 Task: For heading Use Comic Sans MS with green colour & bold.  font size for heading20,  'Change the font style of data to'Comic Sans MS and font size to 12,  Change the alignment of both headline & data to Align right In the sheet  CashBook analysisbook
Action: Mouse moved to (37, 169)
Screenshot: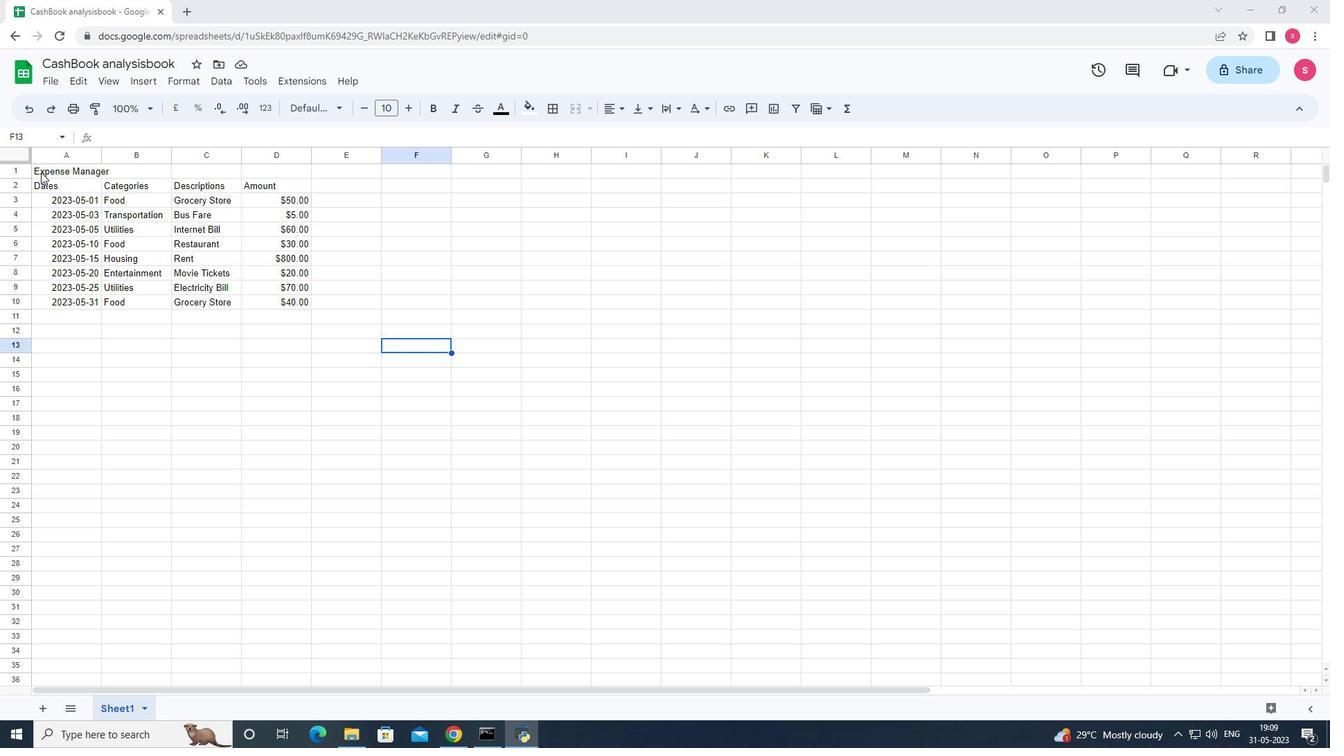 
Action: Mouse pressed left at (37, 169)
Screenshot: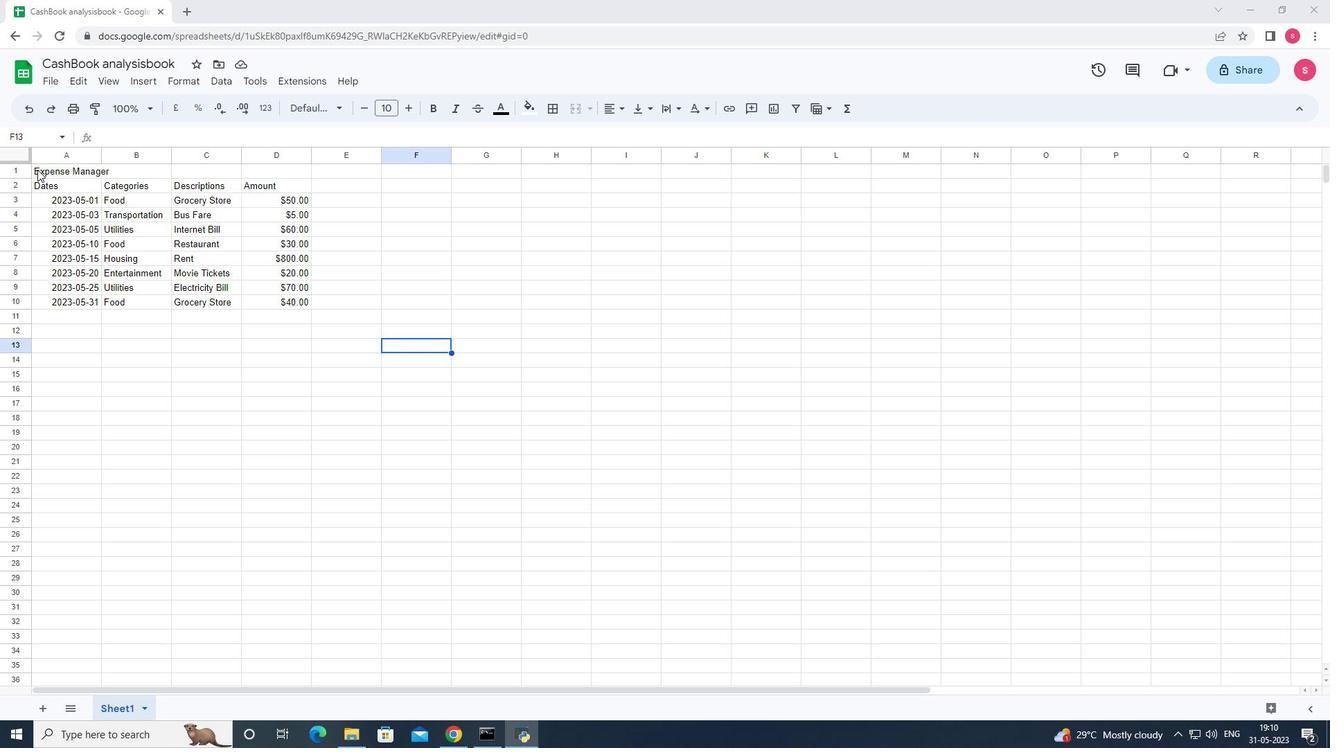 
Action: Mouse moved to (93, 171)
Screenshot: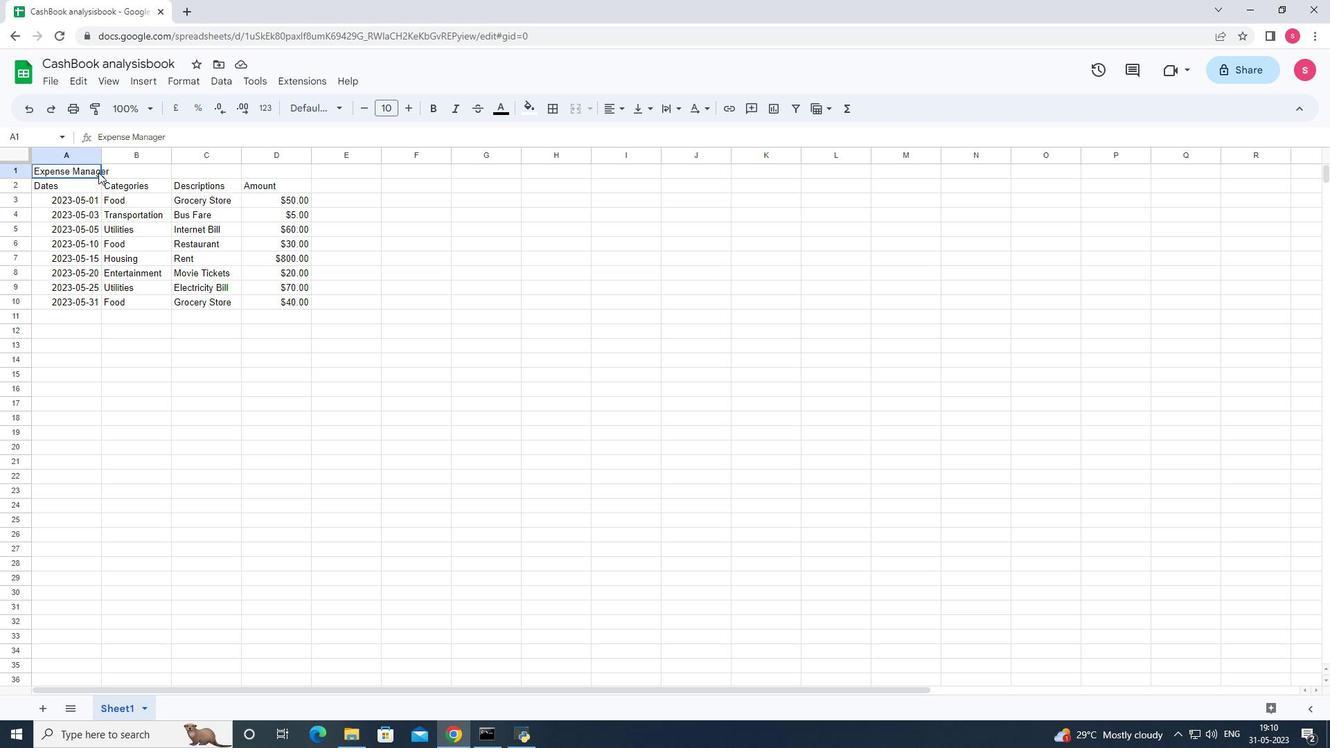 
Action: Mouse pressed left at (93, 171)
Screenshot: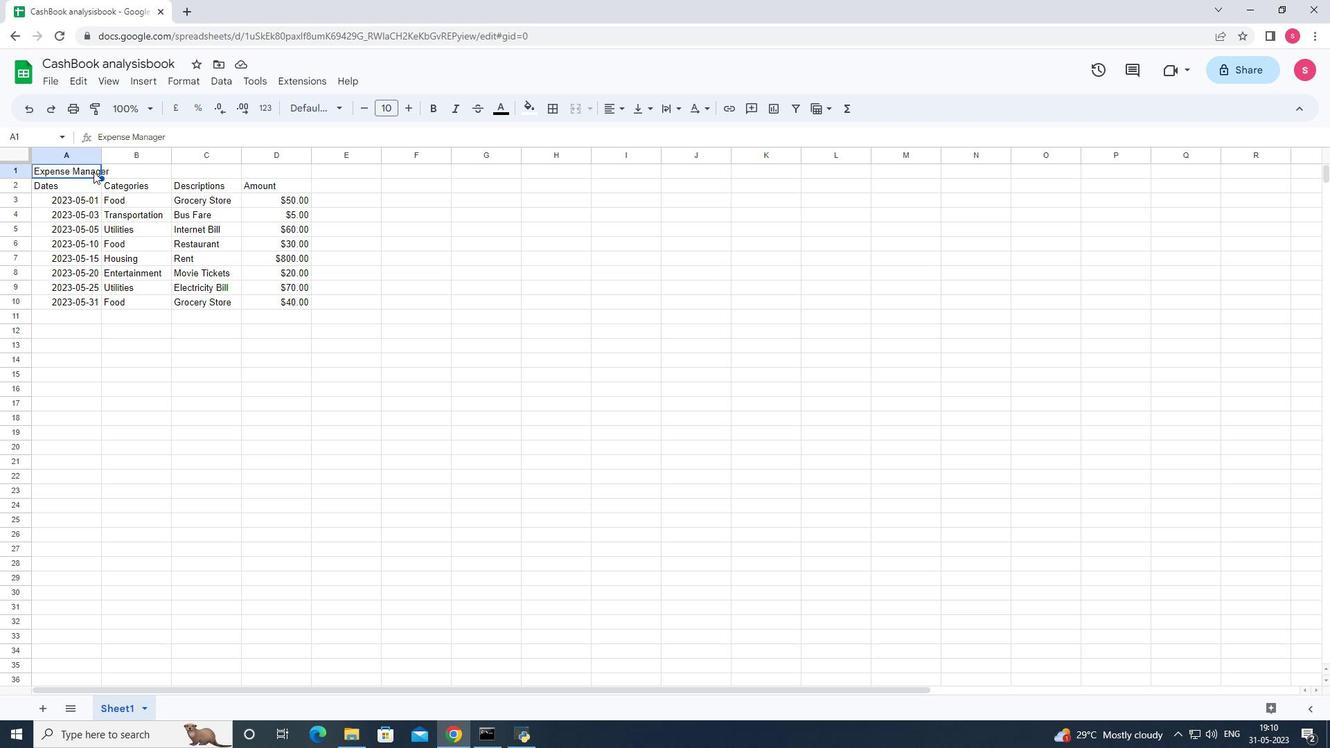 
Action: Mouse moved to (297, 109)
Screenshot: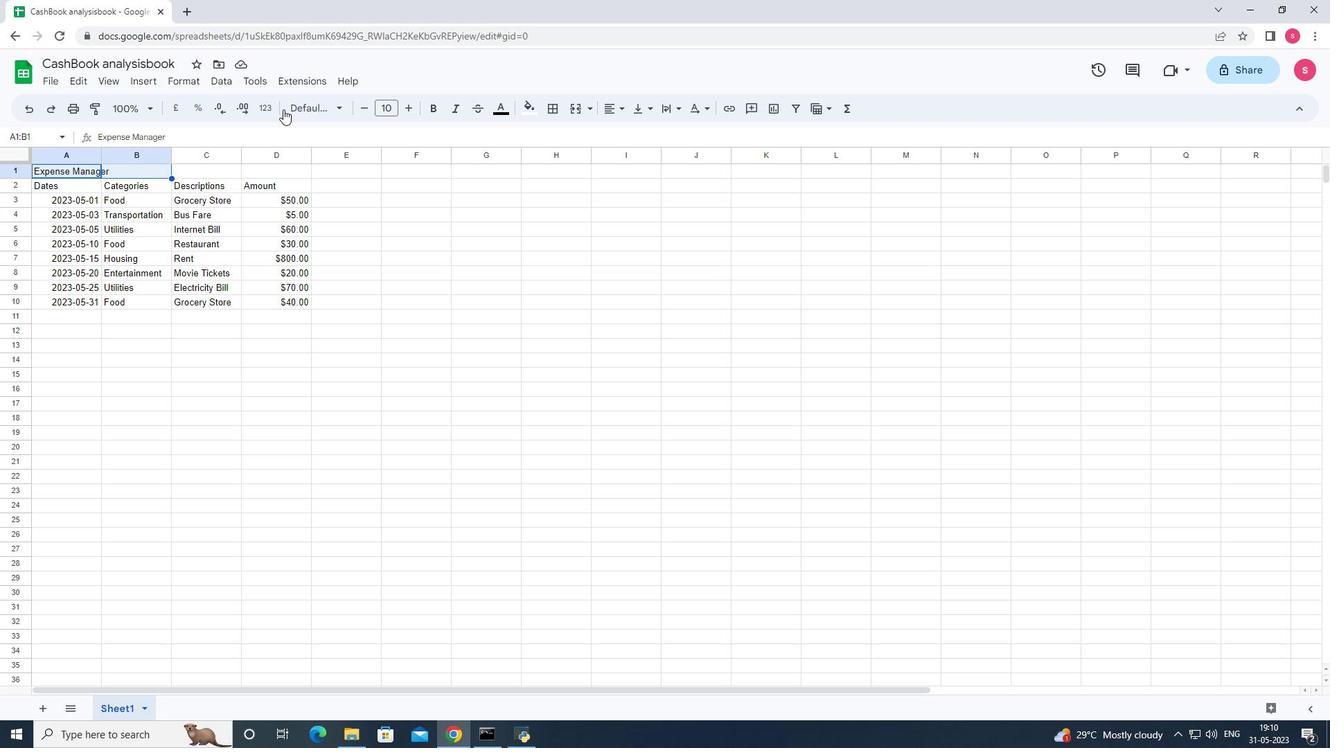 
Action: Mouse pressed left at (297, 109)
Screenshot: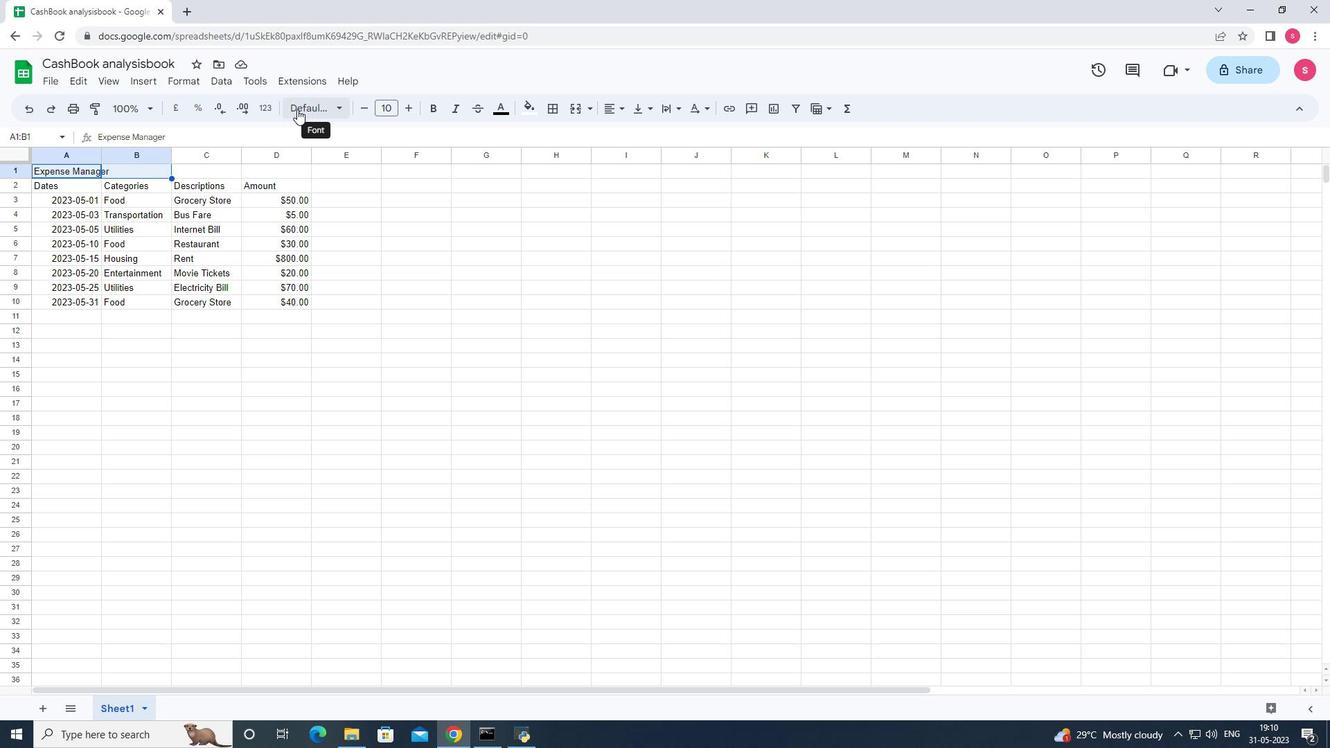 
Action: Mouse moved to (352, 438)
Screenshot: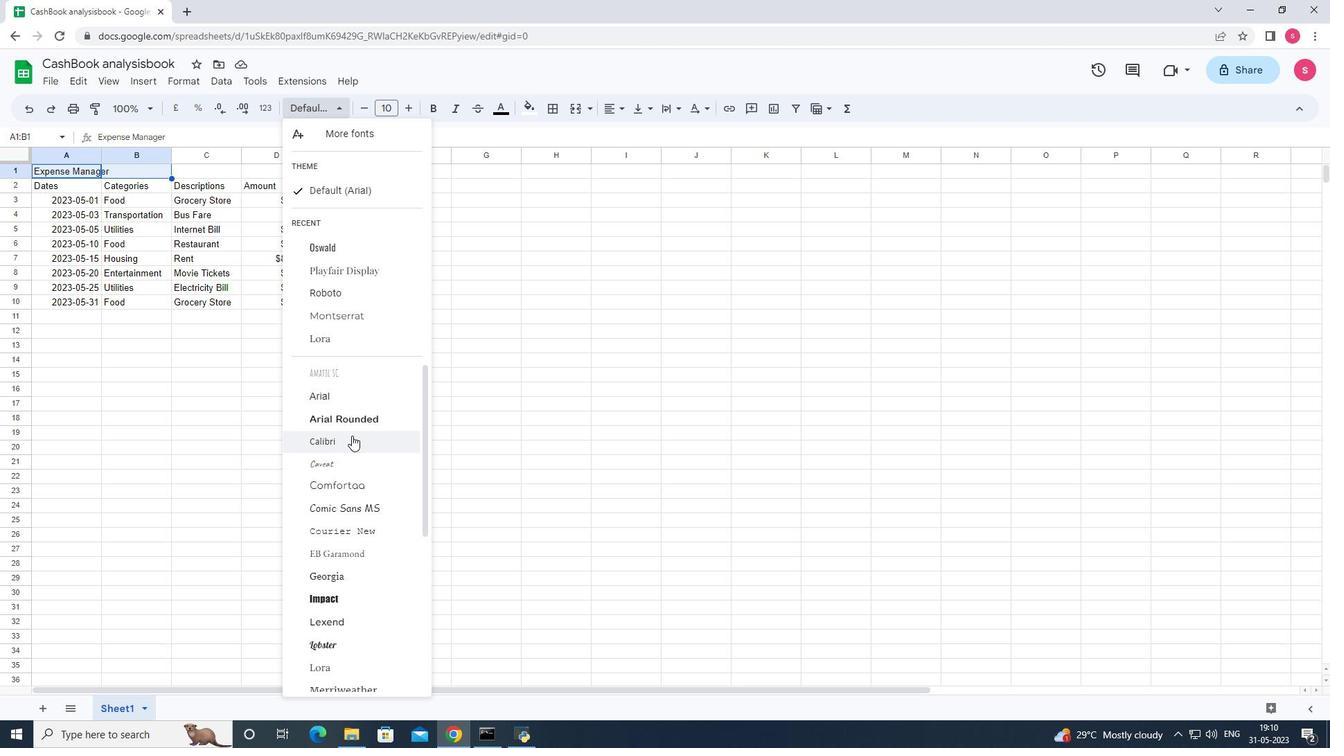 
Action: Mouse scrolled (352, 437) with delta (0, 0)
Screenshot: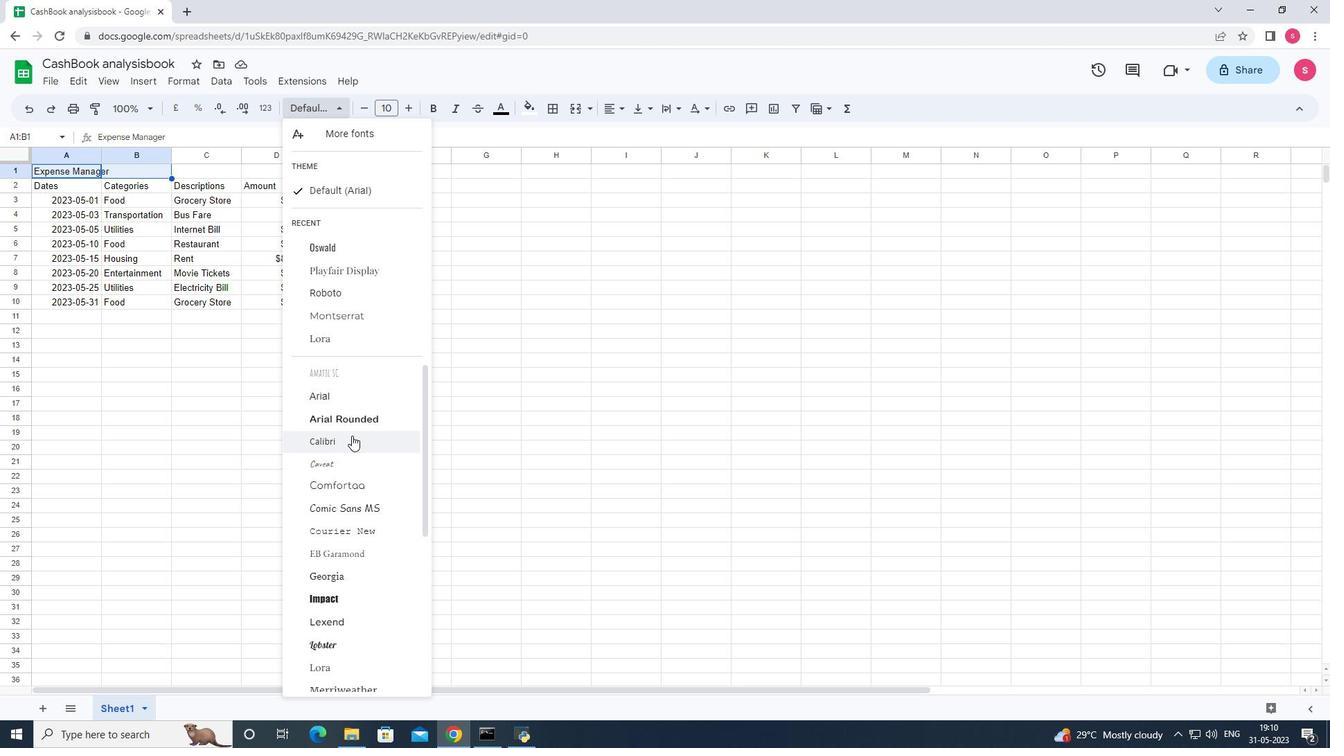 
Action: Mouse moved to (352, 440)
Screenshot: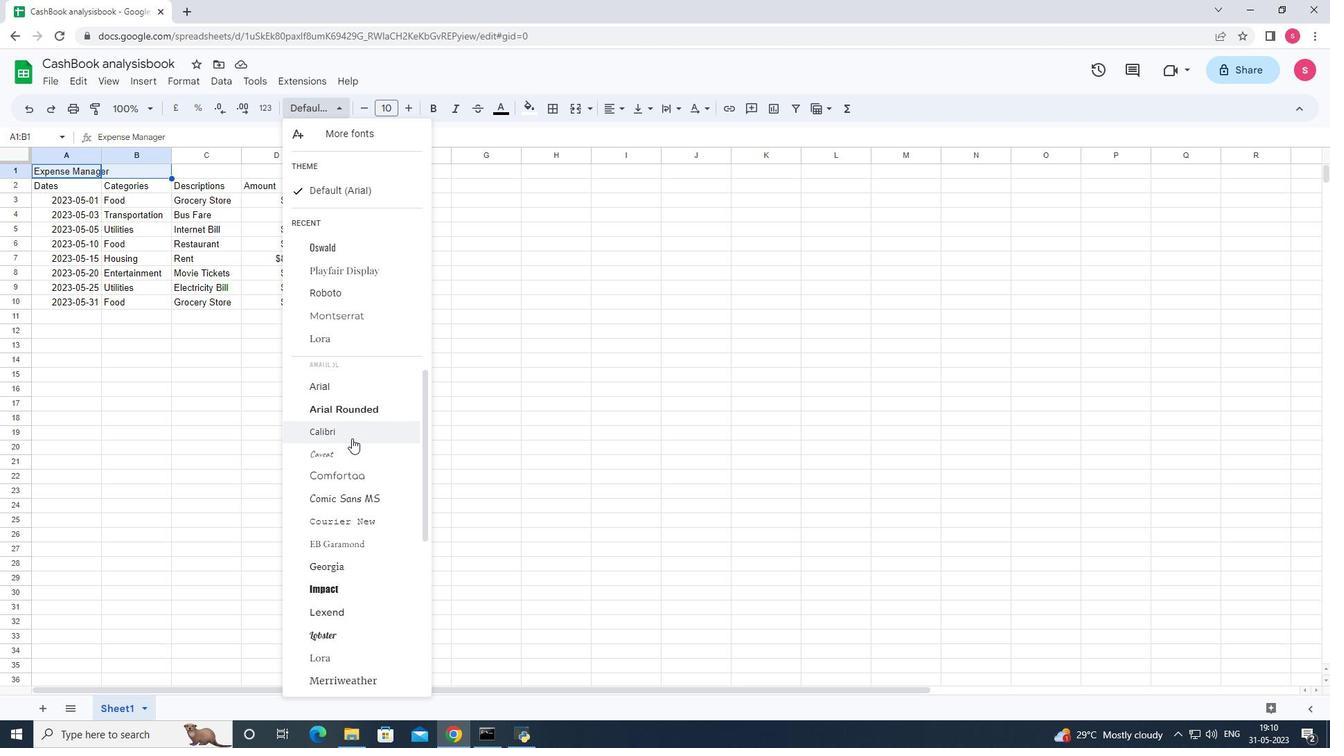 
Action: Mouse pressed left at (352, 440)
Screenshot: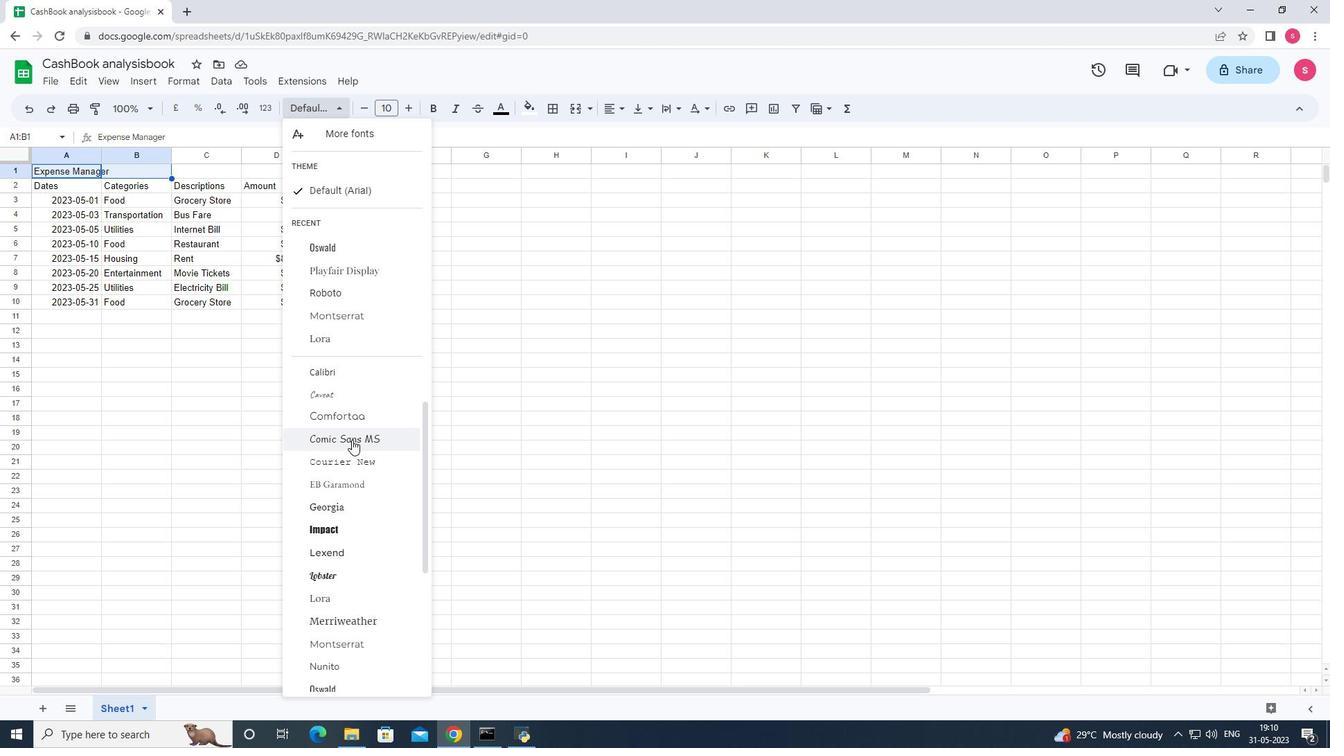
Action: Mouse moved to (507, 111)
Screenshot: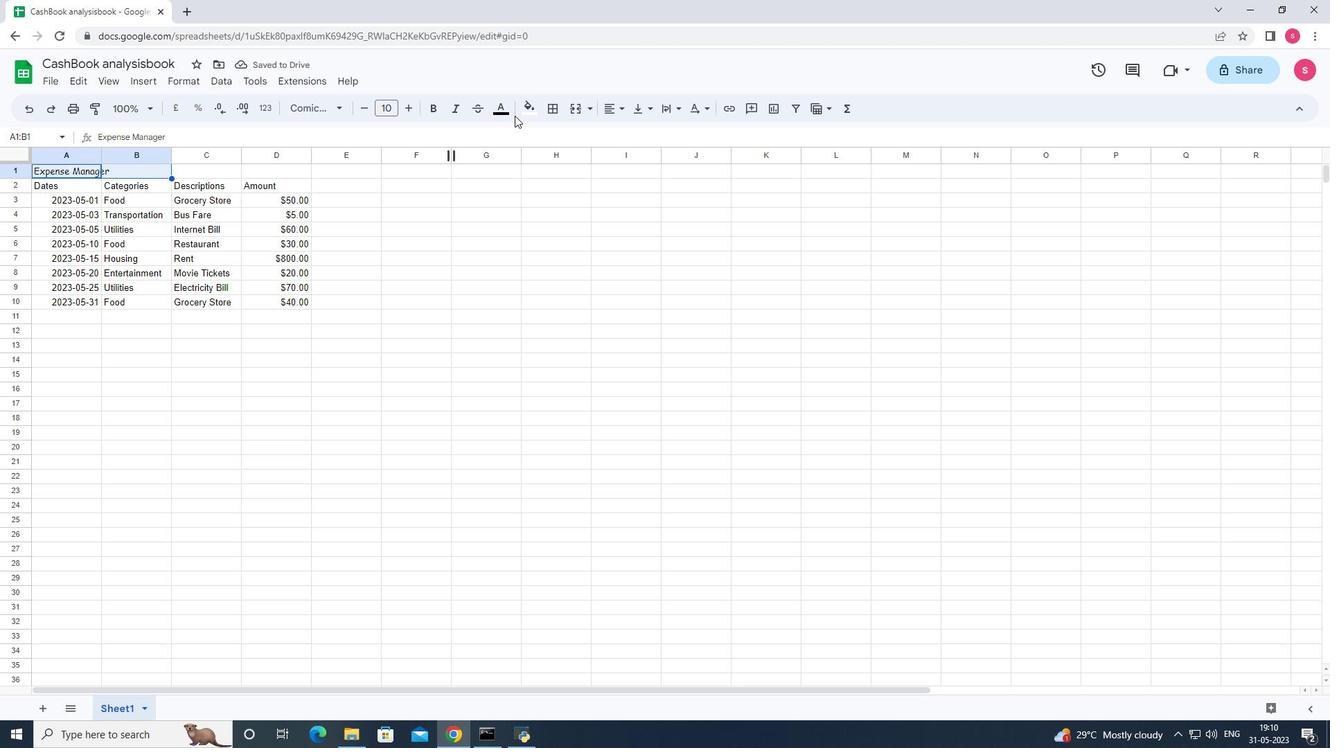 
Action: Mouse pressed left at (507, 111)
Screenshot: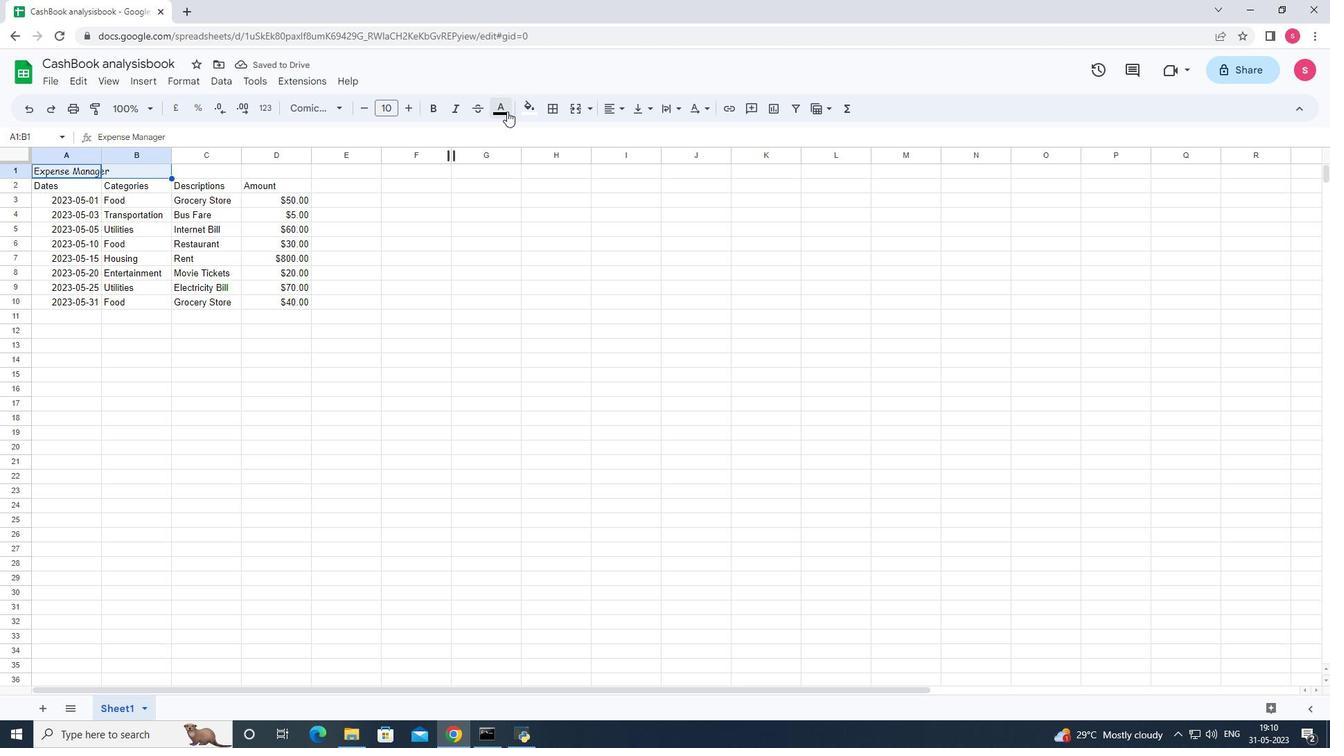 
Action: Mouse moved to (565, 173)
Screenshot: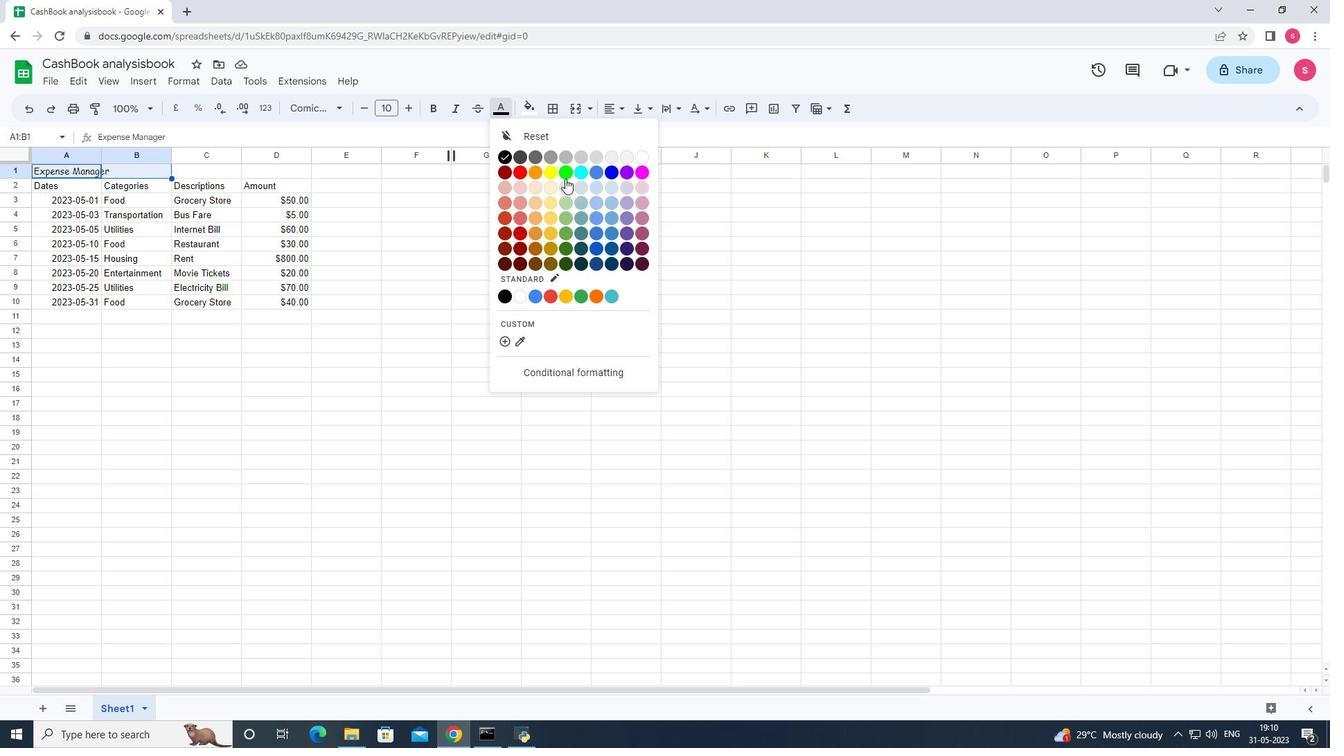 
Action: Mouse pressed left at (565, 173)
Screenshot: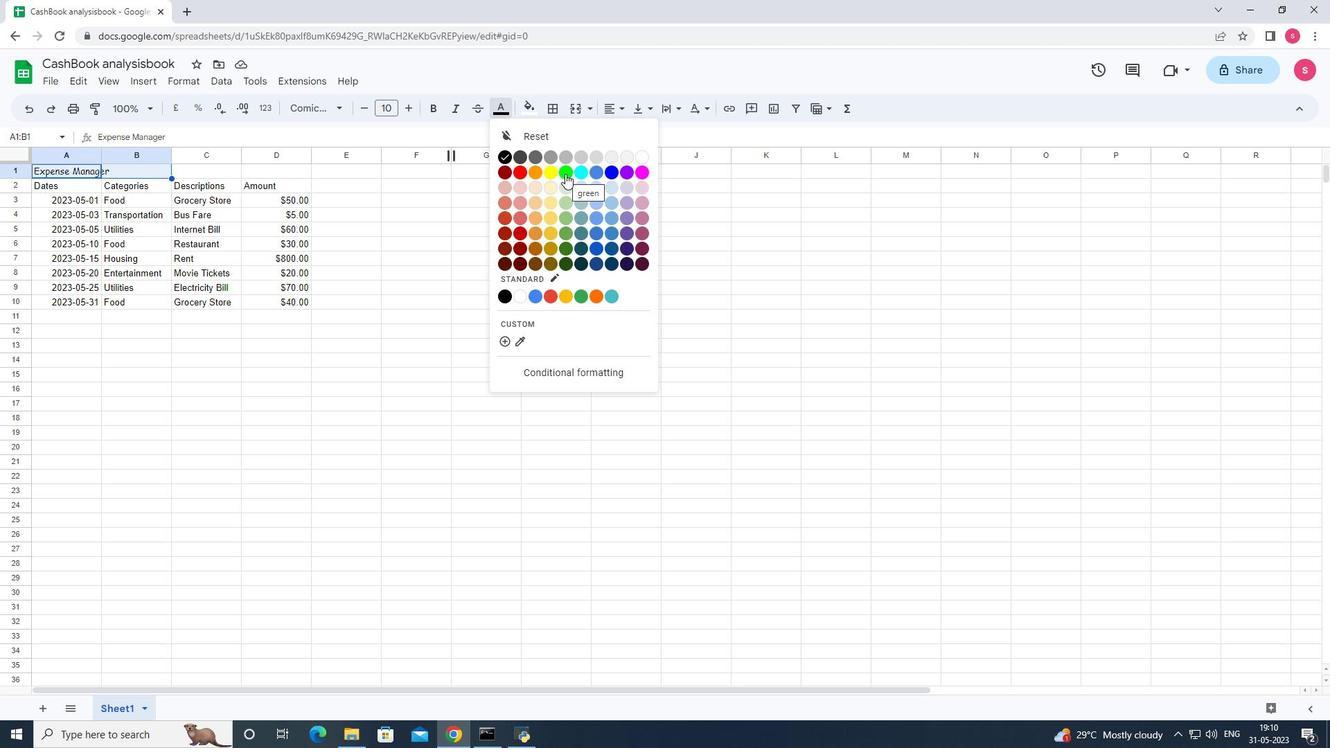 
Action: Mouse moved to (428, 112)
Screenshot: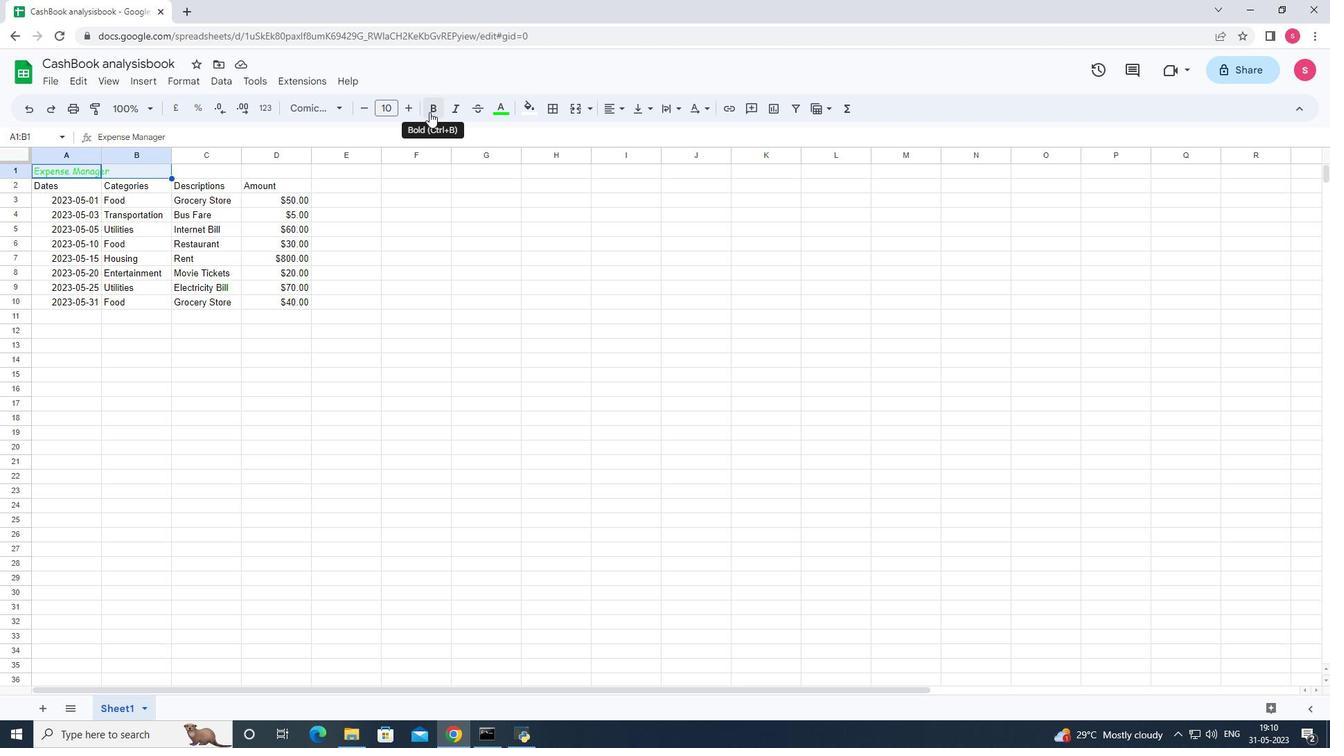 
Action: Mouse pressed left at (428, 112)
Screenshot: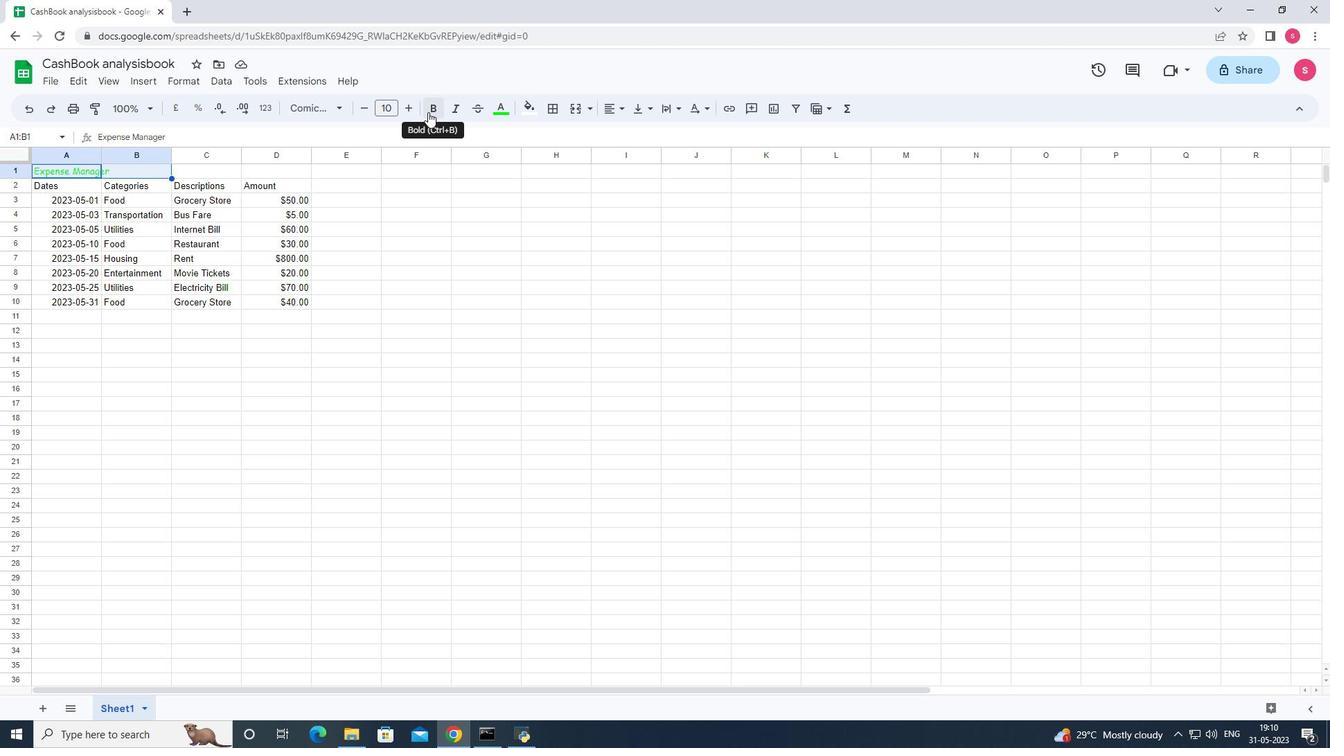 
Action: Mouse moved to (412, 108)
Screenshot: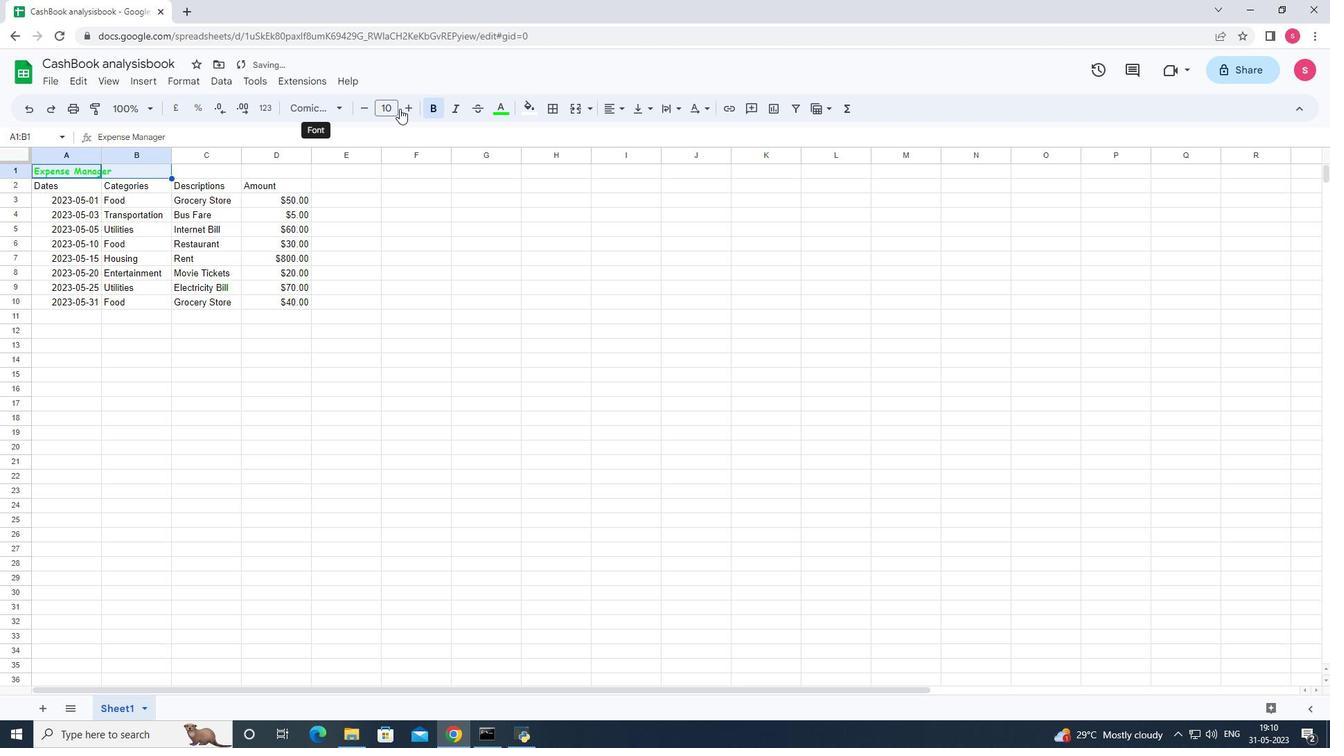 
Action: Mouse pressed left at (412, 108)
Screenshot: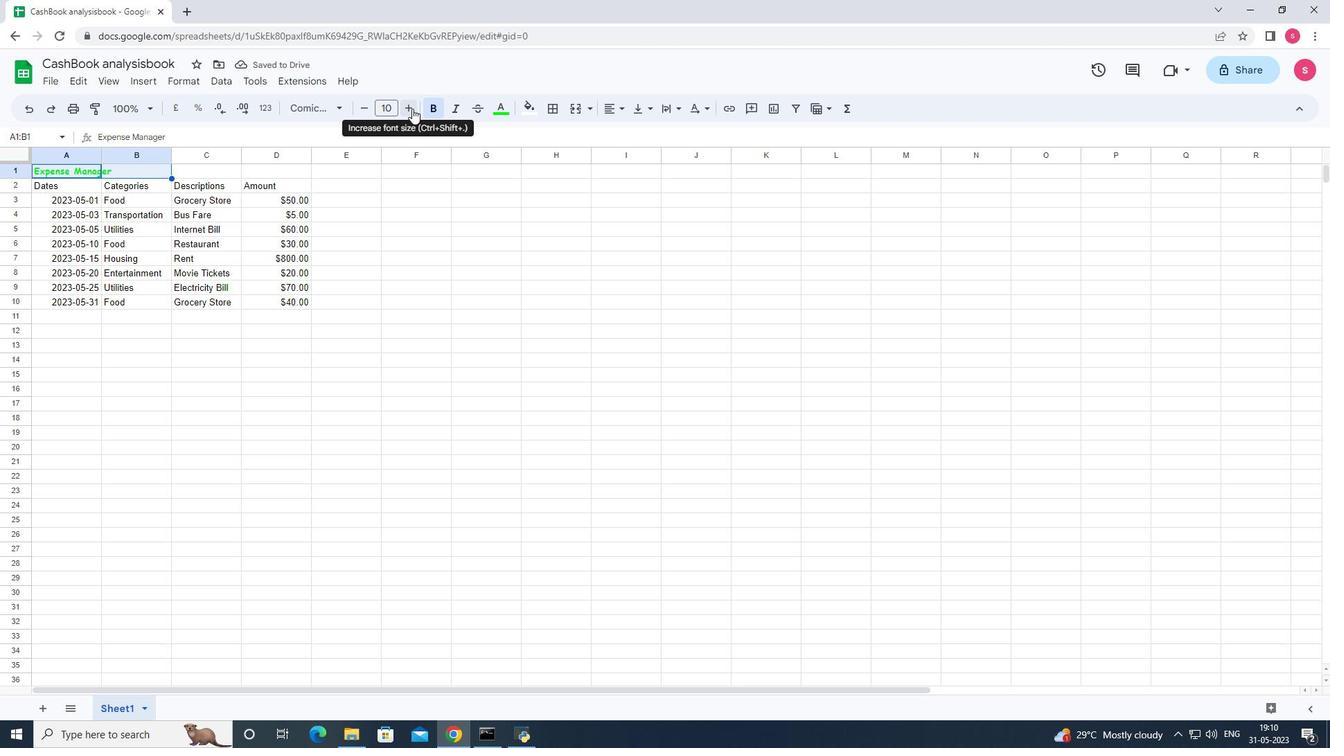 
Action: Mouse pressed left at (412, 108)
Screenshot: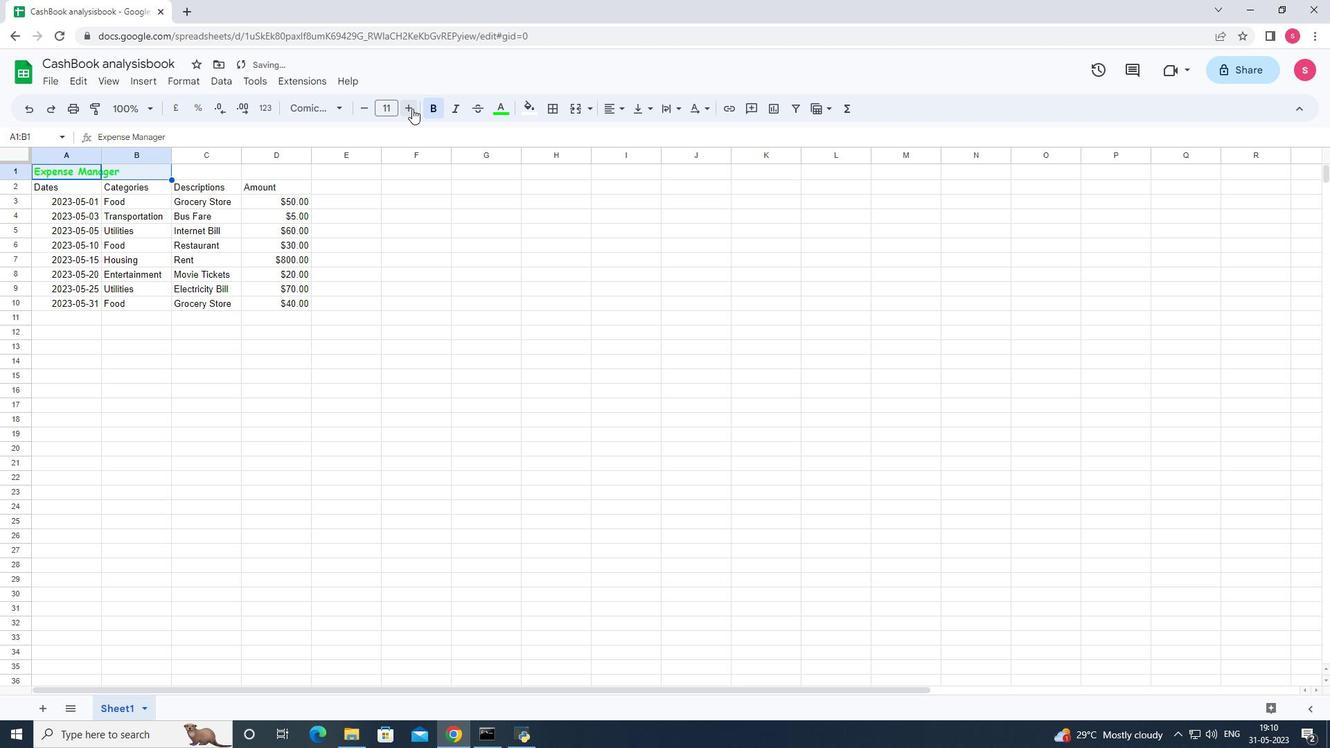 
Action: Mouse moved to (413, 108)
Screenshot: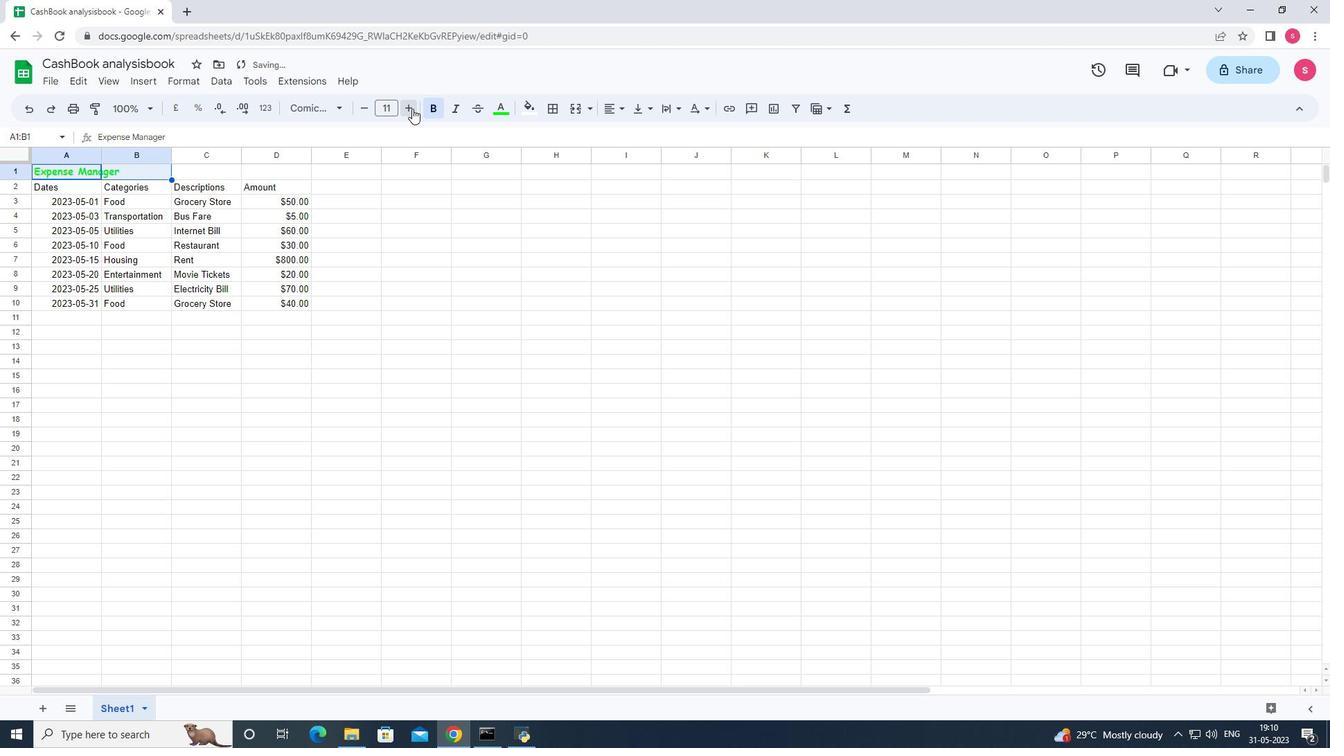 
Action: Mouse pressed left at (413, 108)
Screenshot: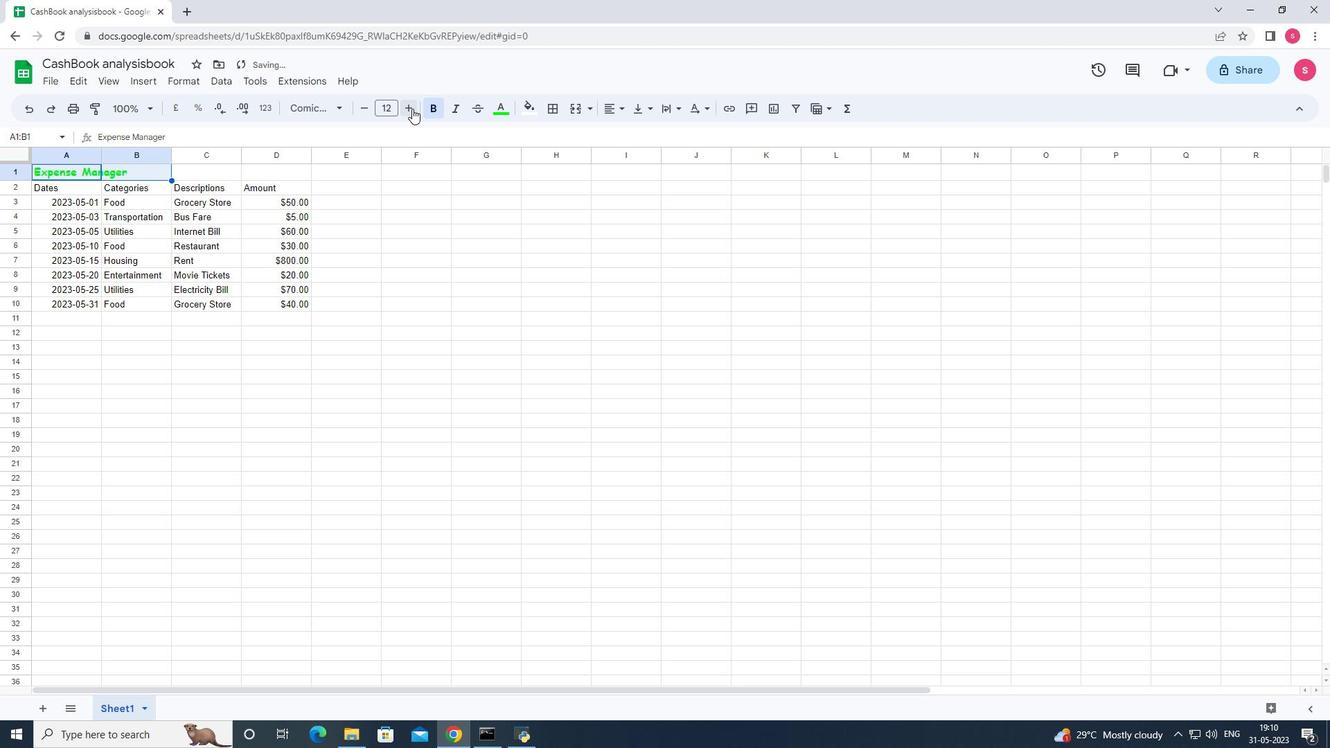 
Action: Mouse pressed left at (413, 108)
Screenshot: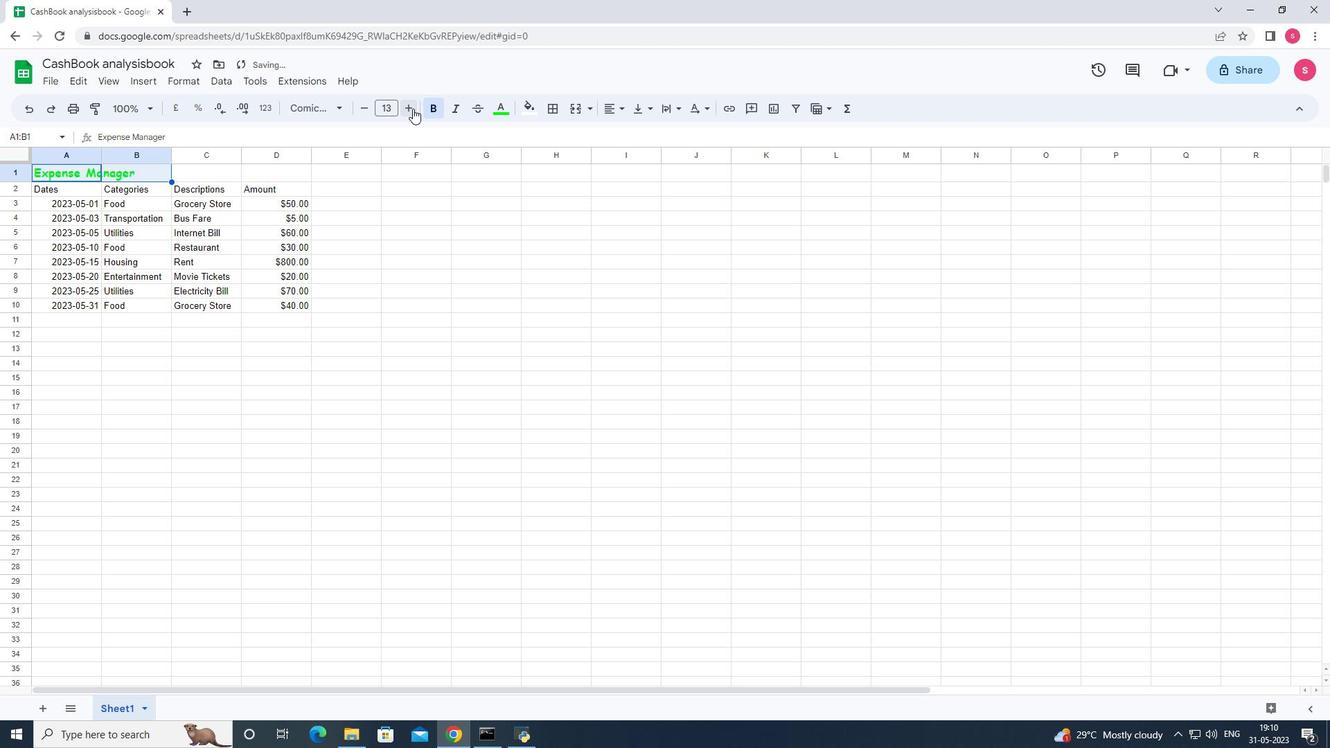 
Action: Mouse pressed left at (413, 108)
Screenshot: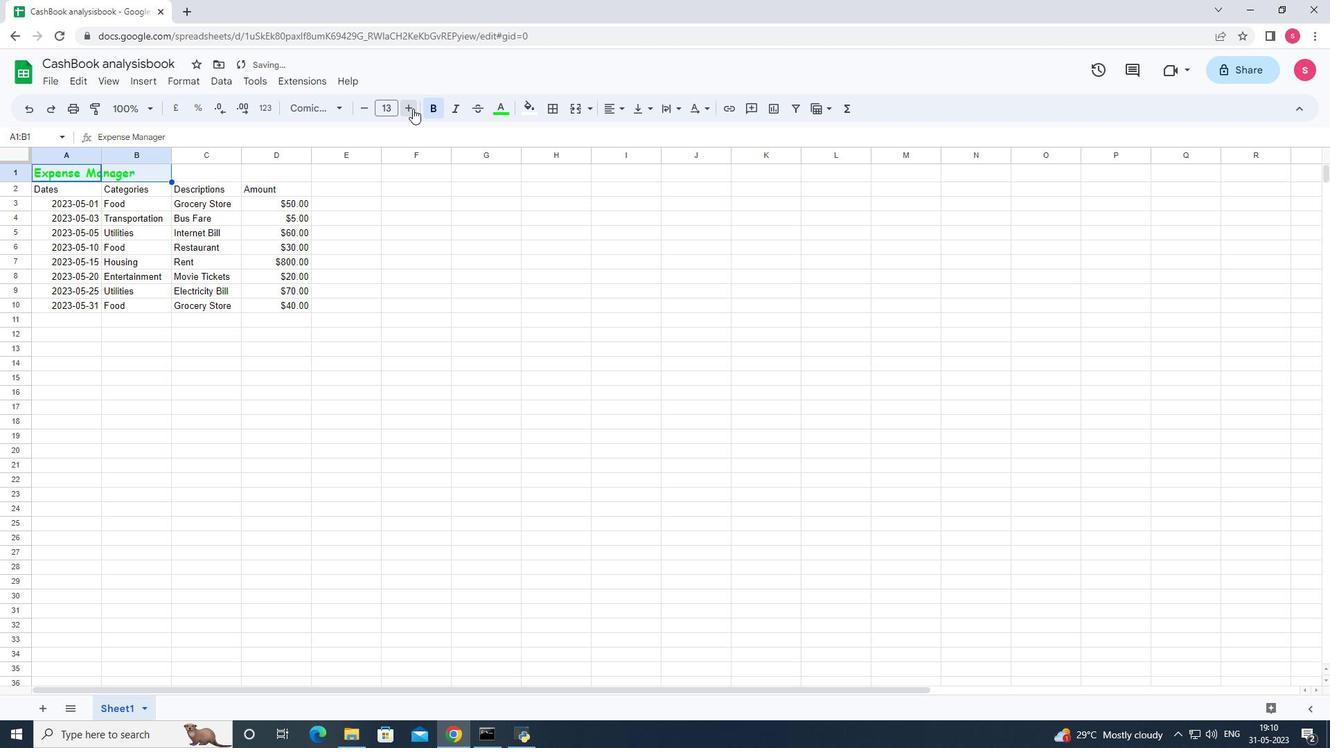 
Action: Mouse pressed left at (413, 108)
Screenshot: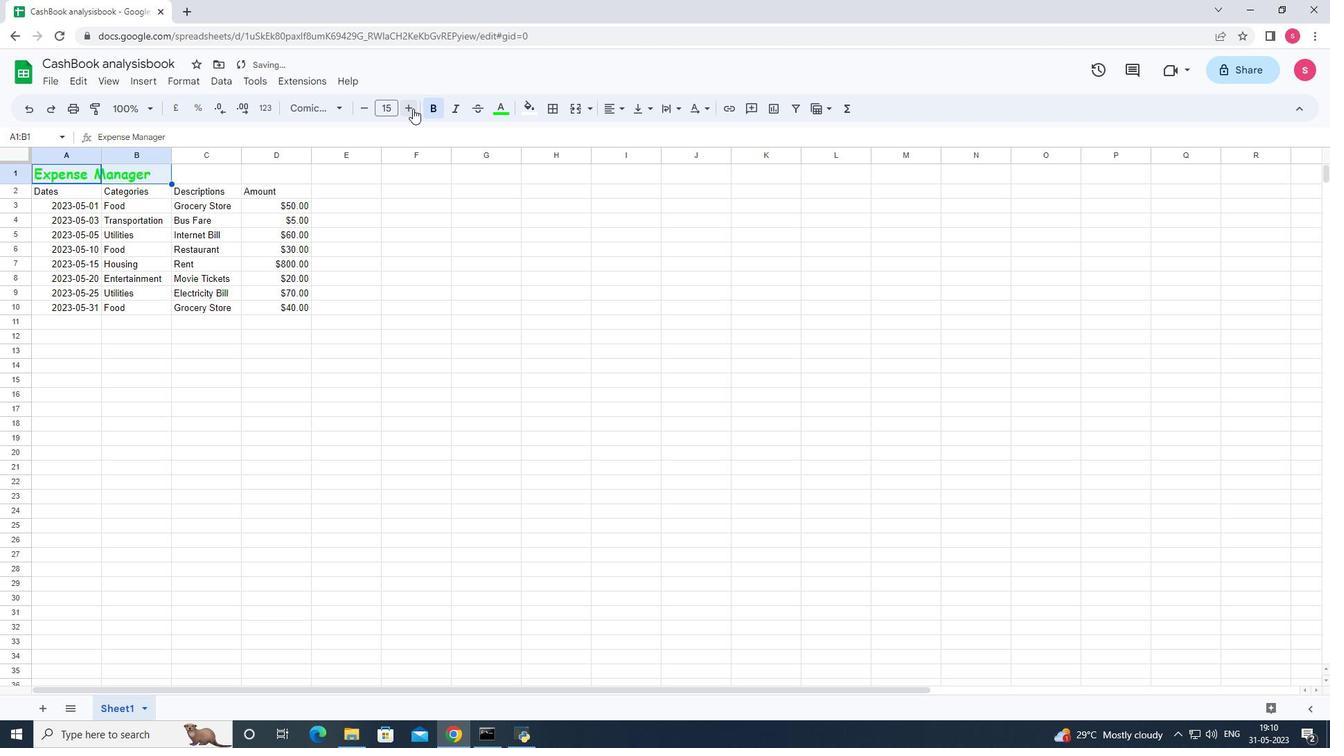 
Action: Mouse pressed left at (413, 108)
Screenshot: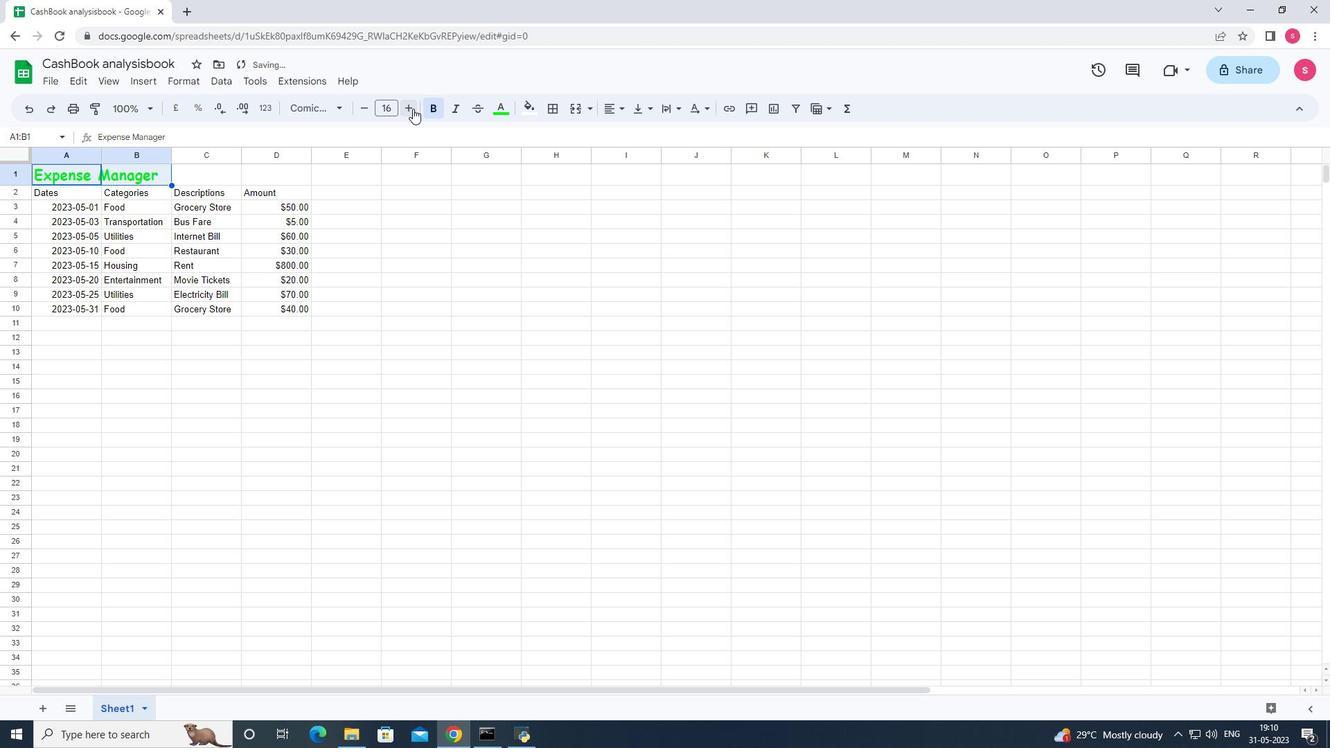 
Action: Mouse pressed left at (413, 108)
Screenshot: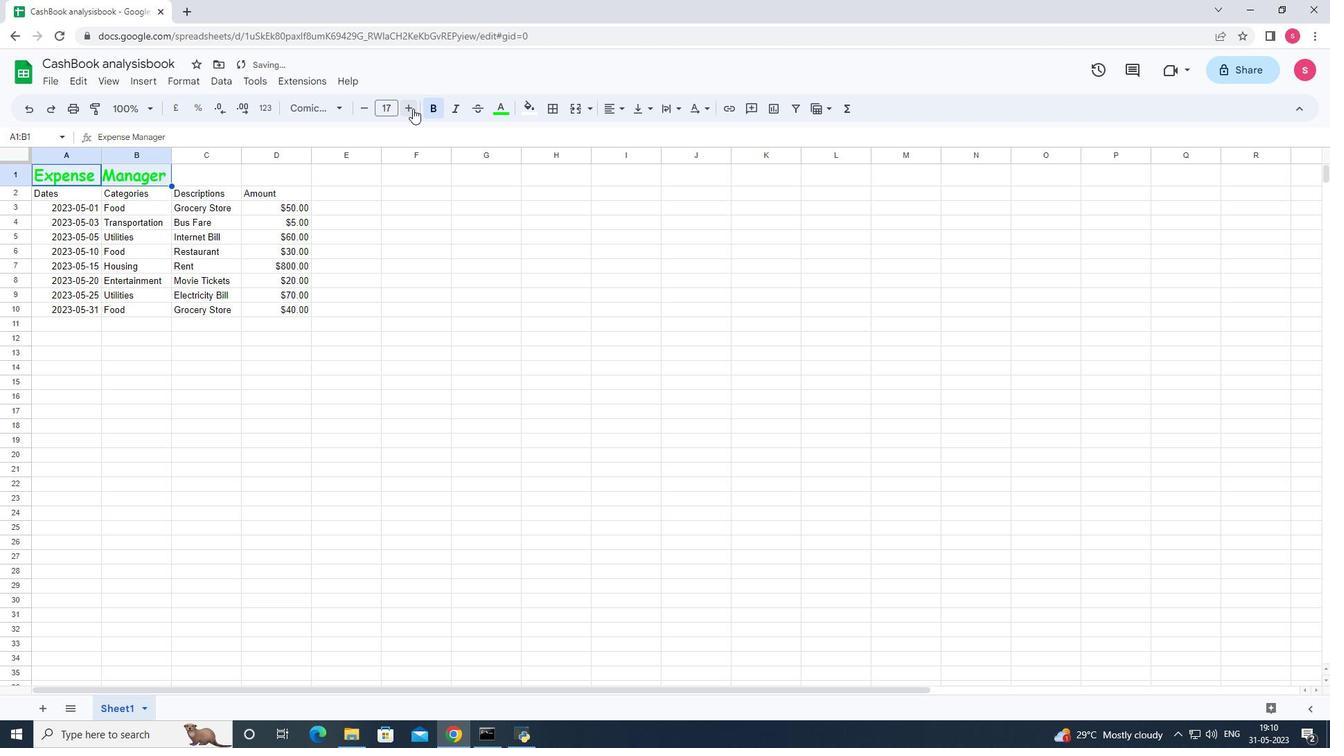 
Action: Mouse pressed left at (413, 108)
Screenshot: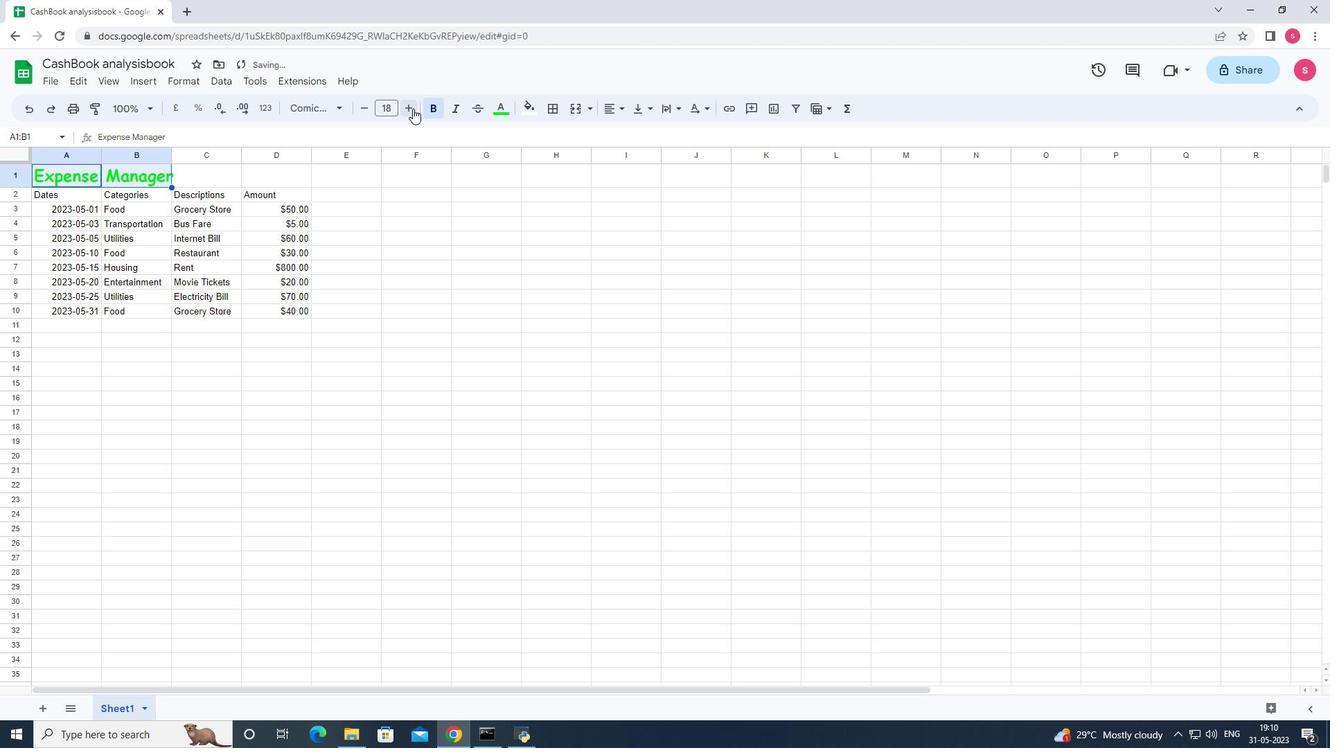 
Action: Mouse pressed left at (413, 108)
Screenshot: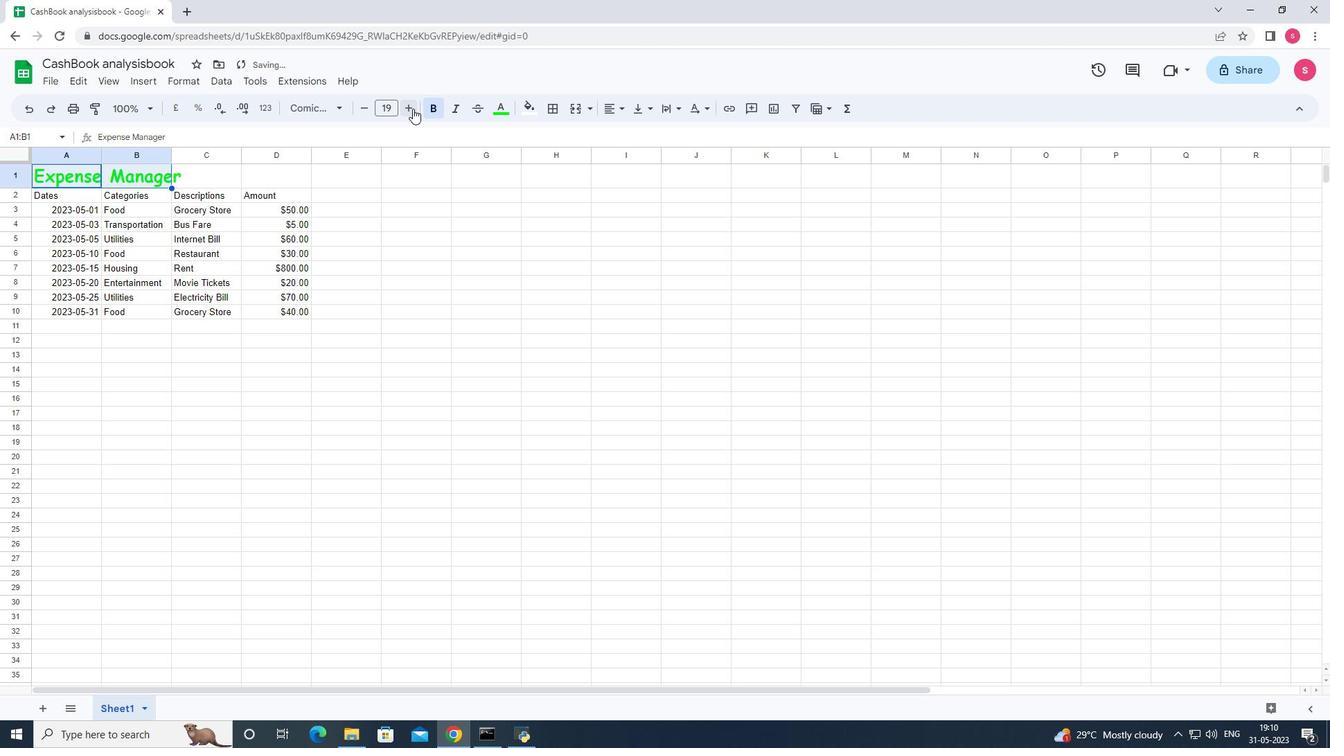 
Action: Mouse moved to (474, 295)
Screenshot: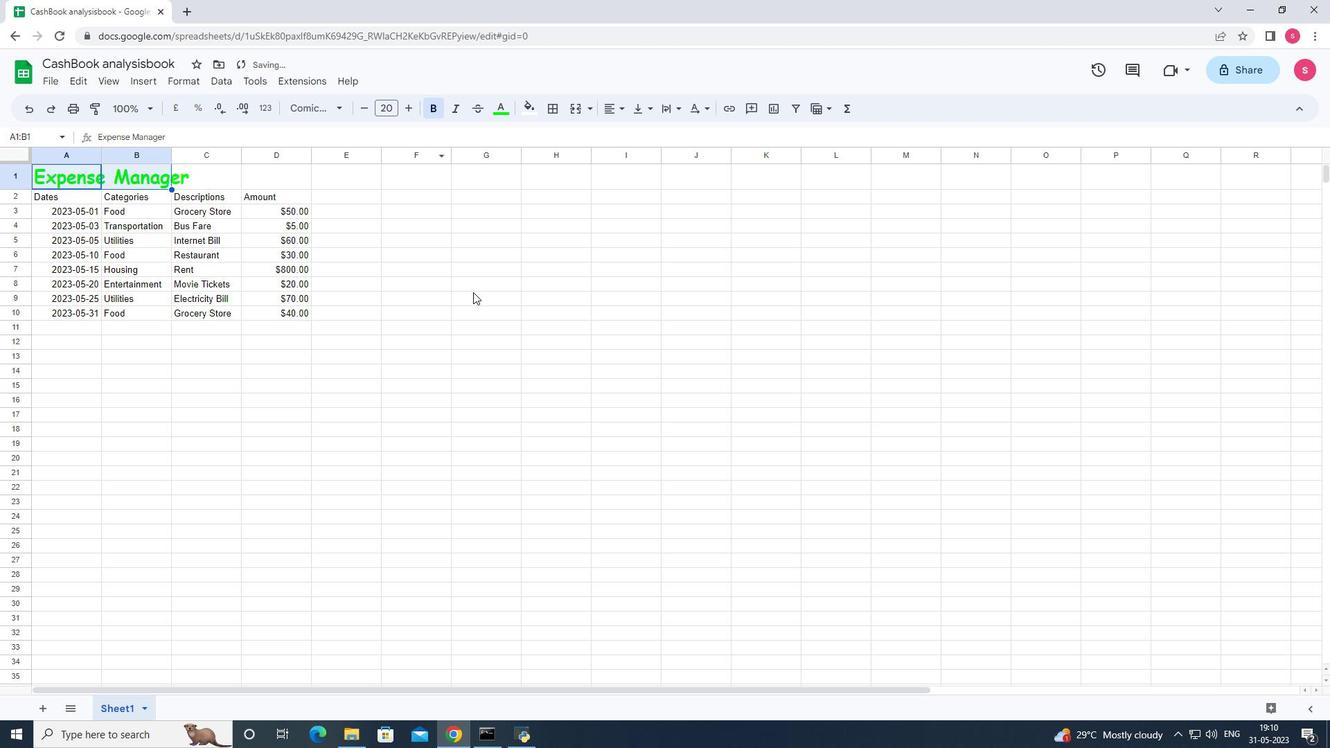 
Action: Mouse pressed left at (474, 295)
Screenshot: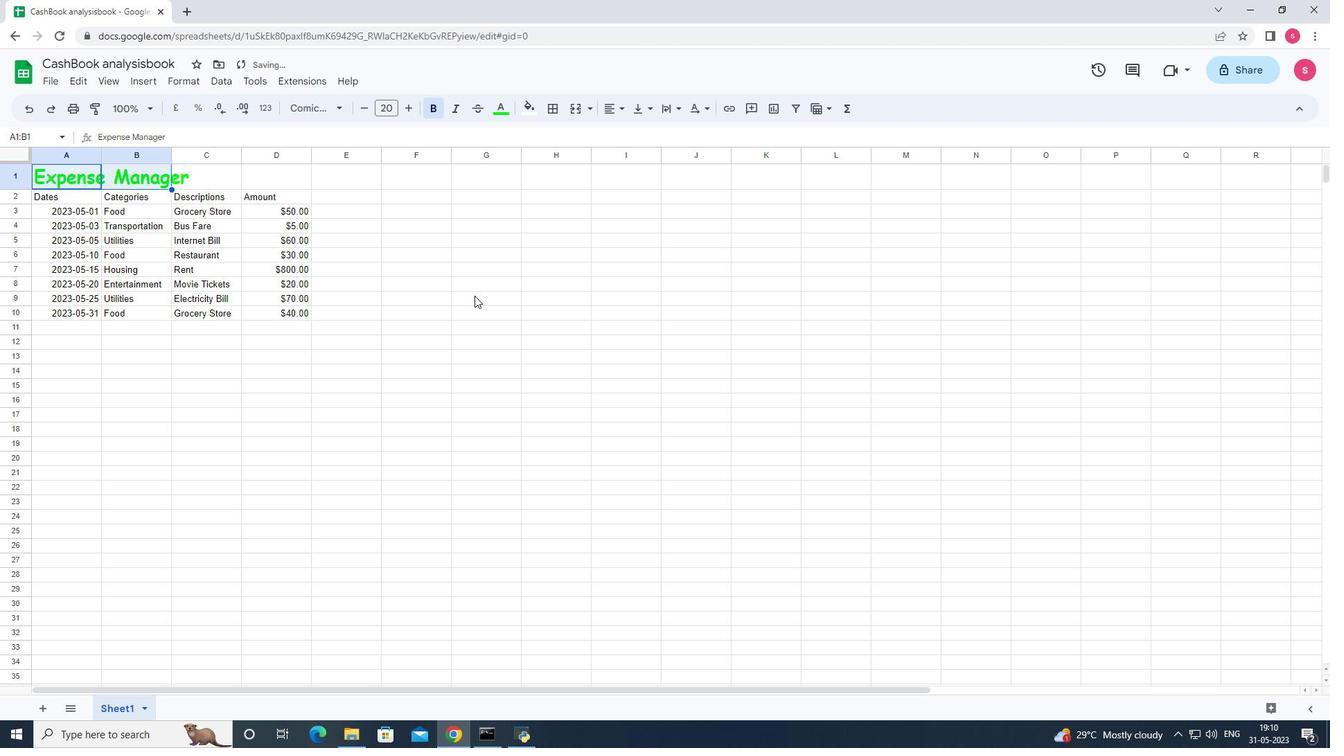 
Action: Mouse moved to (148, 178)
Screenshot: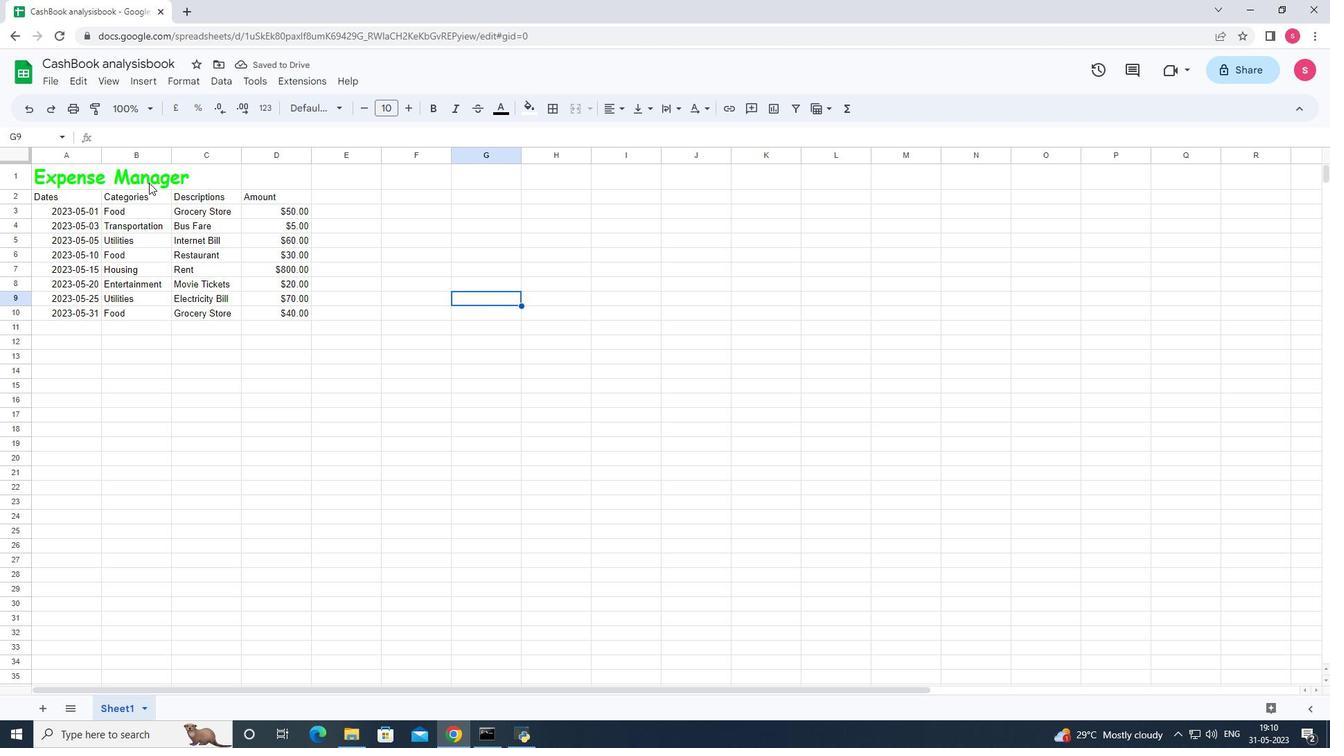
Action: Mouse pressed left at (148, 178)
Screenshot: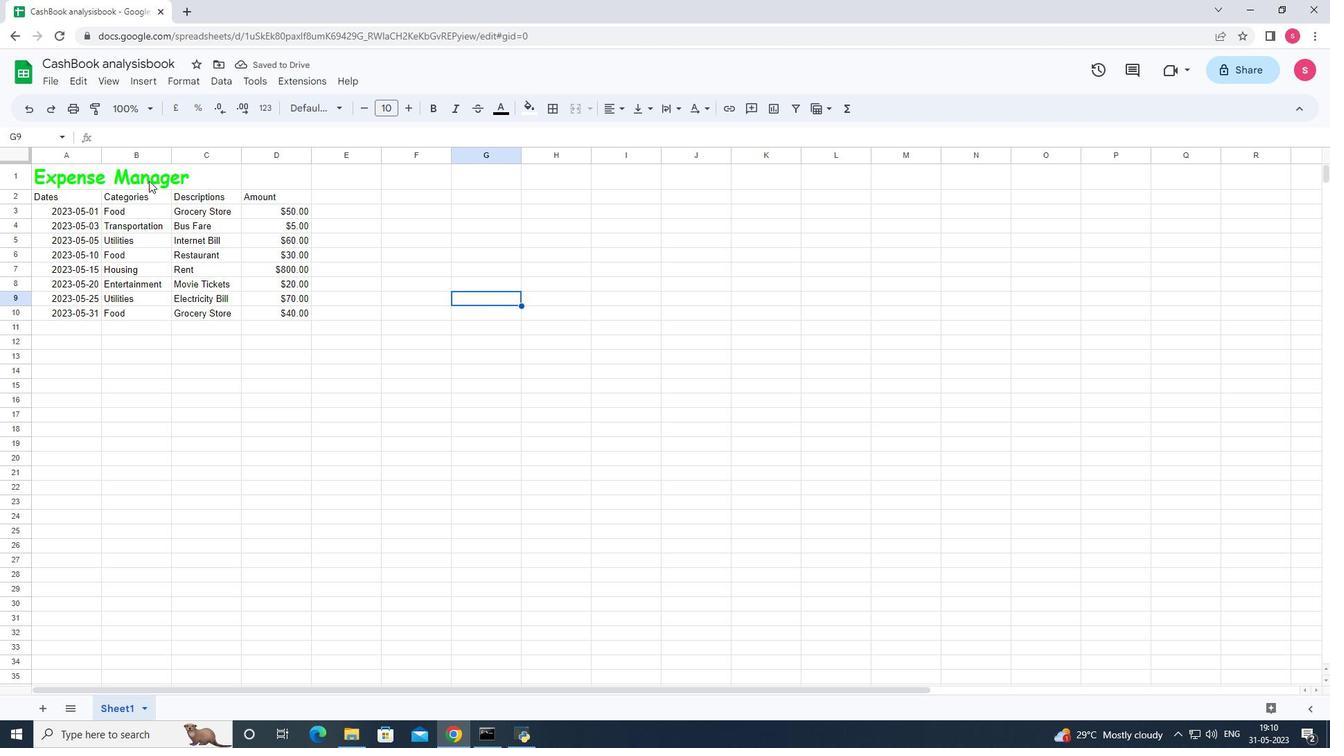 
Action: Mouse moved to (507, 255)
Screenshot: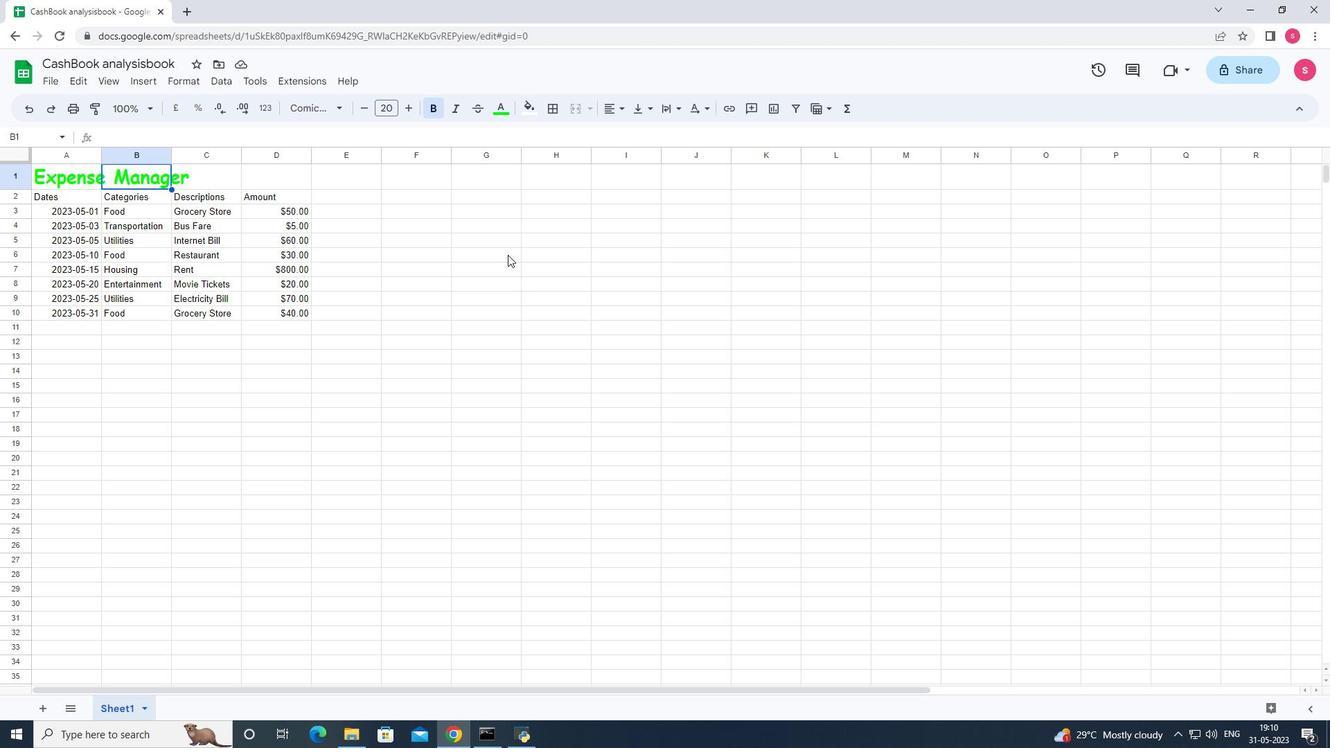 
Action: Mouse pressed left at (507, 255)
Screenshot: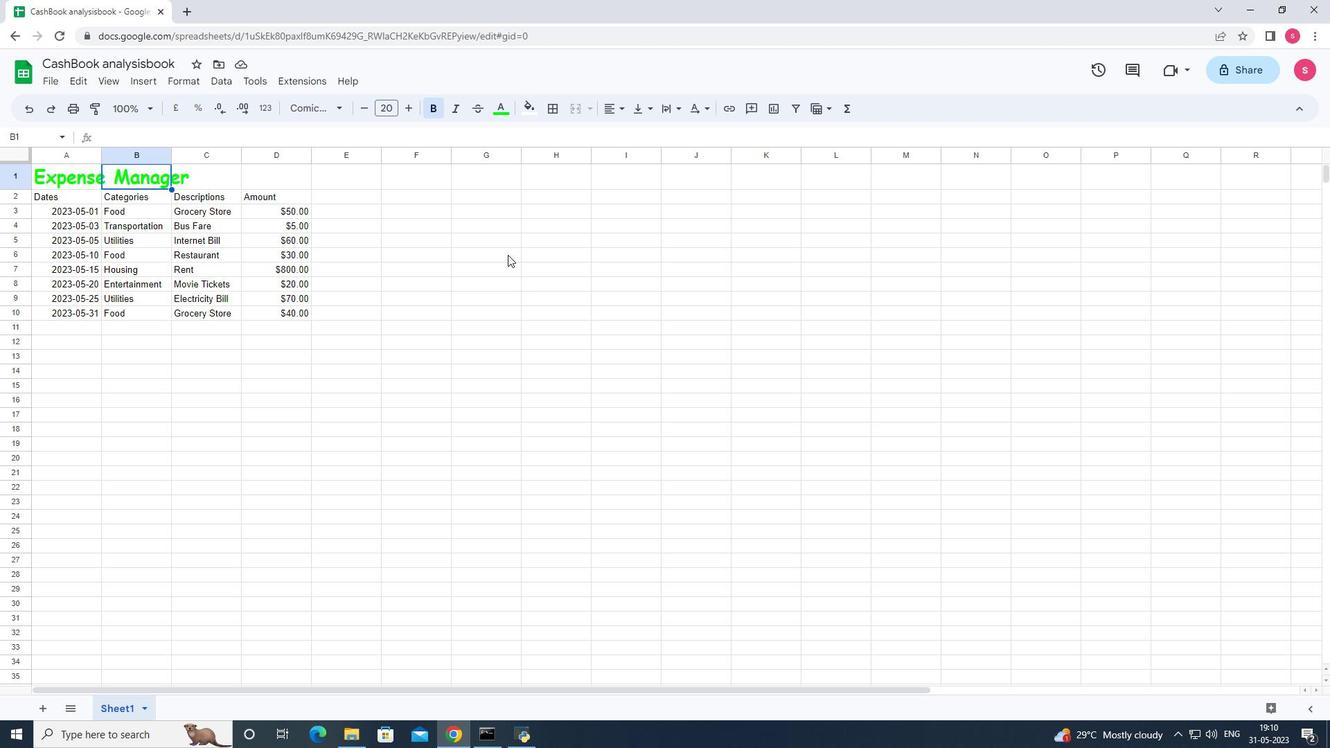 
Action: Mouse moved to (49, 194)
Screenshot: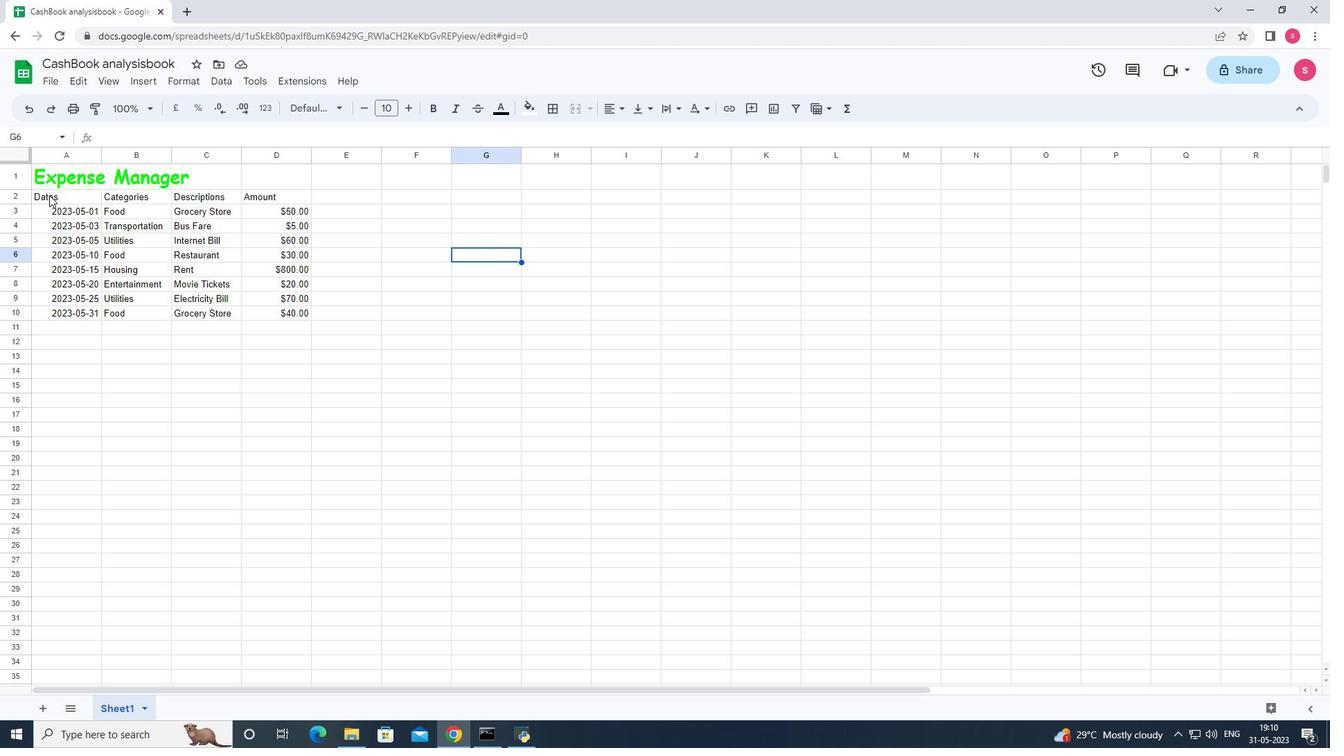 
Action: Mouse pressed left at (49, 194)
Screenshot: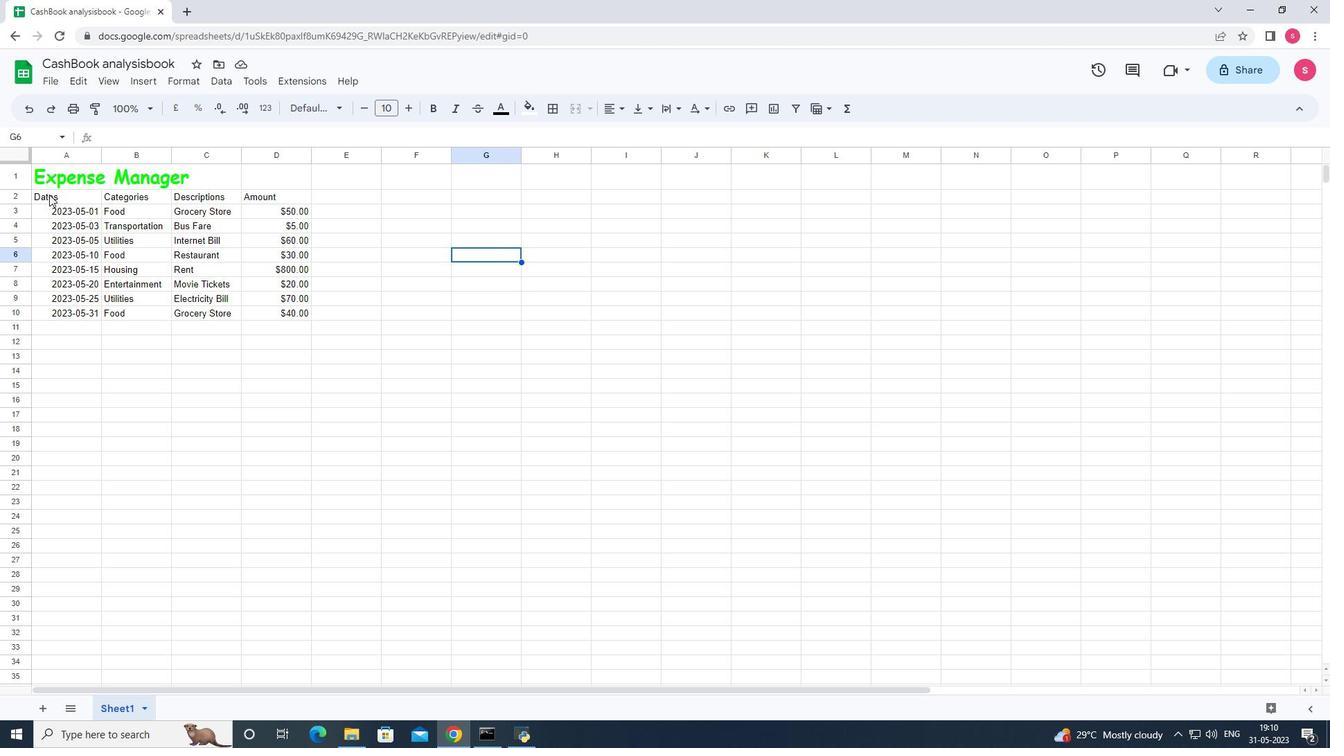 
Action: Mouse moved to (287, 108)
Screenshot: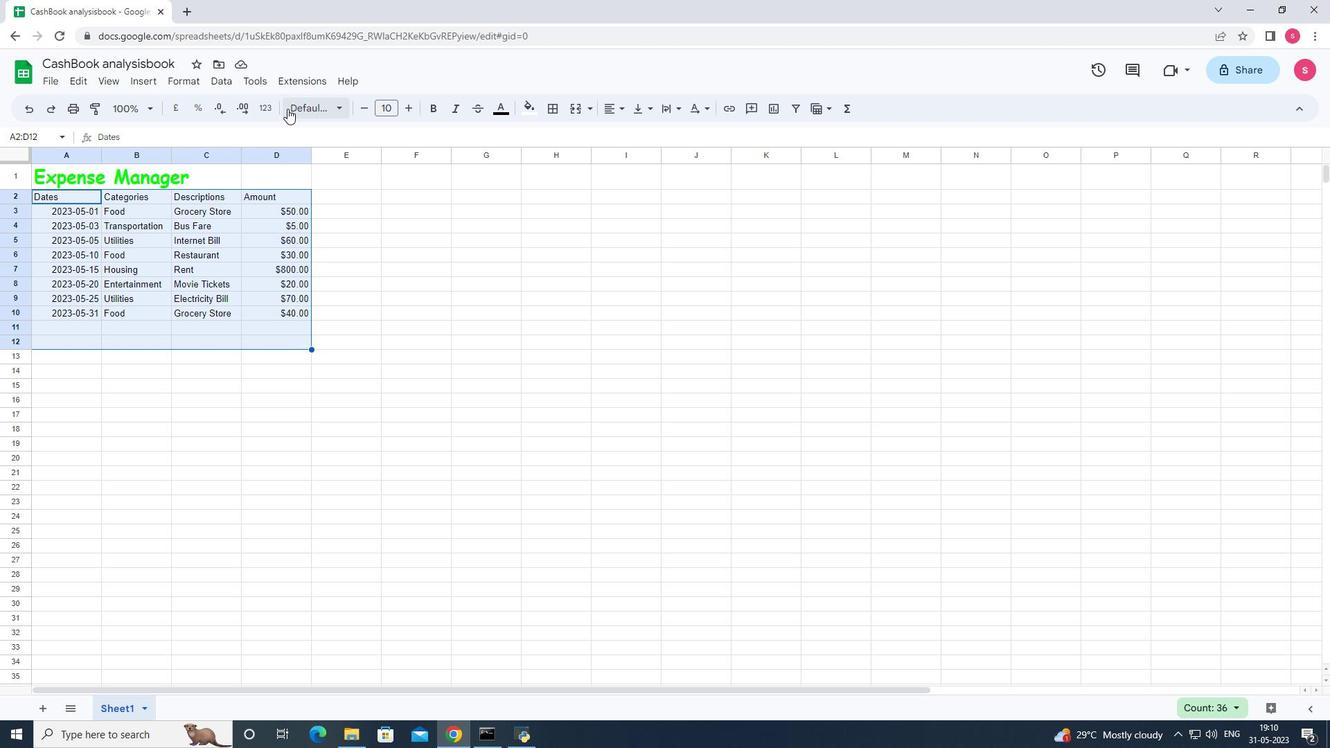 
Action: Mouse pressed left at (287, 108)
Screenshot: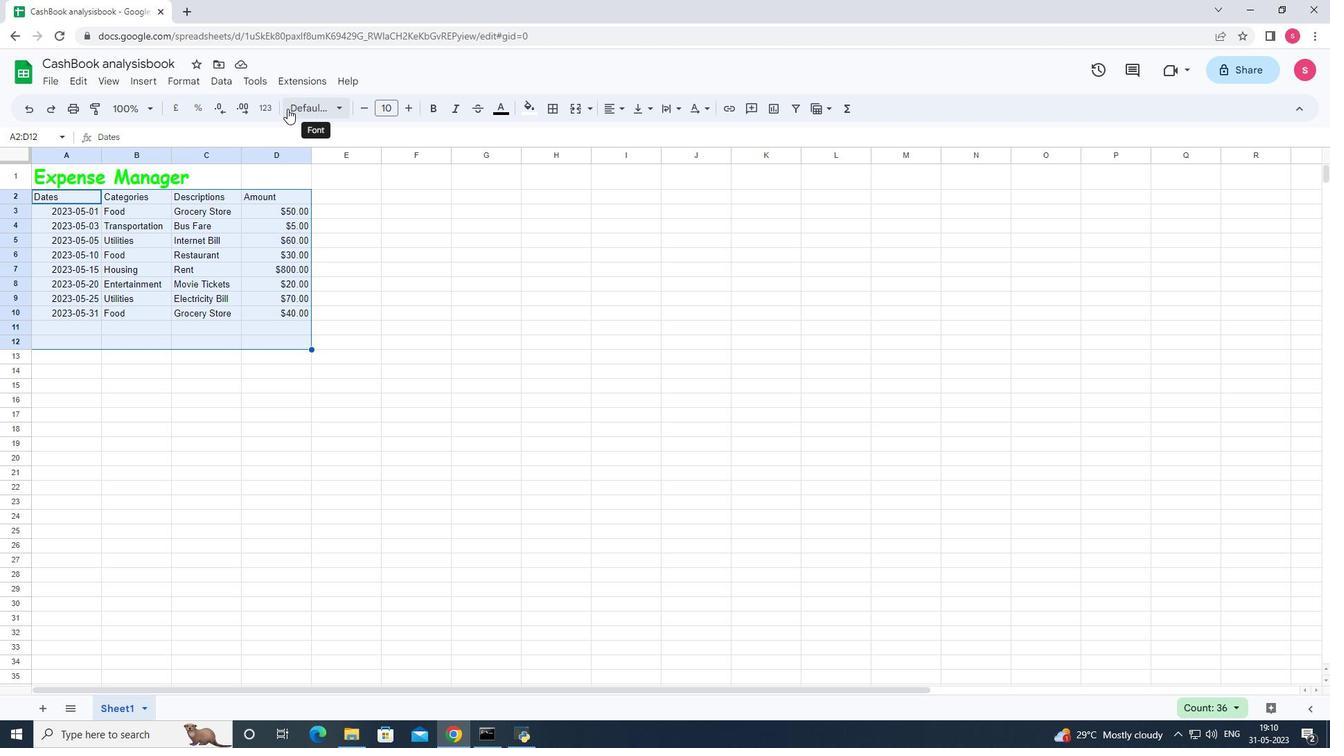 
Action: Mouse moved to (350, 407)
Screenshot: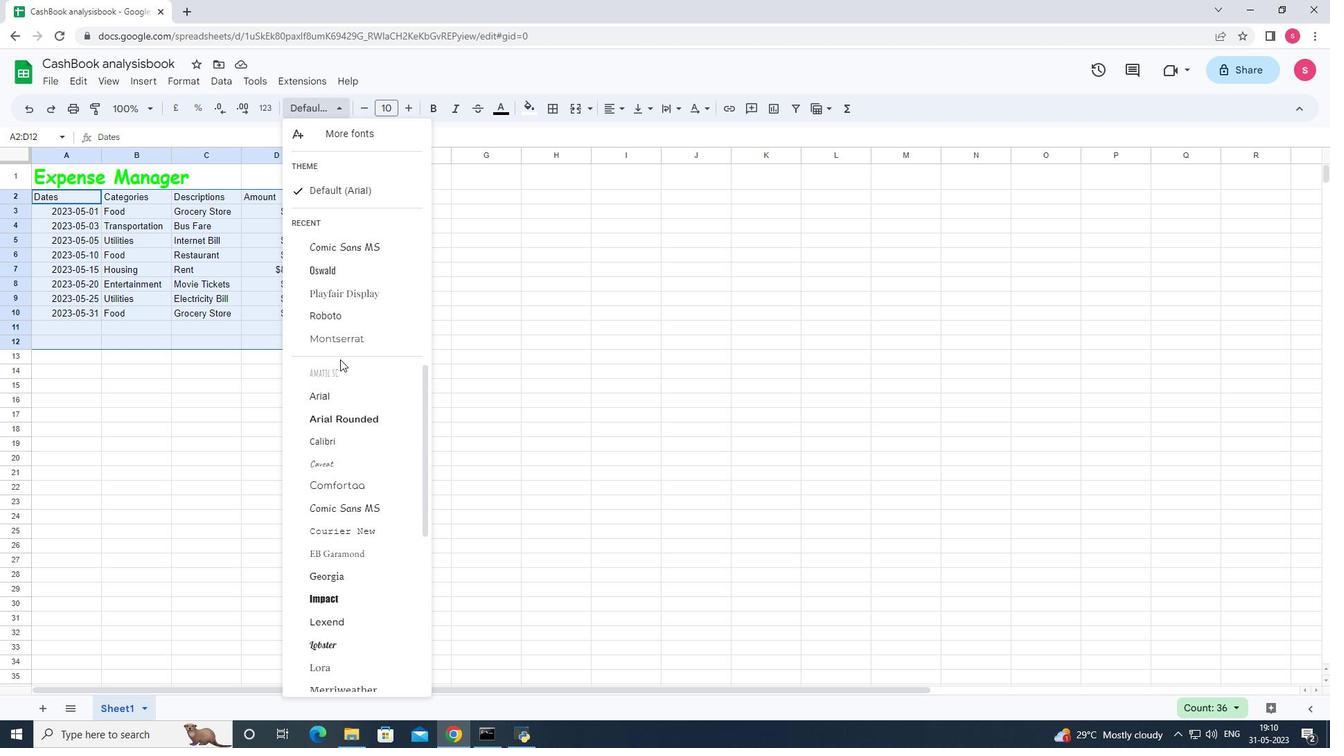 
Action: Mouse scrolled (350, 406) with delta (0, 0)
Screenshot: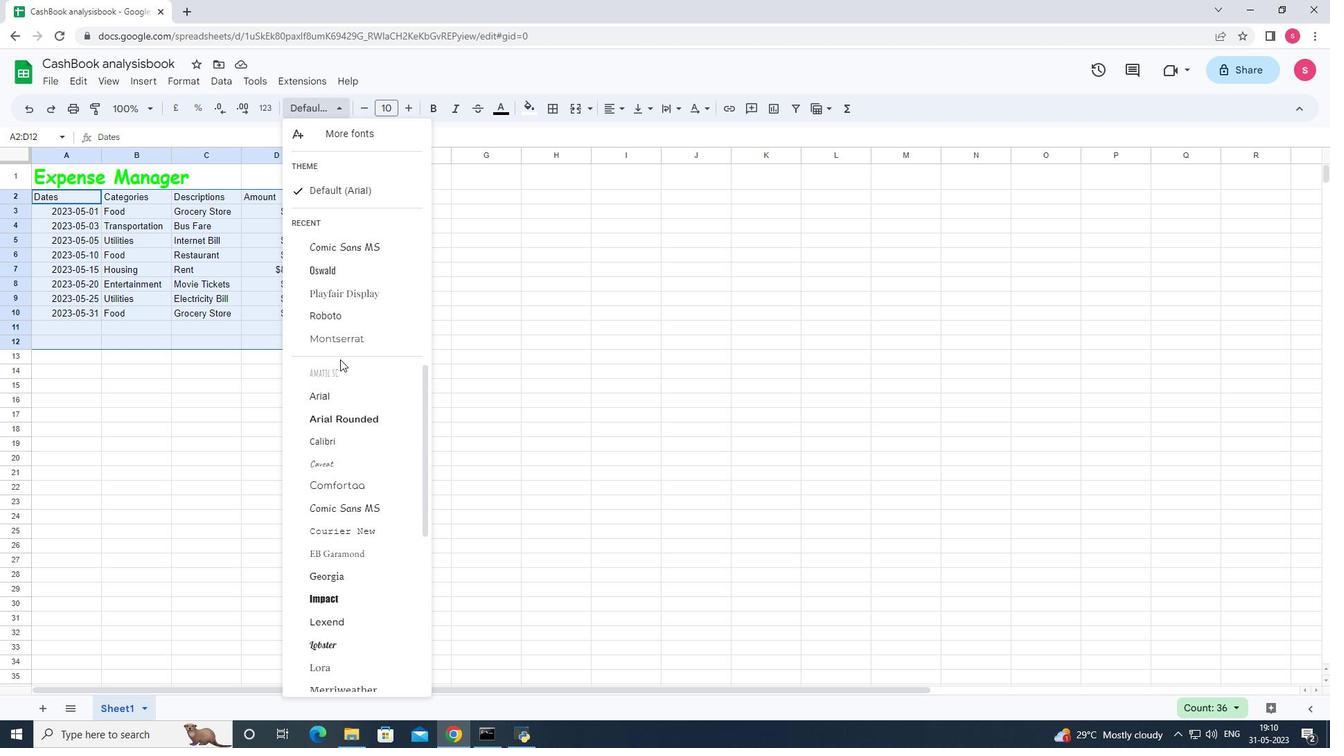 
Action: Mouse moved to (379, 516)
Screenshot: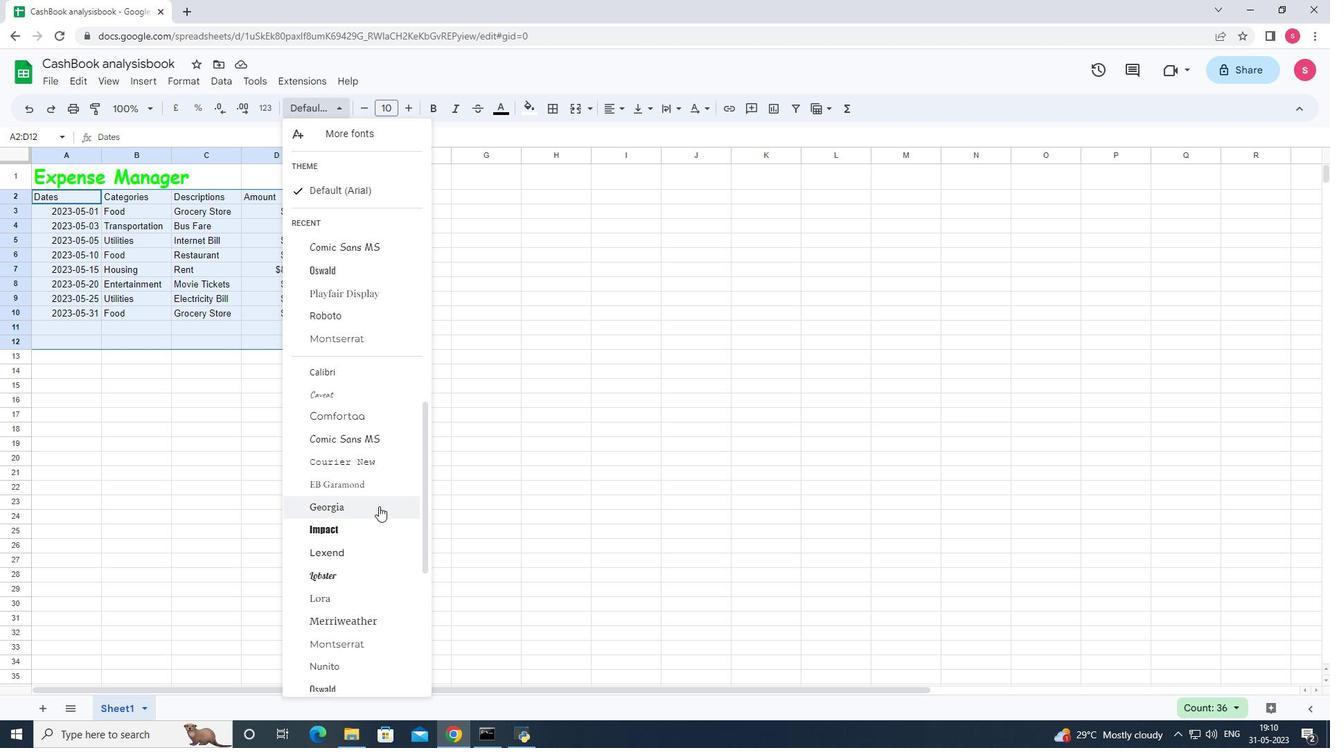 
Action: Mouse scrolled (379, 516) with delta (0, 0)
Screenshot: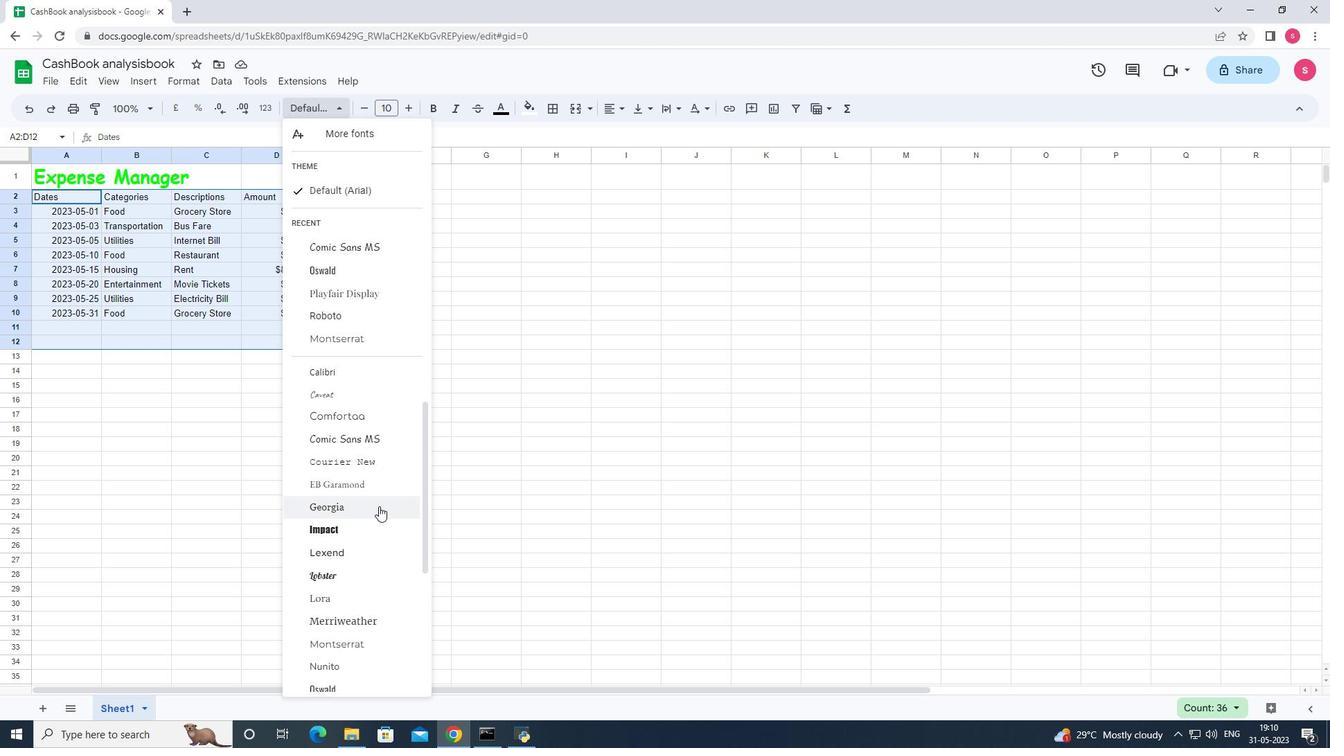
Action: Mouse moved to (379, 519)
Screenshot: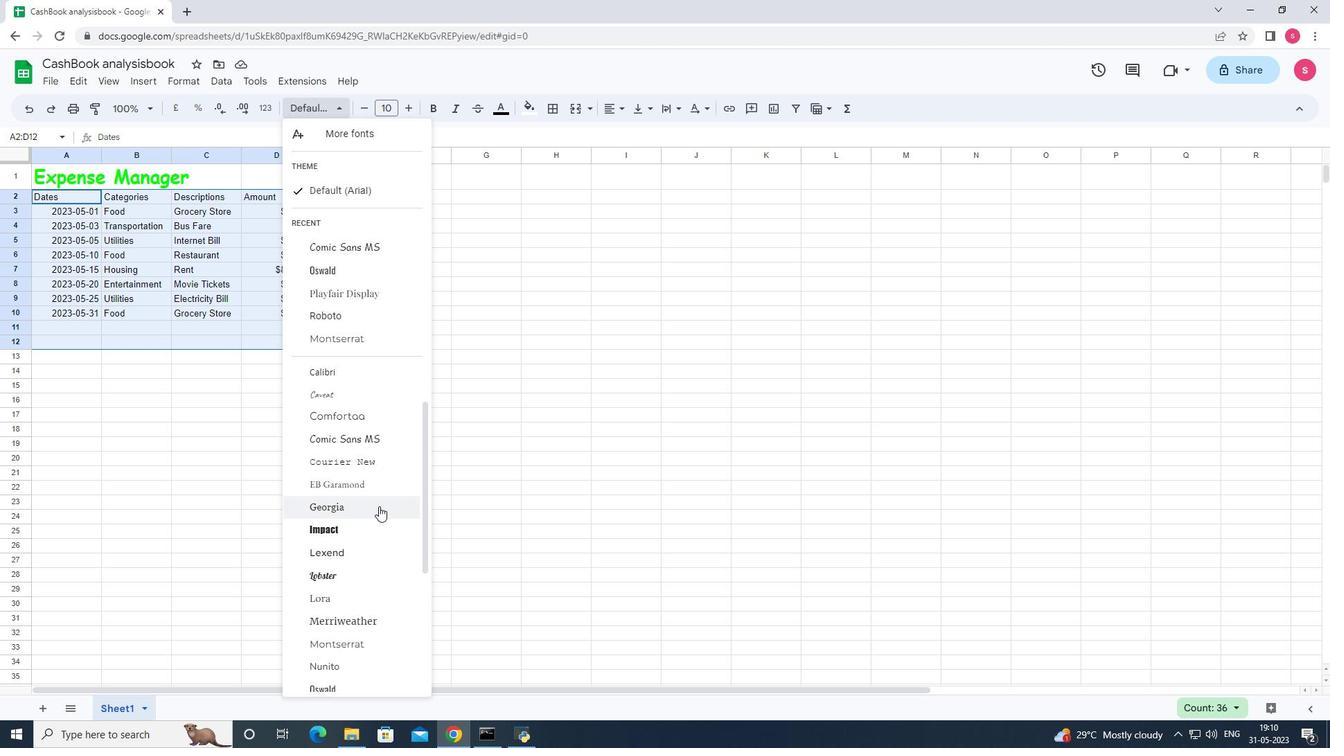 
Action: Mouse scrolled (379, 520) with delta (0, 0)
Screenshot: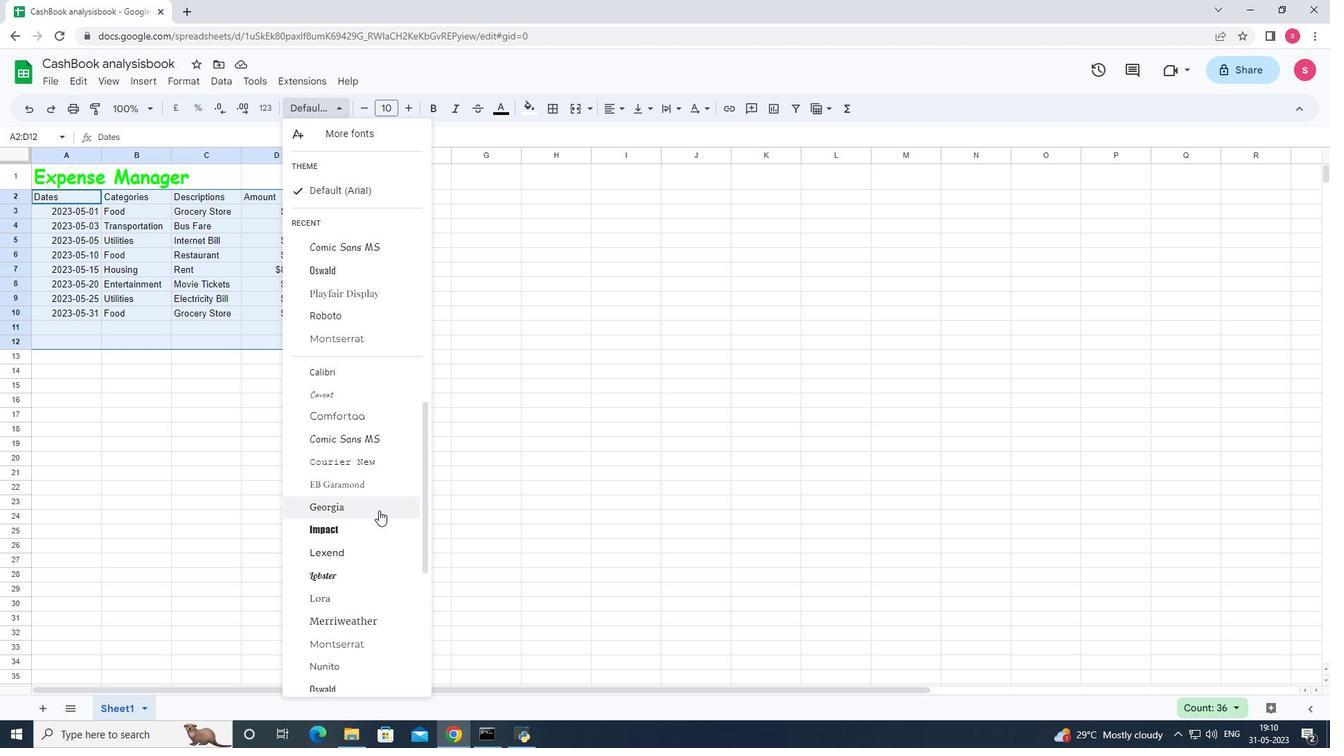 
Action: Mouse moved to (379, 524)
Screenshot: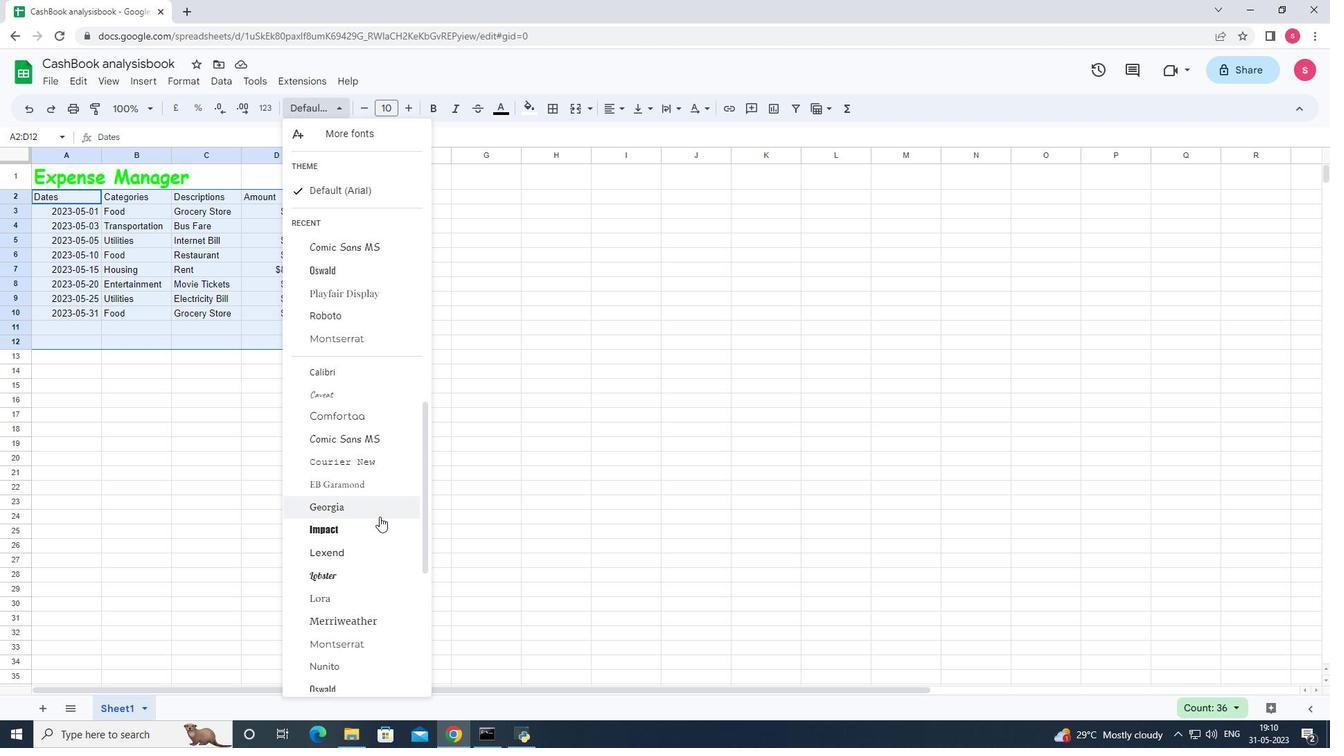
Action: Mouse scrolled (379, 523) with delta (0, 0)
Screenshot: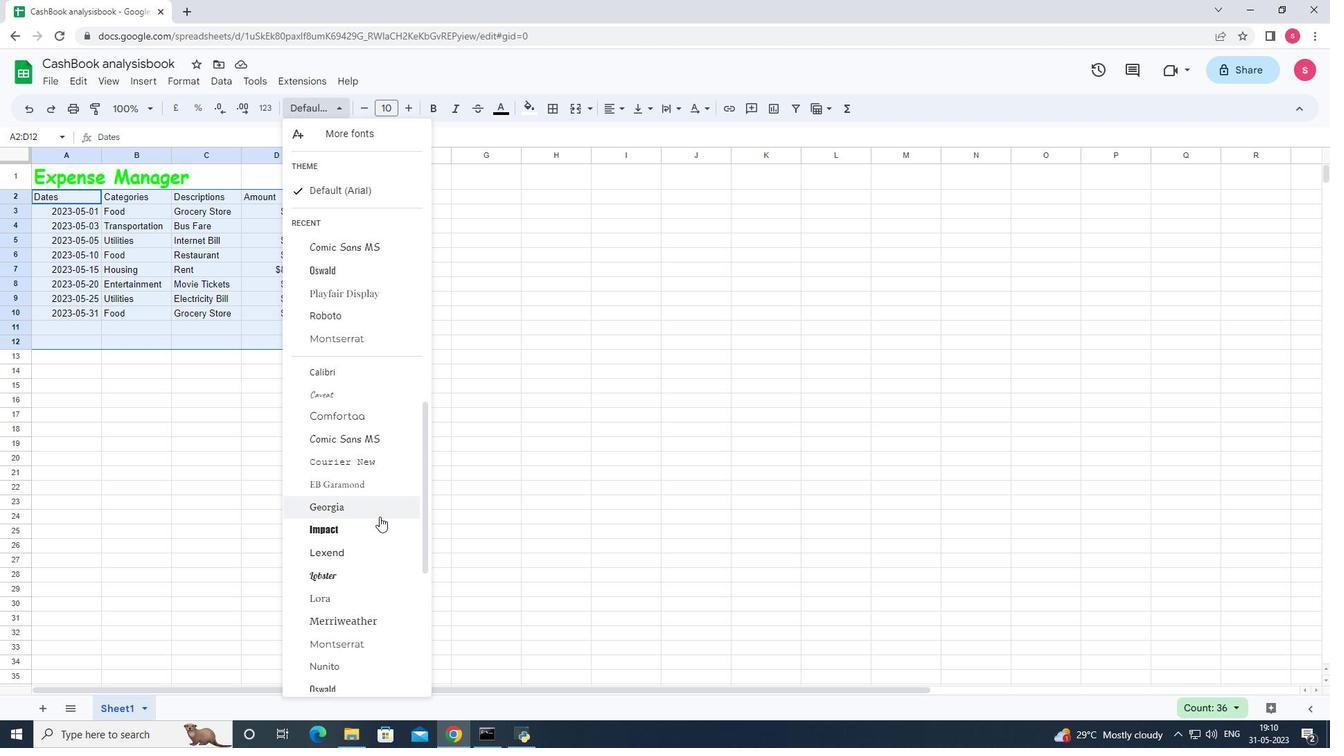 
Action: Mouse moved to (379, 527)
Screenshot: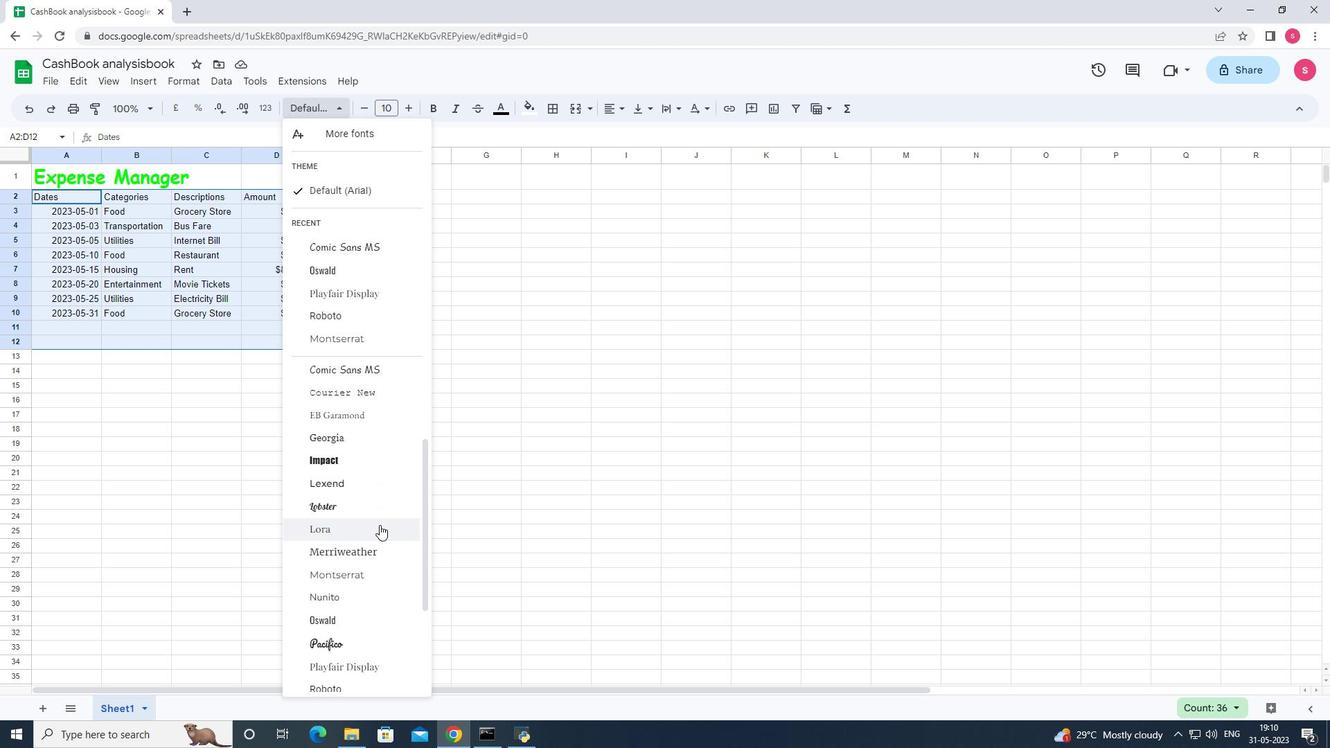 
Action: Mouse scrolled (379, 526) with delta (0, 0)
Screenshot: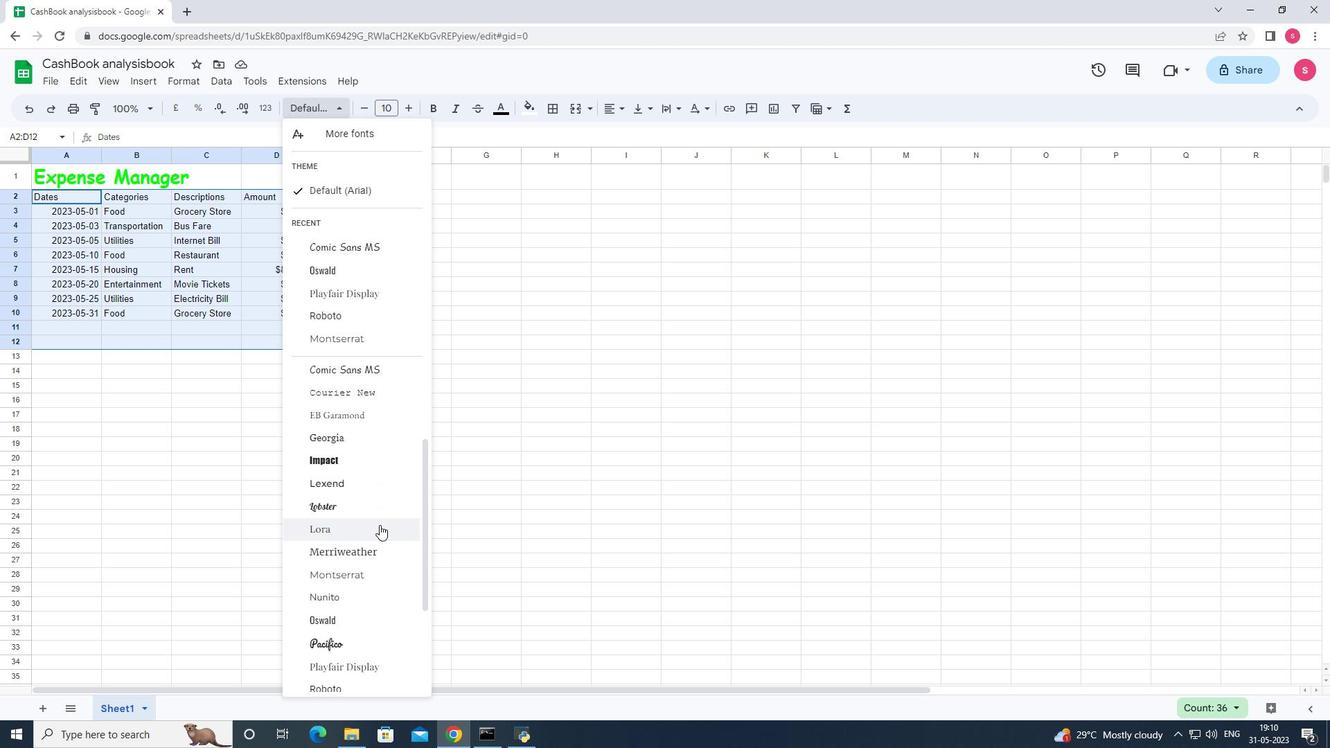 
Action: Mouse moved to (379, 529)
Screenshot: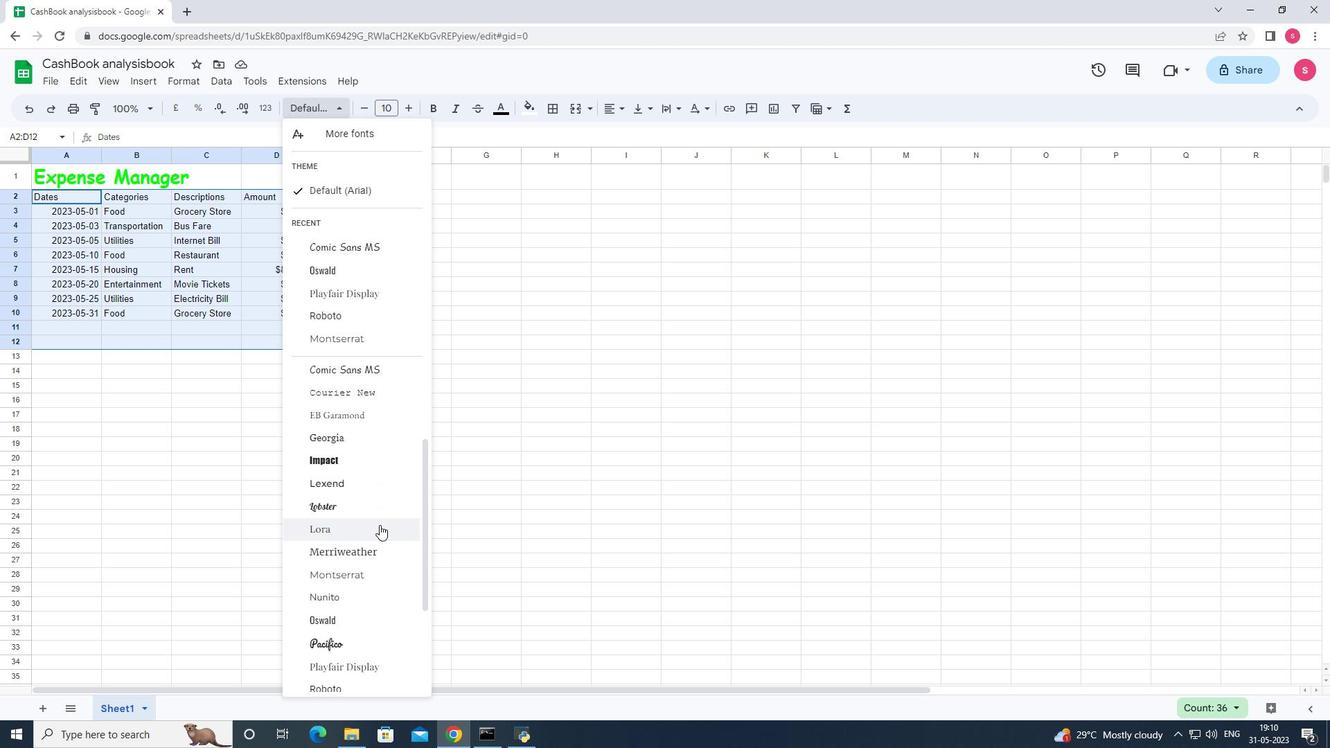 
Action: Mouse scrolled (379, 528) with delta (0, 0)
Screenshot: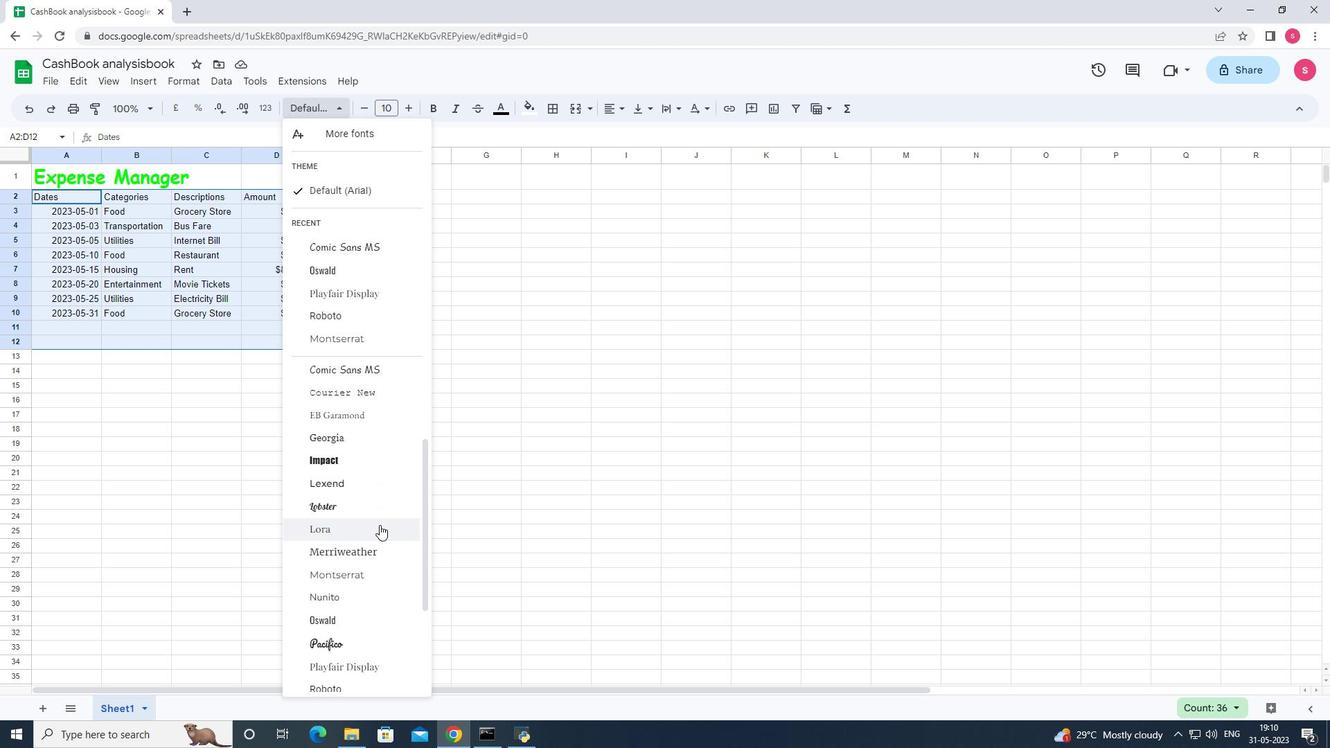 
Action: Mouse moved to (380, 532)
Screenshot: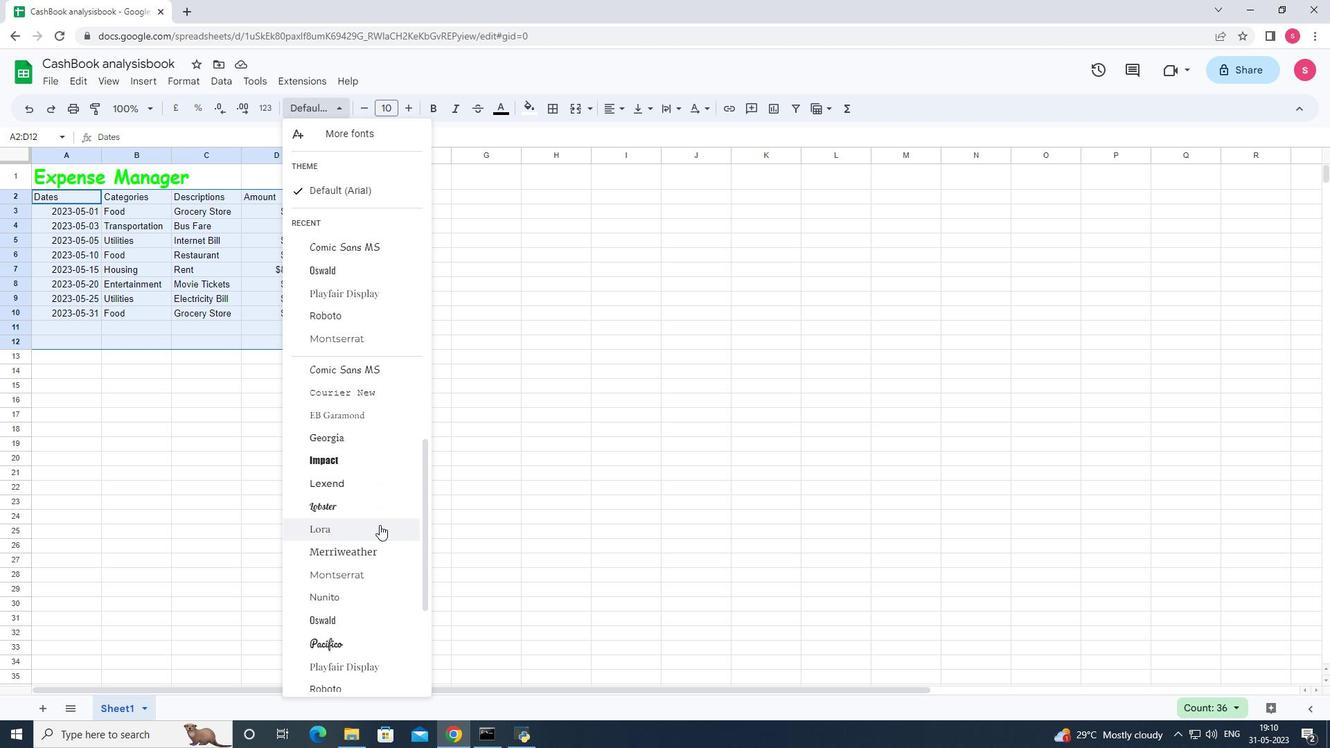 
Action: Mouse scrolled (380, 531) with delta (0, 0)
Screenshot: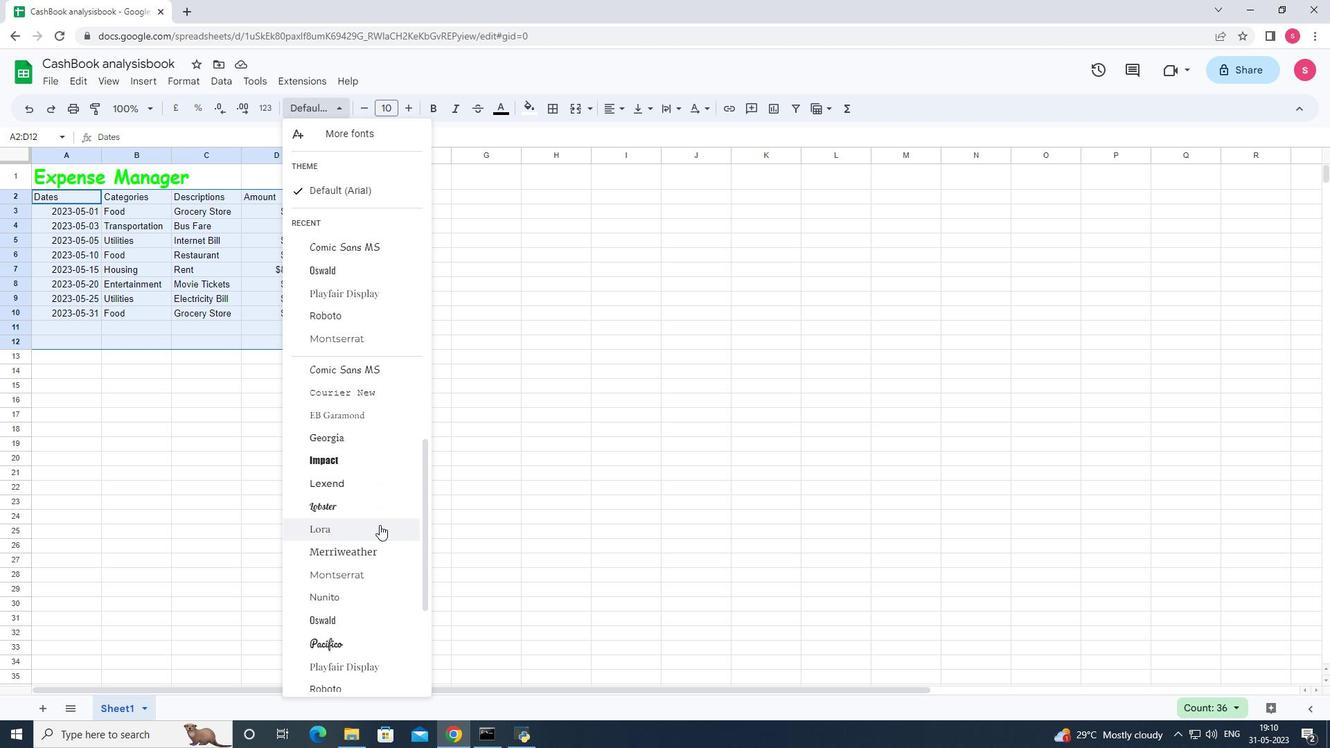 
Action: Mouse moved to (380, 534)
Screenshot: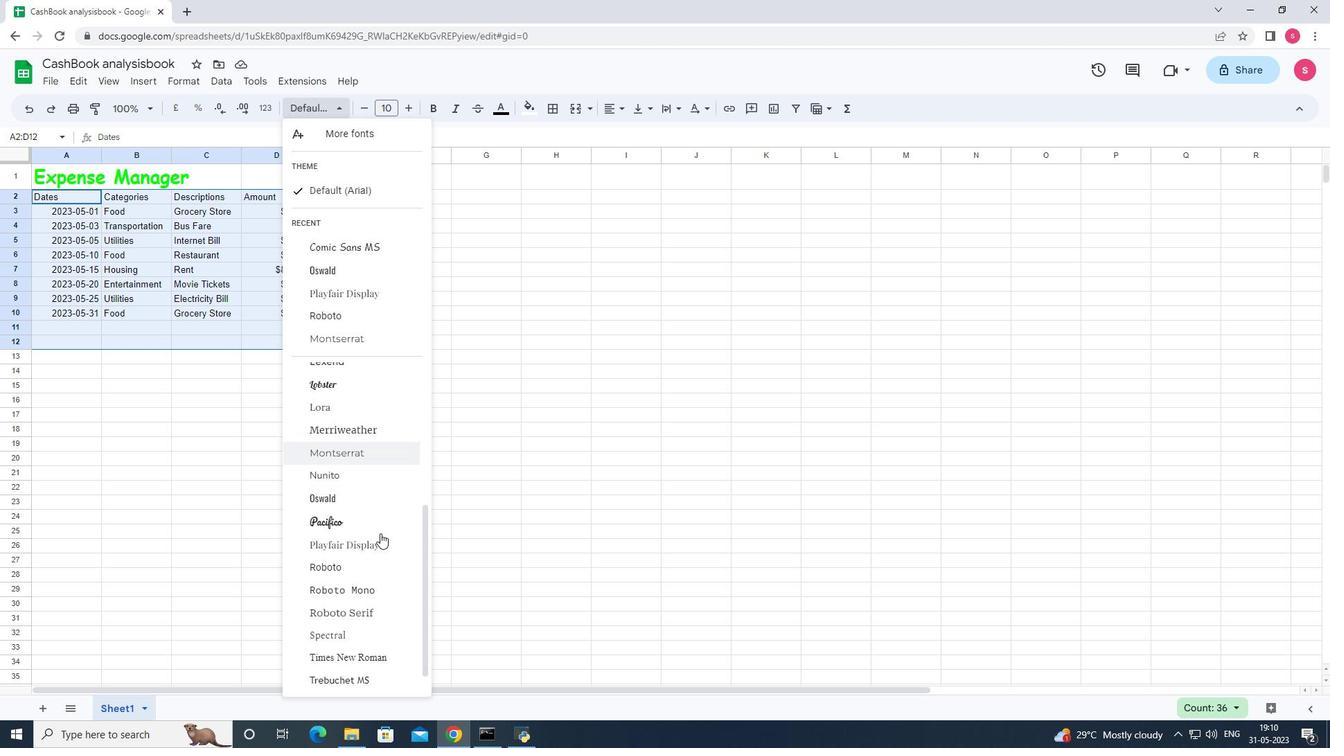 
Action: Mouse scrolled (380, 533) with delta (0, 0)
Screenshot: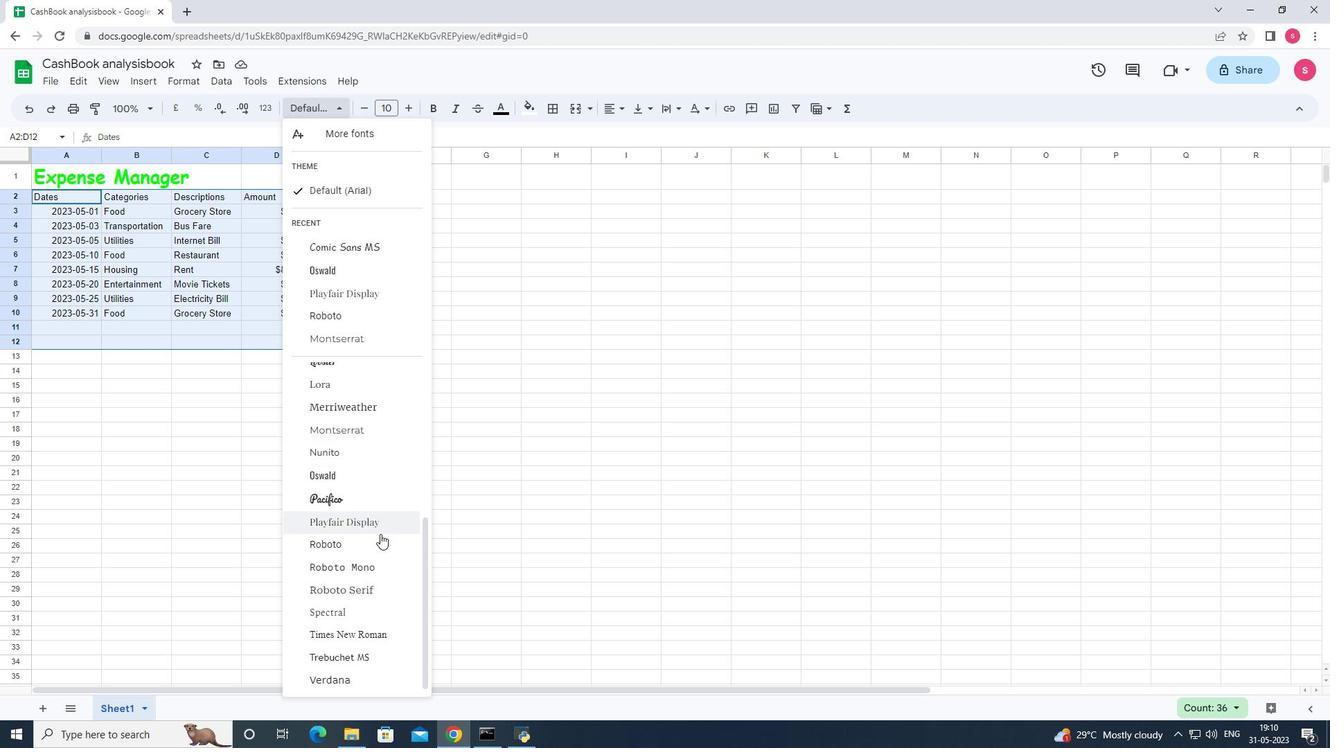 
Action: Mouse scrolled (380, 534) with delta (0, 0)
Screenshot: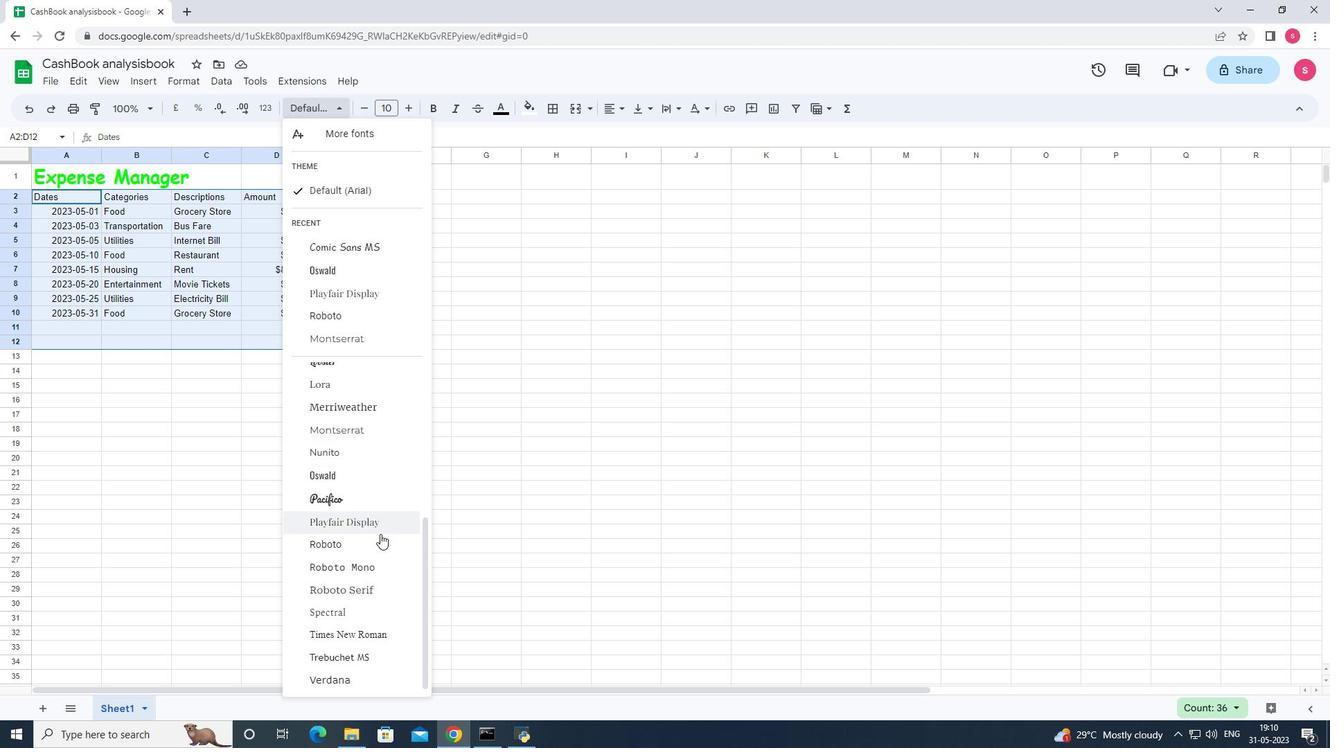 
Action: Mouse moved to (380, 534)
Screenshot: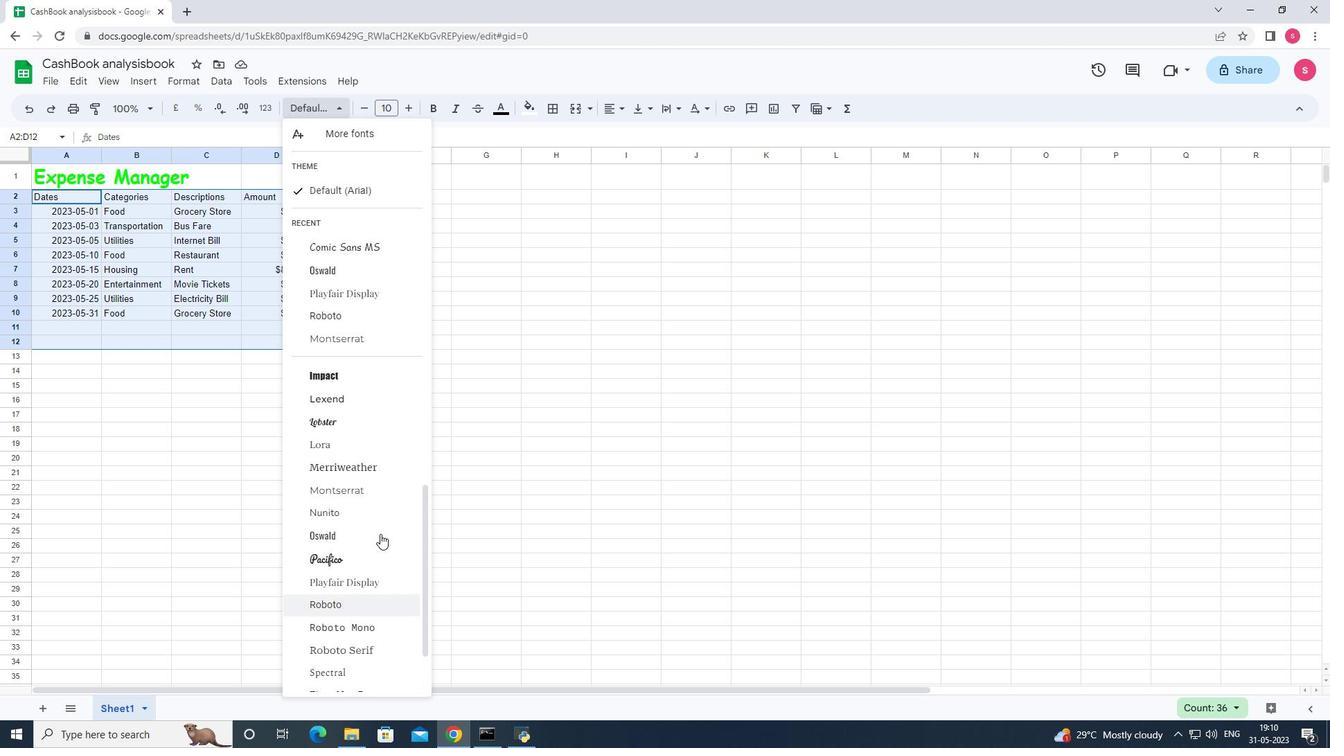 
Action: Mouse scrolled (380, 534) with delta (0, 0)
Screenshot: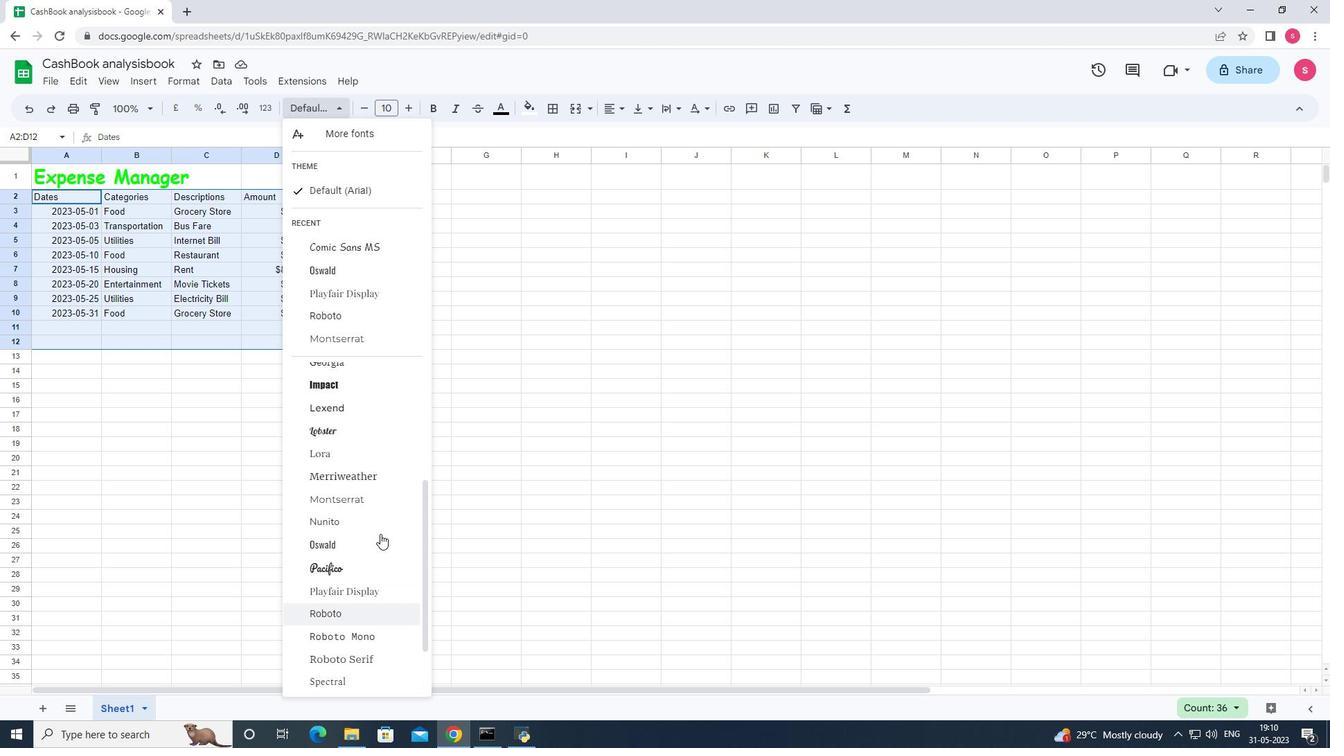 
Action: Mouse scrolled (380, 534) with delta (0, 0)
Screenshot: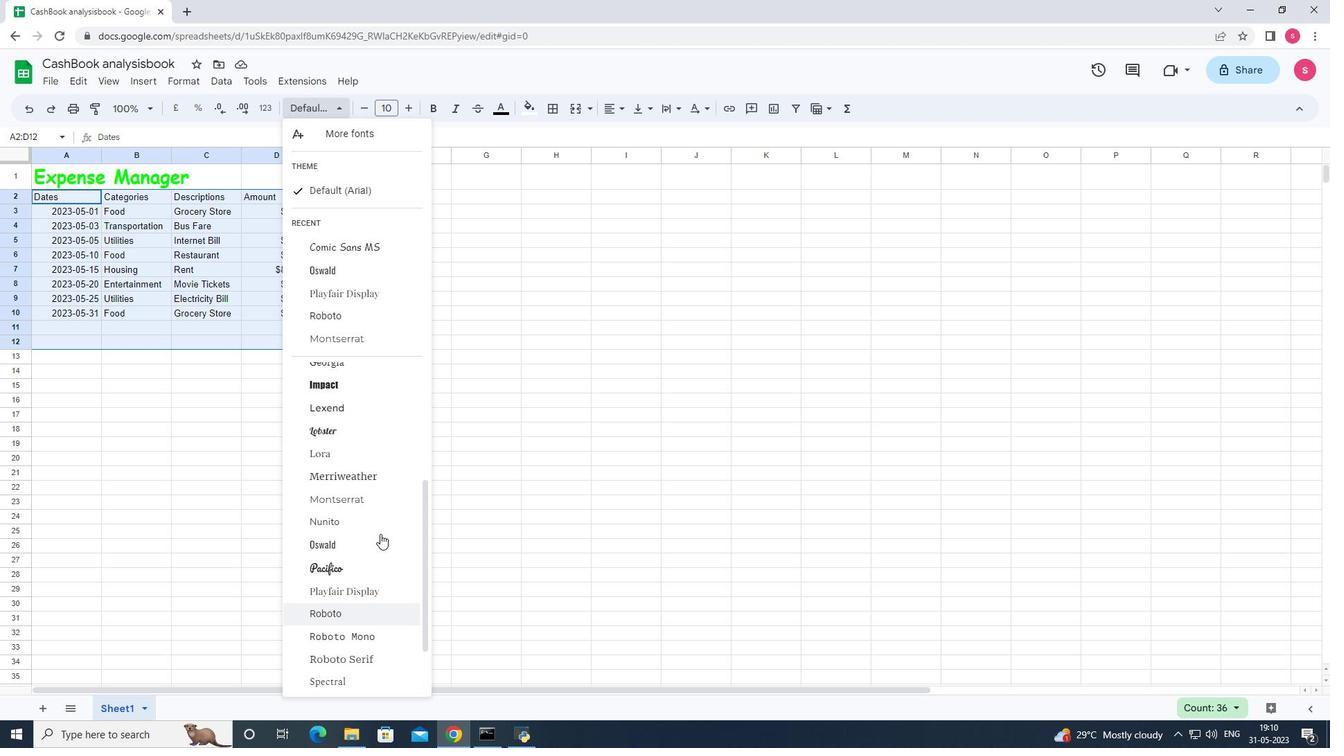 
Action: Mouse moved to (361, 437)
Screenshot: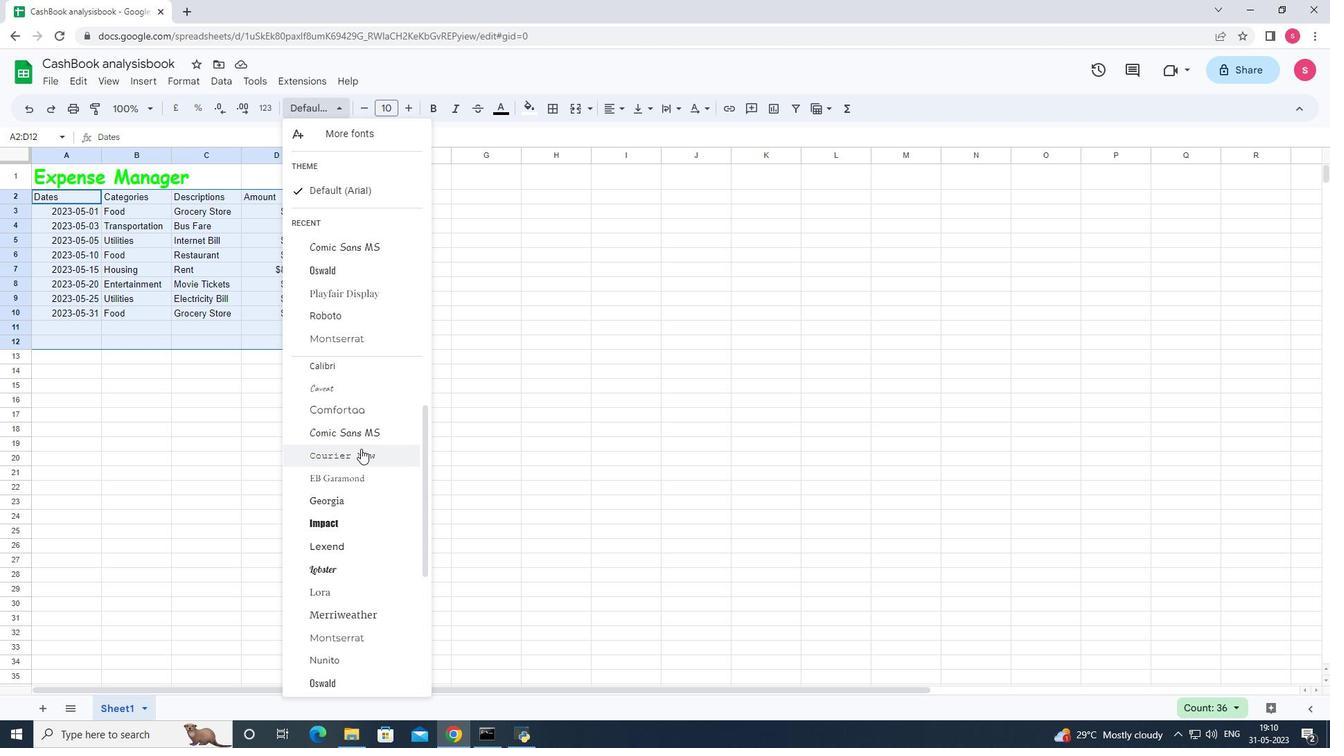 
Action: Mouse pressed left at (361, 437)
Screenshot: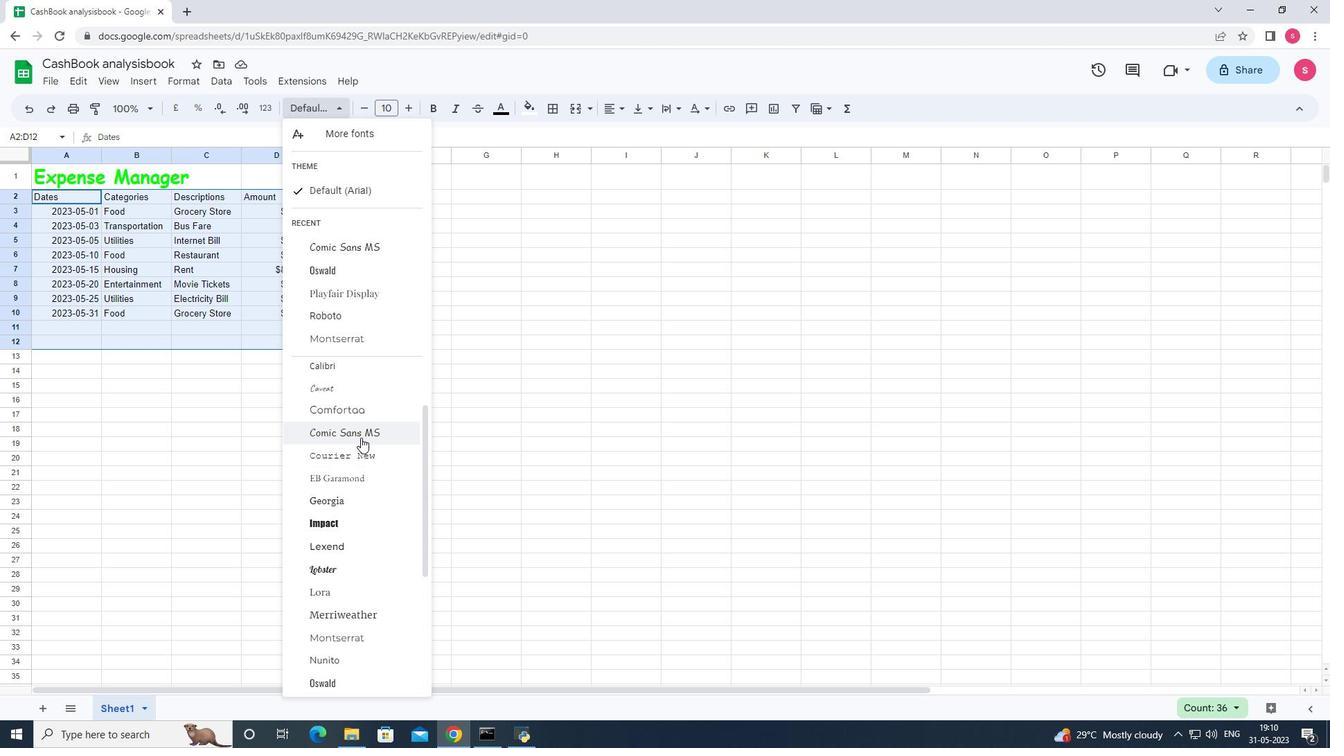 
Action: Mouse moved to (383, 225)
Screenshot: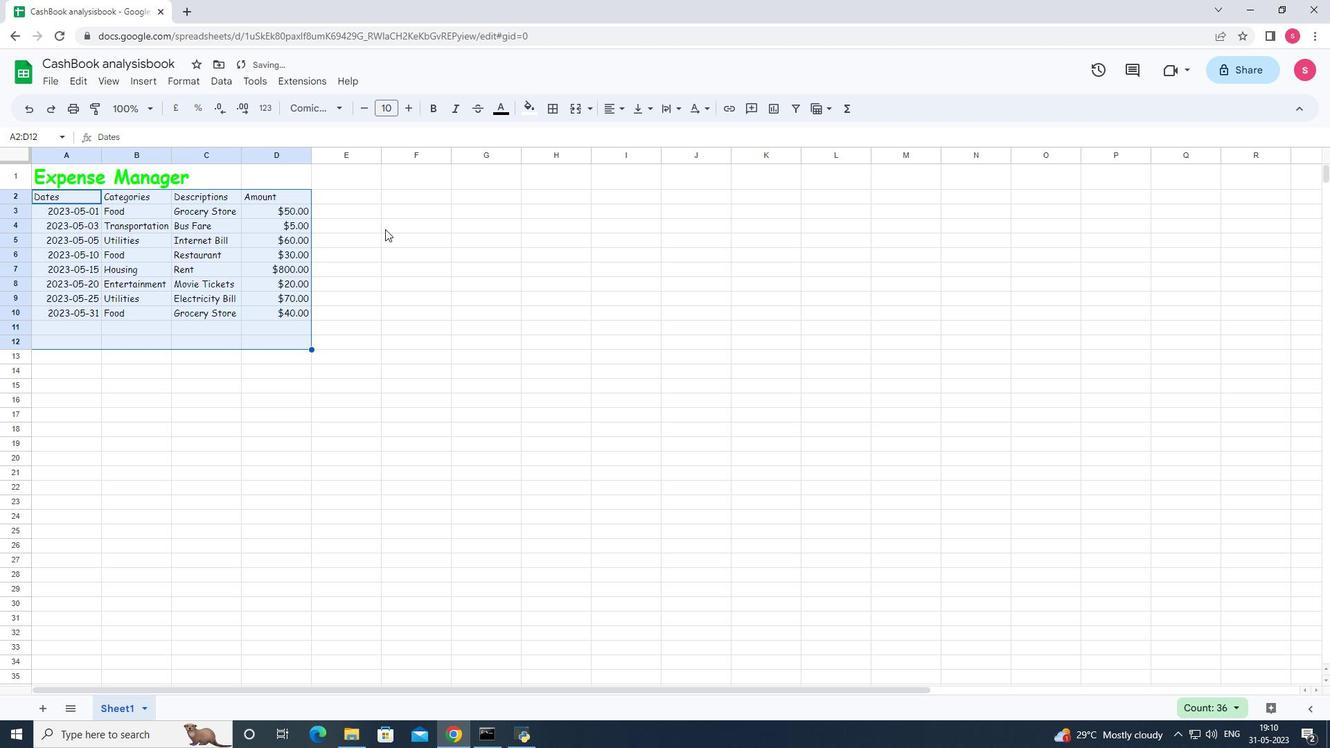 
Action: Mouse pressed left at (383, 225)
Screenshot: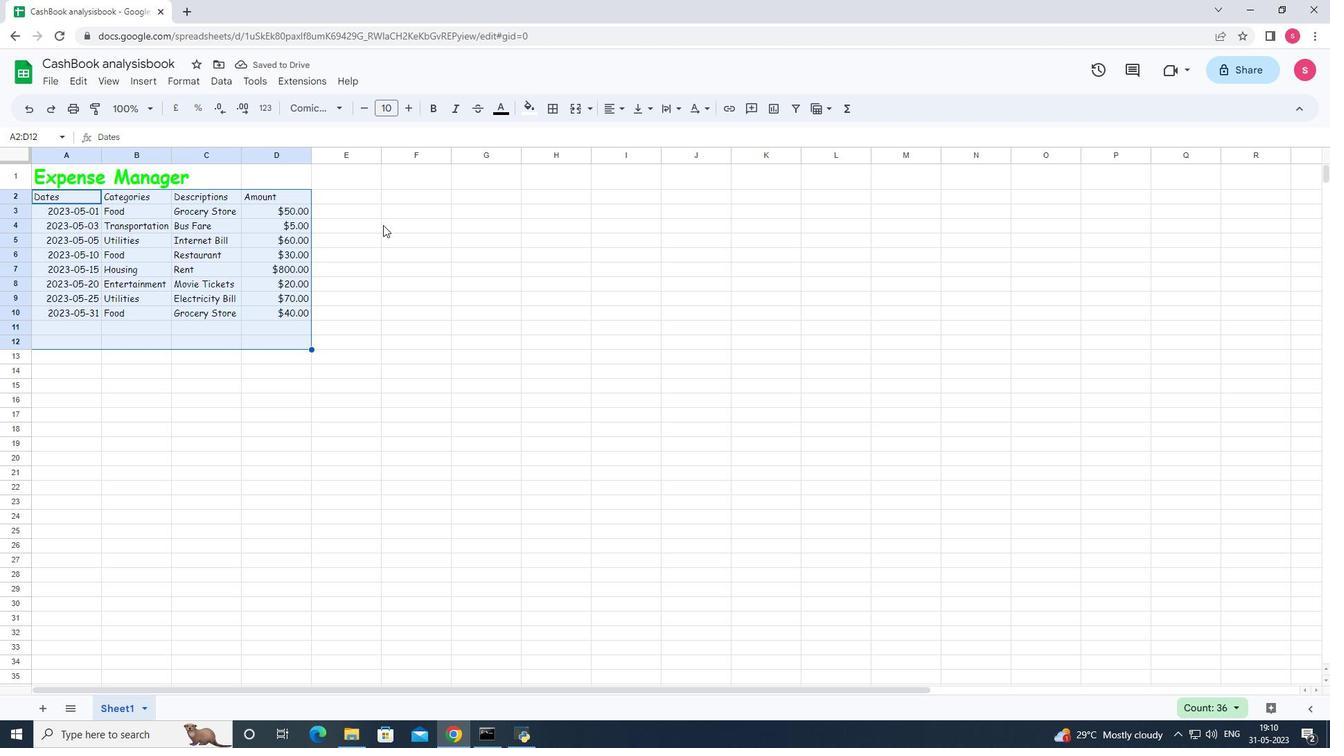 
Action: Mouse moved to (405, 111)
Screenshot: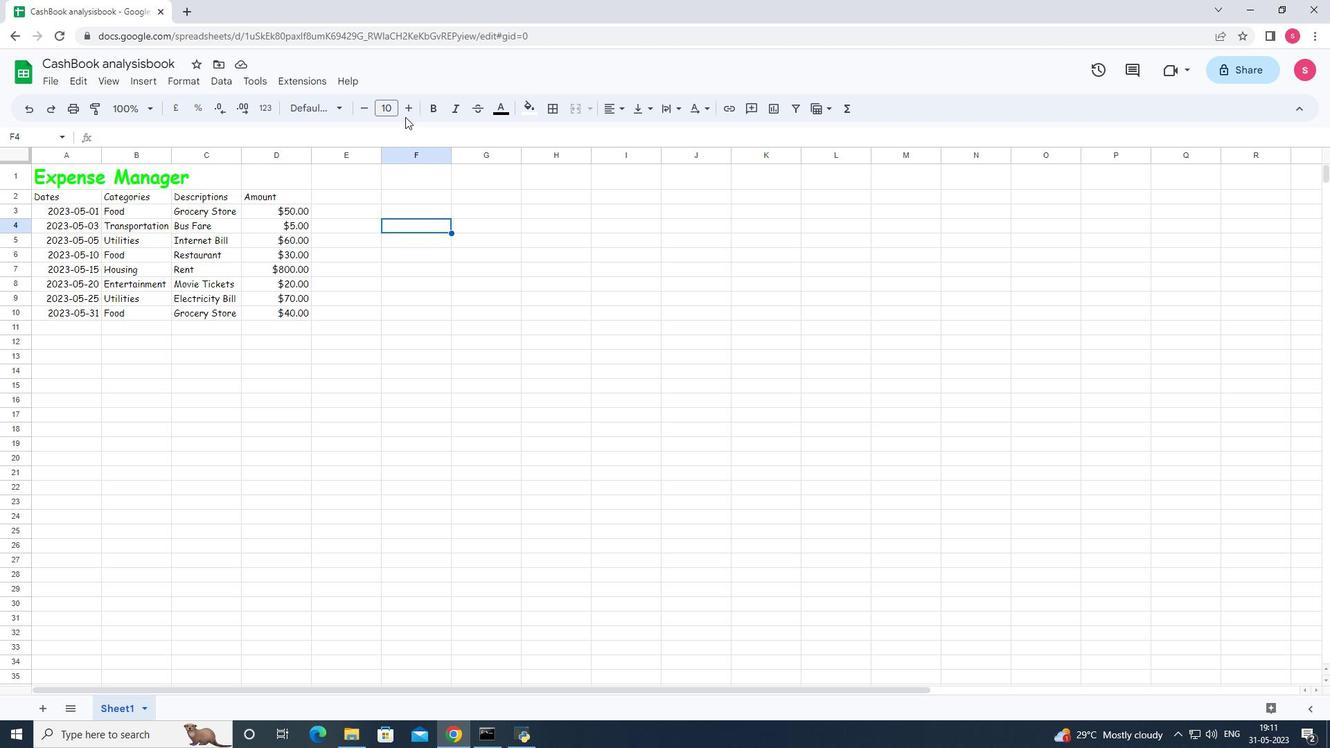 
Action: Mouse pressed left at (405, 111)
Screenshot: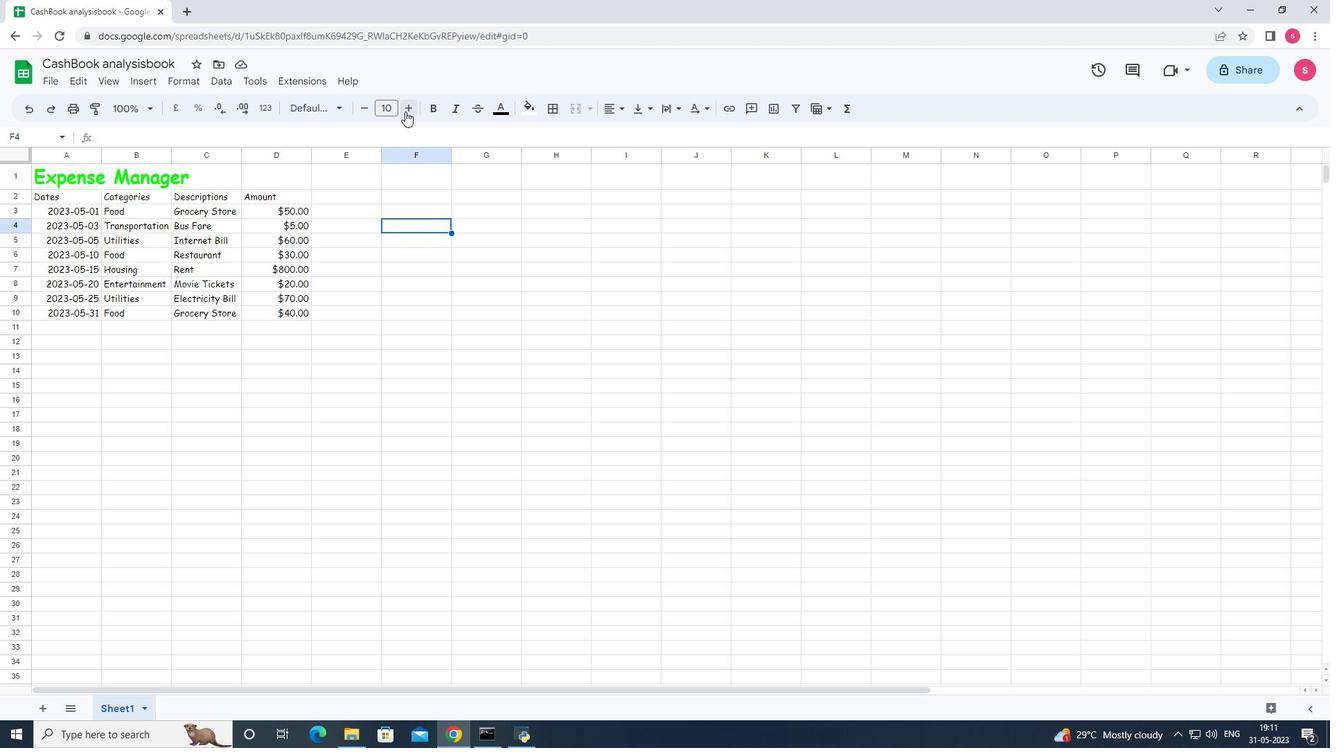 
Action: Mouse moved to (406, 110)
Screenshot: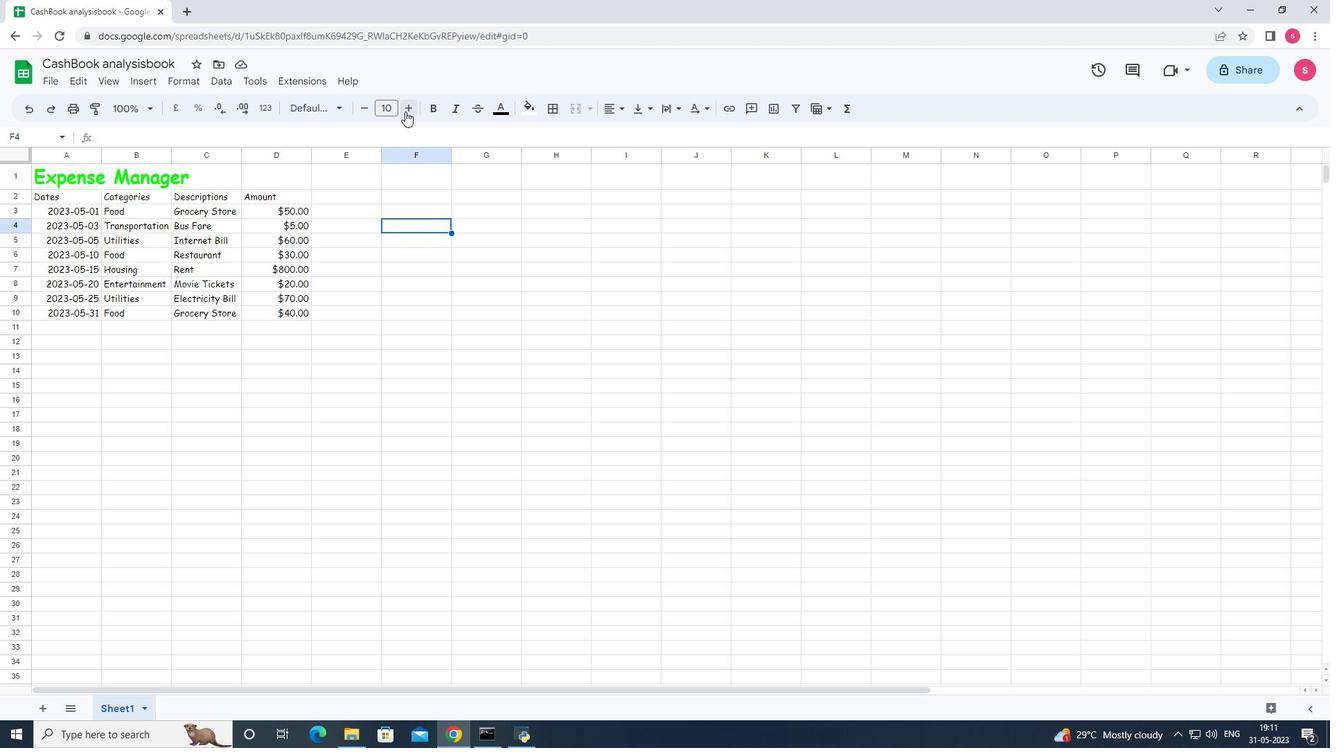 
Action: Mouse pressed left at (406, 110)
Screenshot: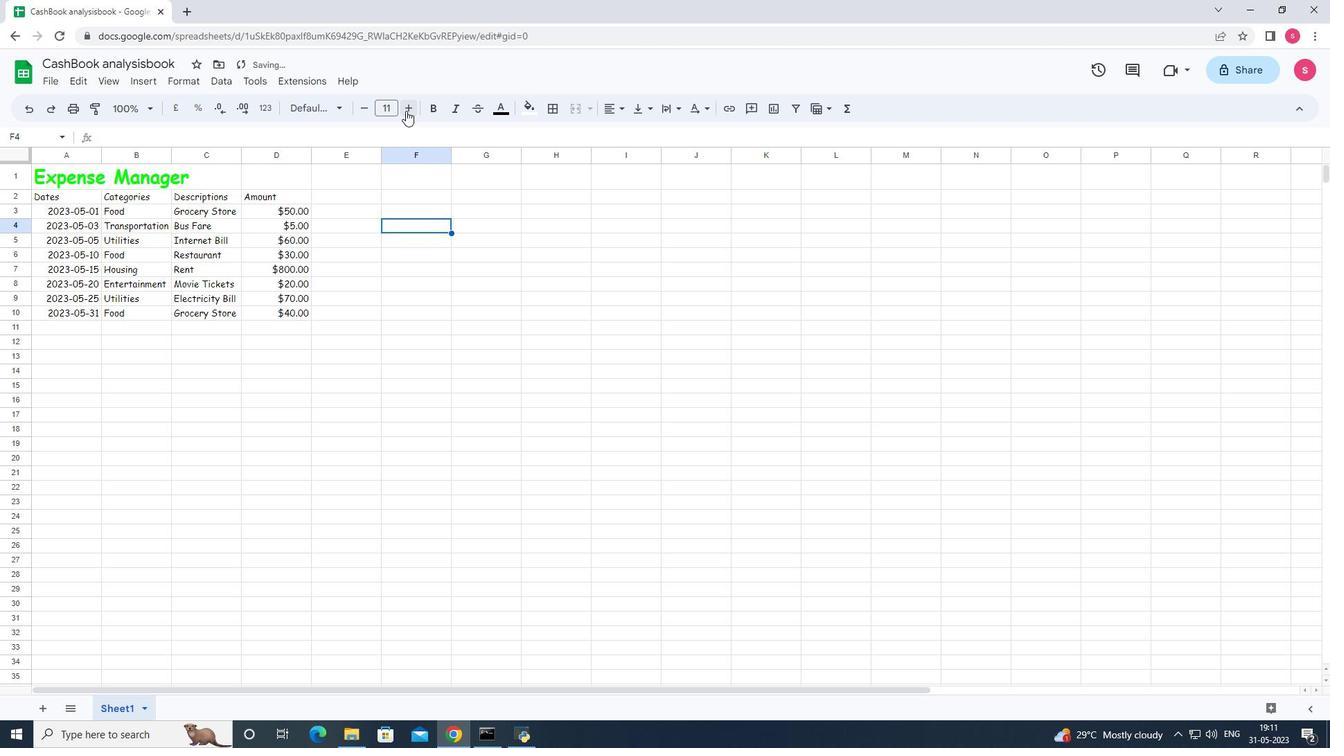 
Action: Mouse moved to (429, 296)
Screenshot: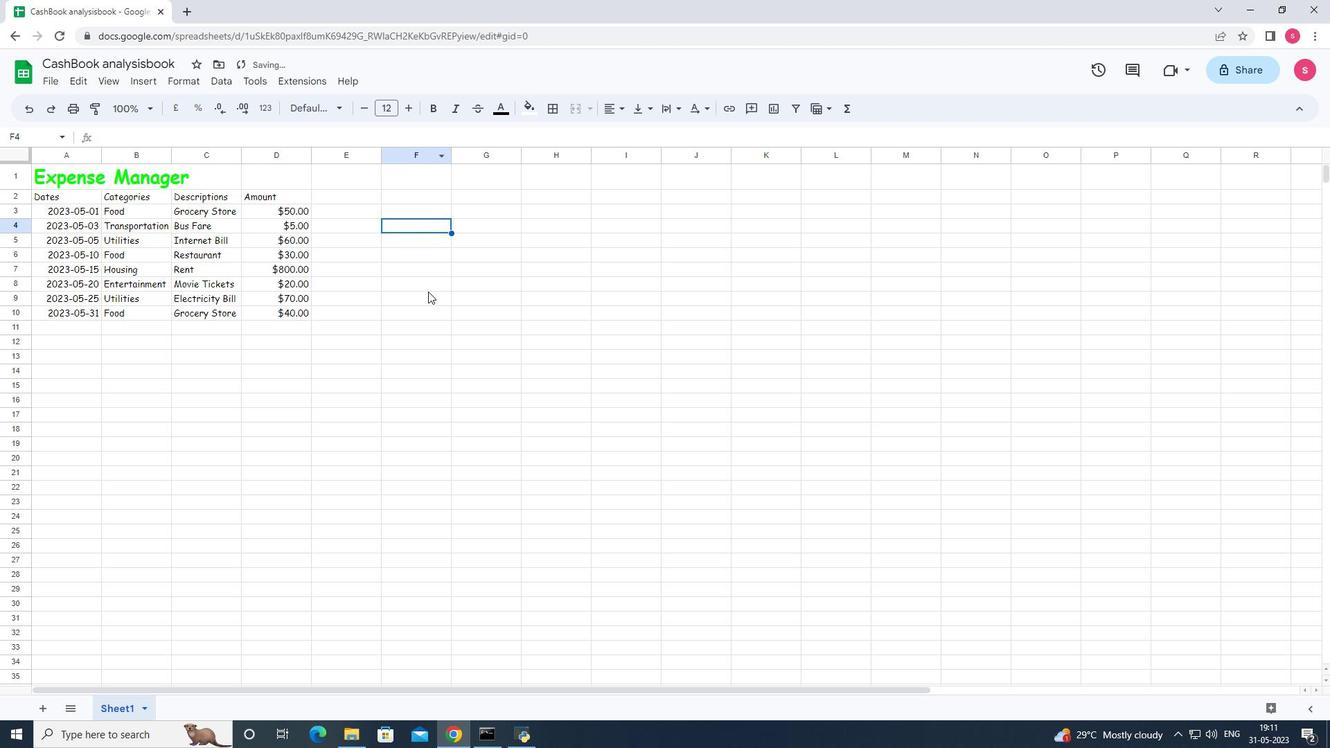 
Action: Mouse pressed left at (429, 296)
Screenshot: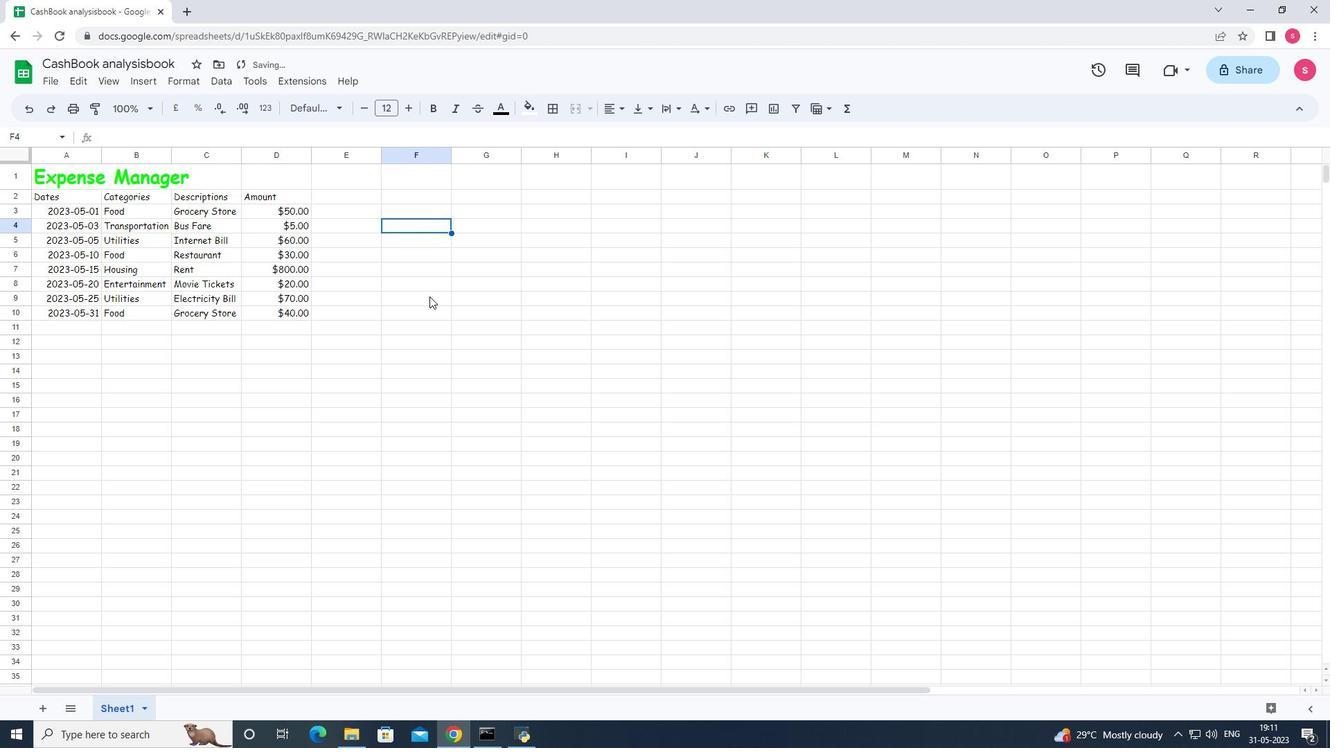 
Action: Mouse moved to (45, 195)
Screenshot: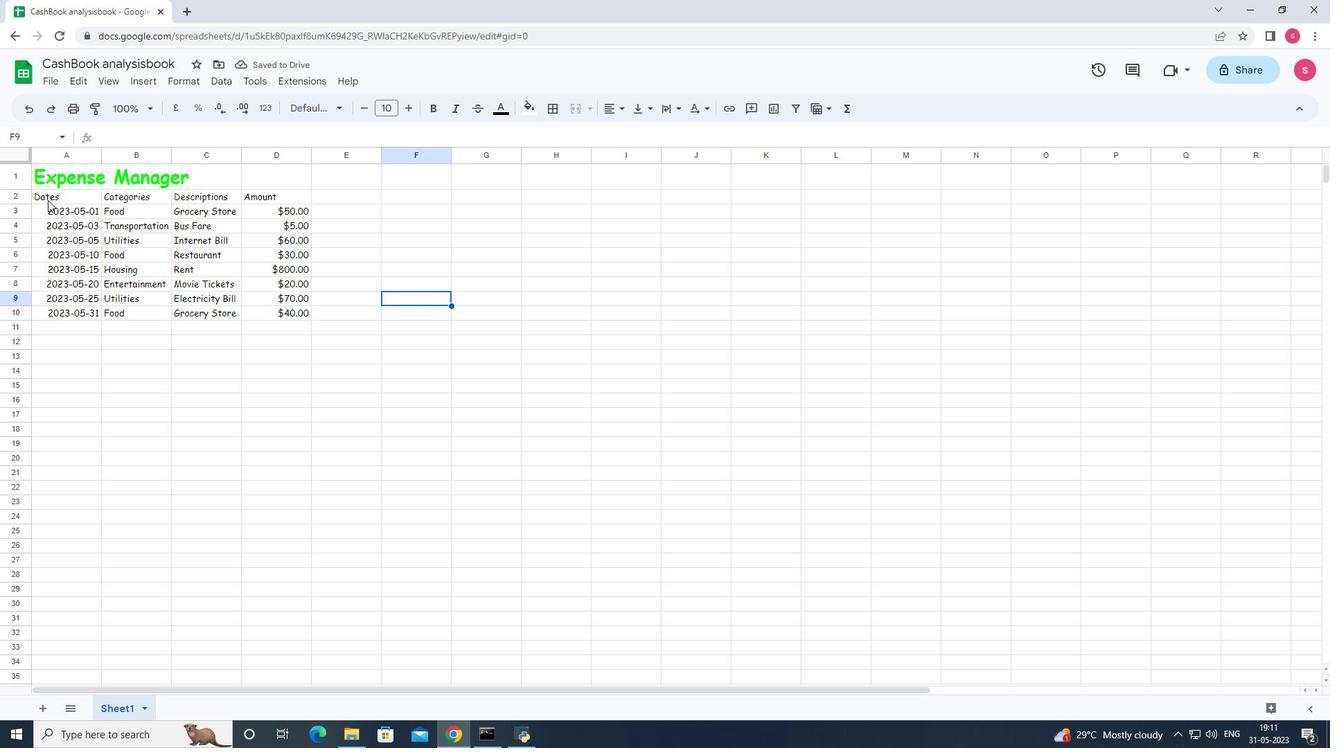 
Action: Mouse pressed left at (45, 195)
Screenshot: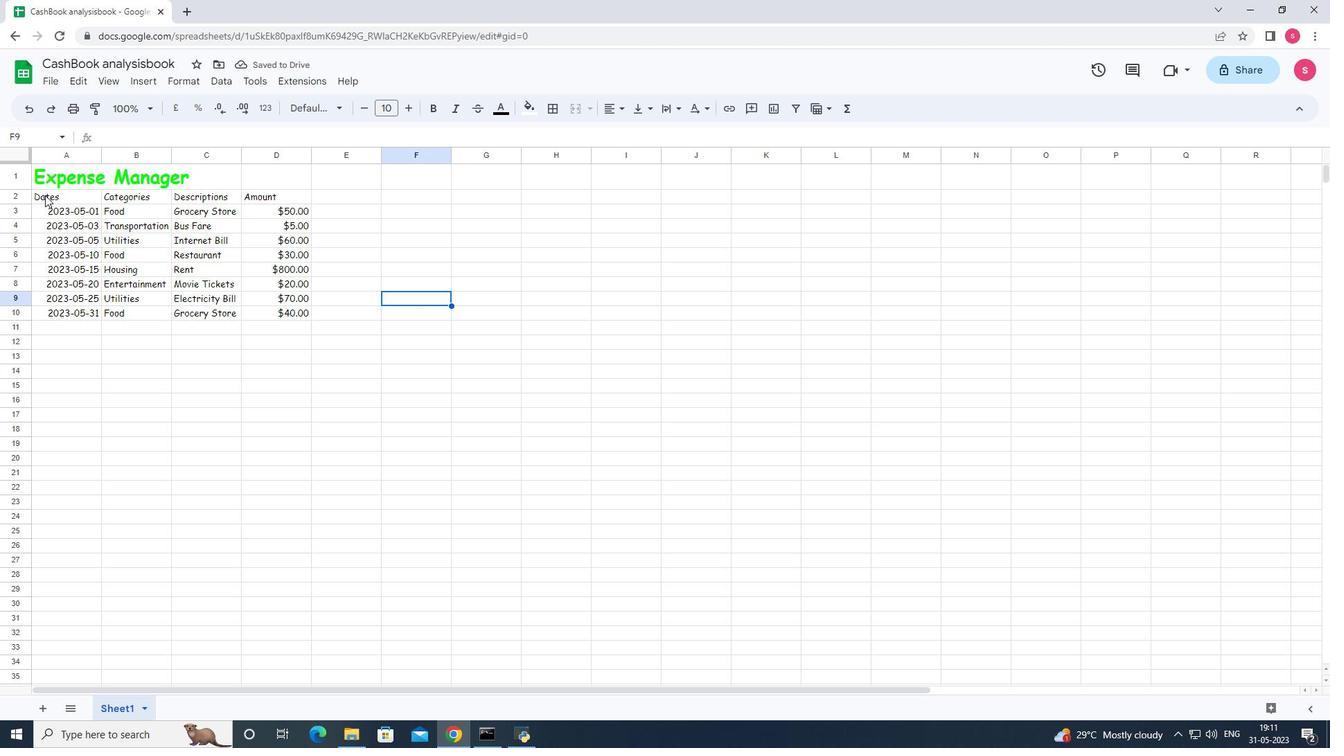 
Action: Mouse moved to (411, 112)
Screenshot: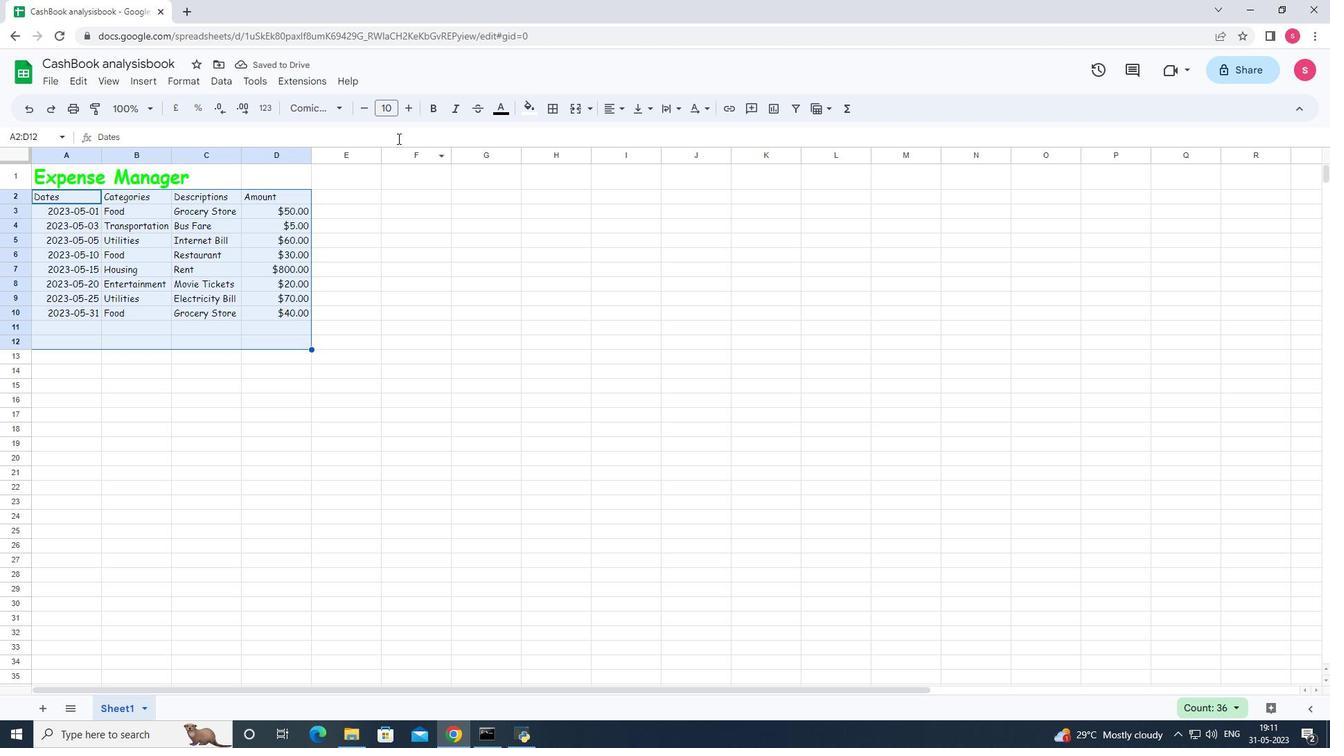 
Action: Mouse pressed left at (411, 112)
Screenshot: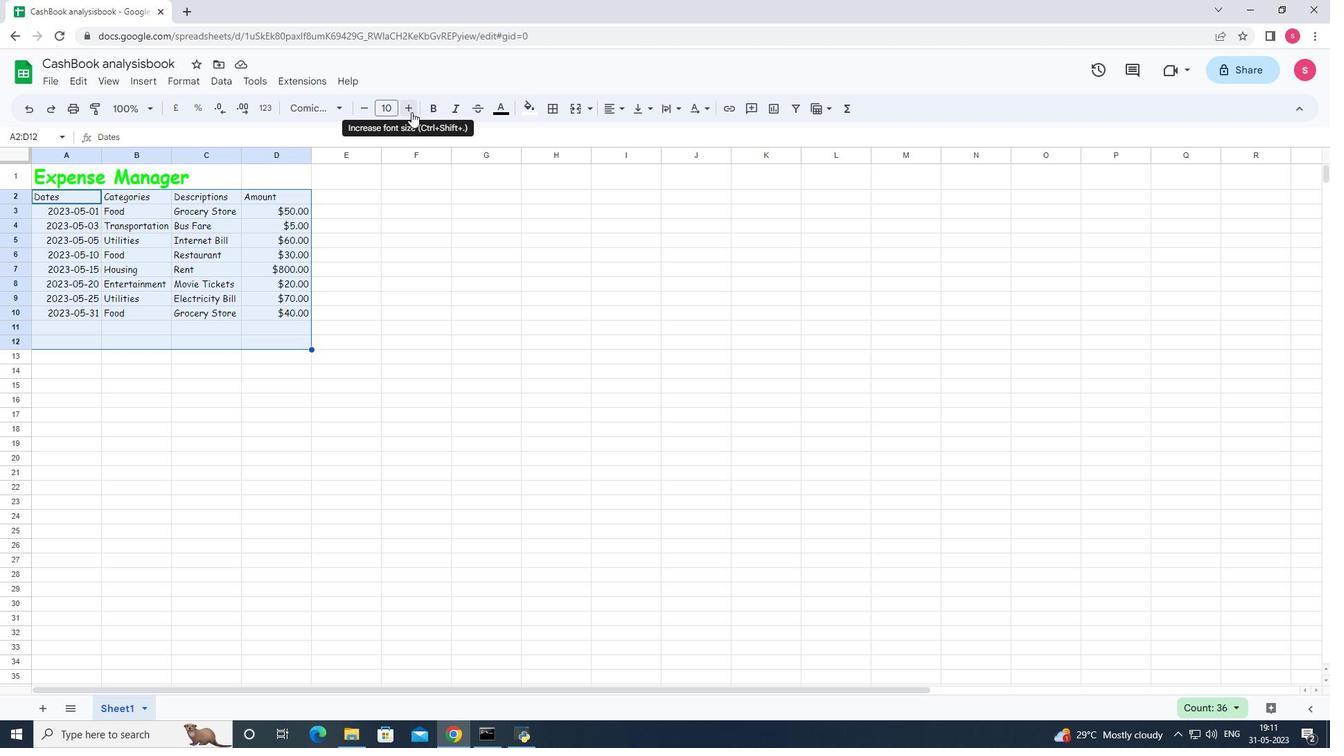 
Action: Mouse pressed left at (411, 112)
Screenshot: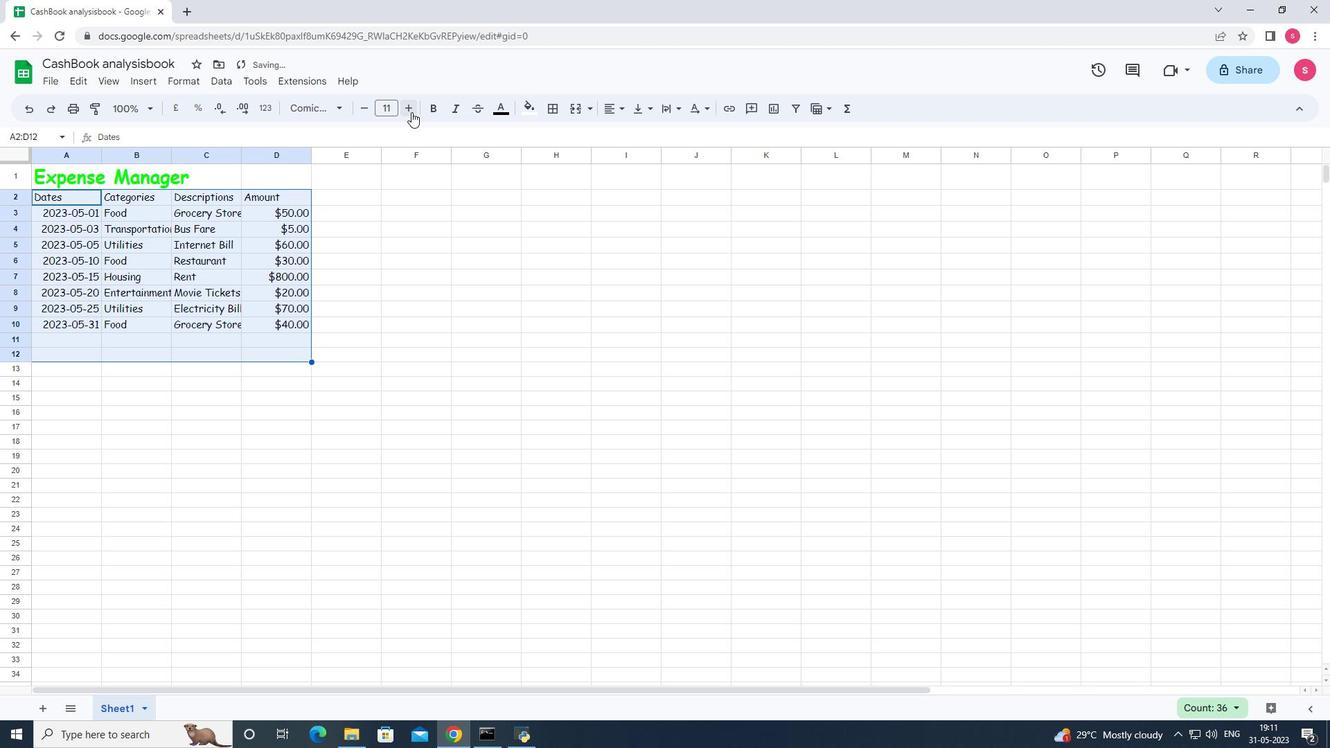 
Action: Mouse moved to (460, 325)
Screenshot: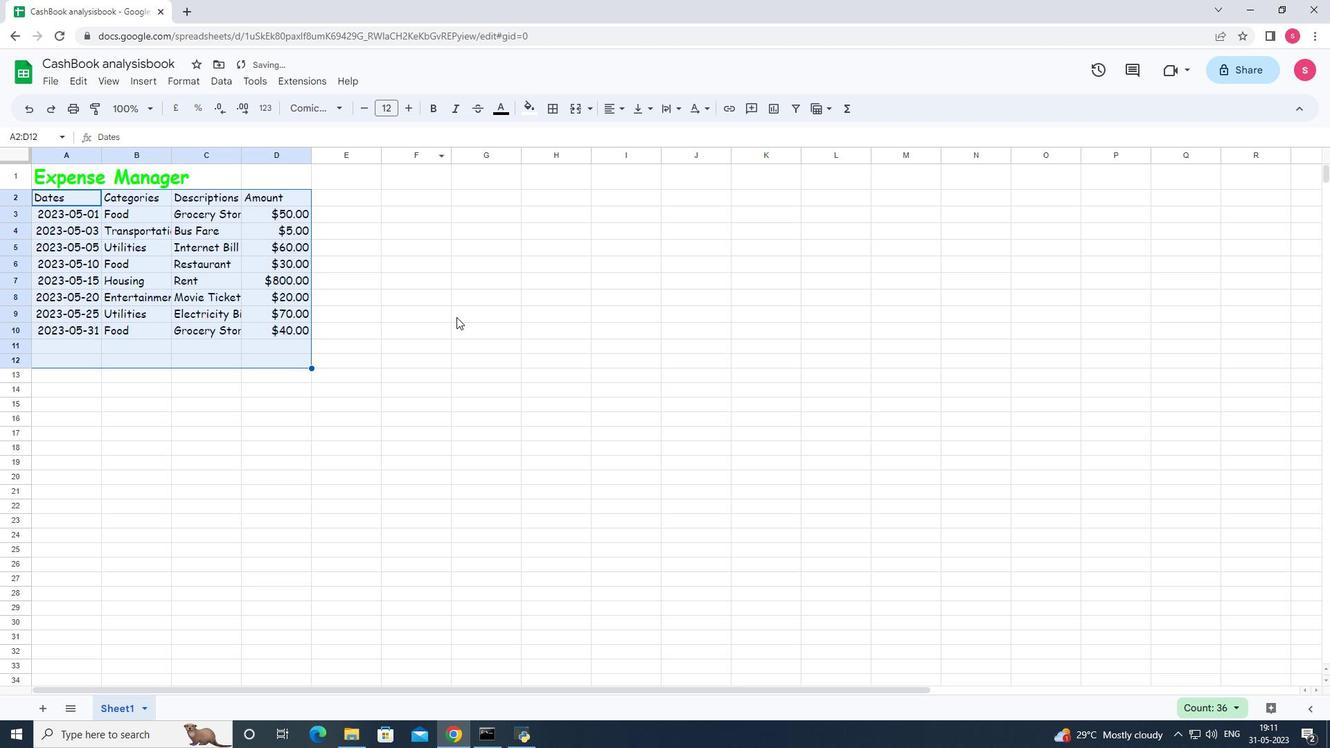 
Action: Mouse pressed left at (460, 325)
Screenshot: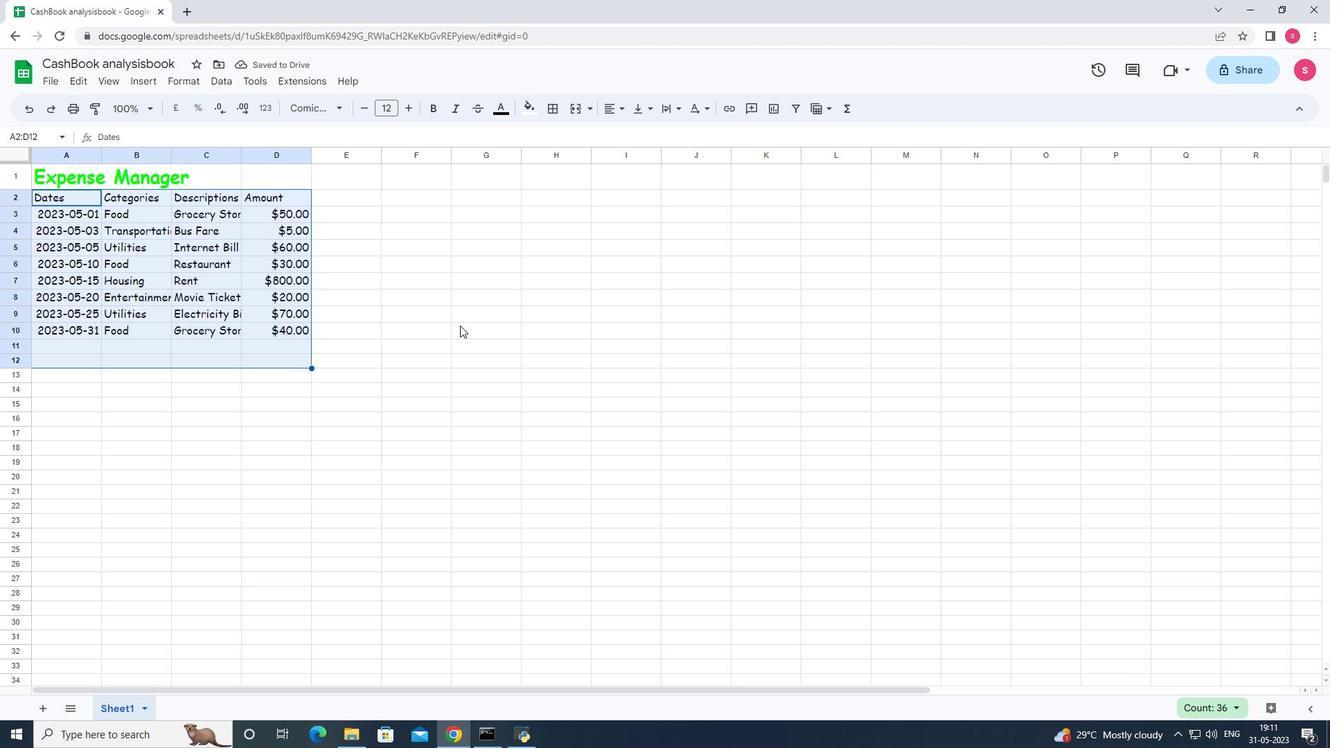 
Action: Mouse moved to (36, 169)
Screenshot: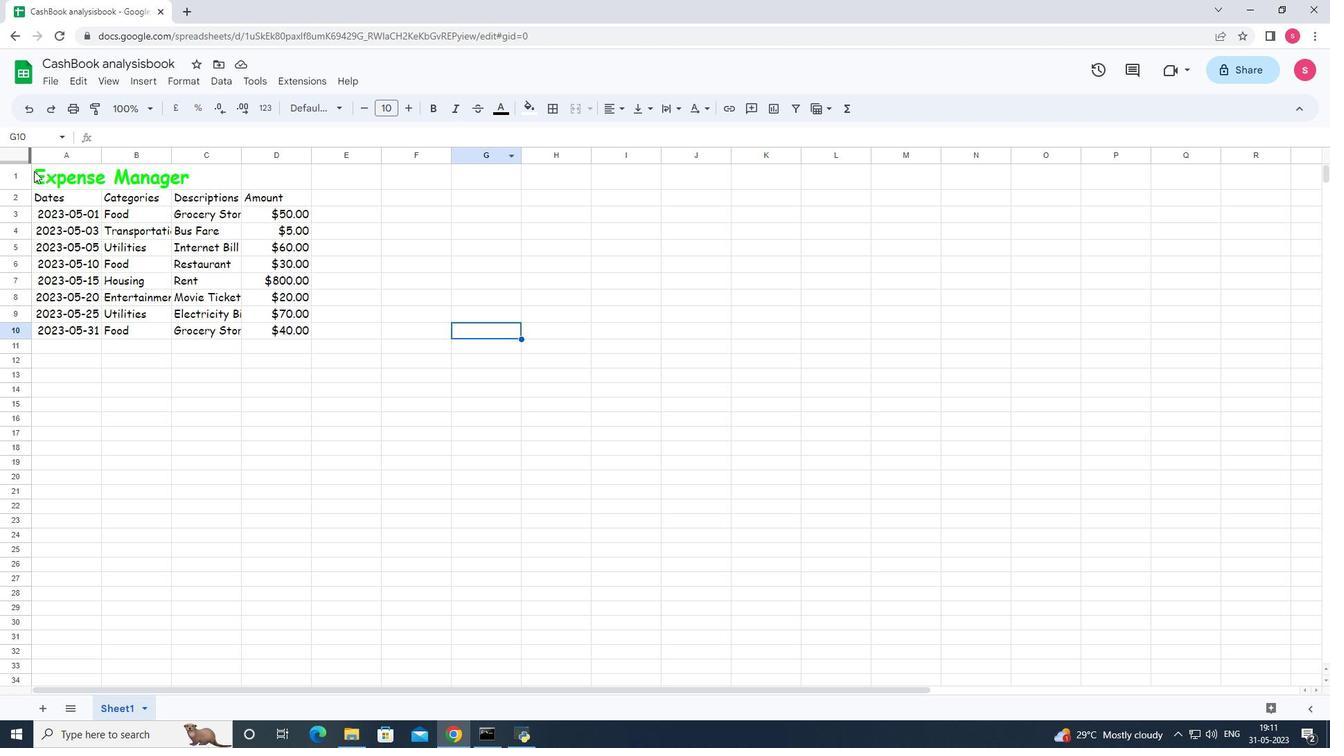 
Action: Mouse pressed left at (36, 169)
Screenshot: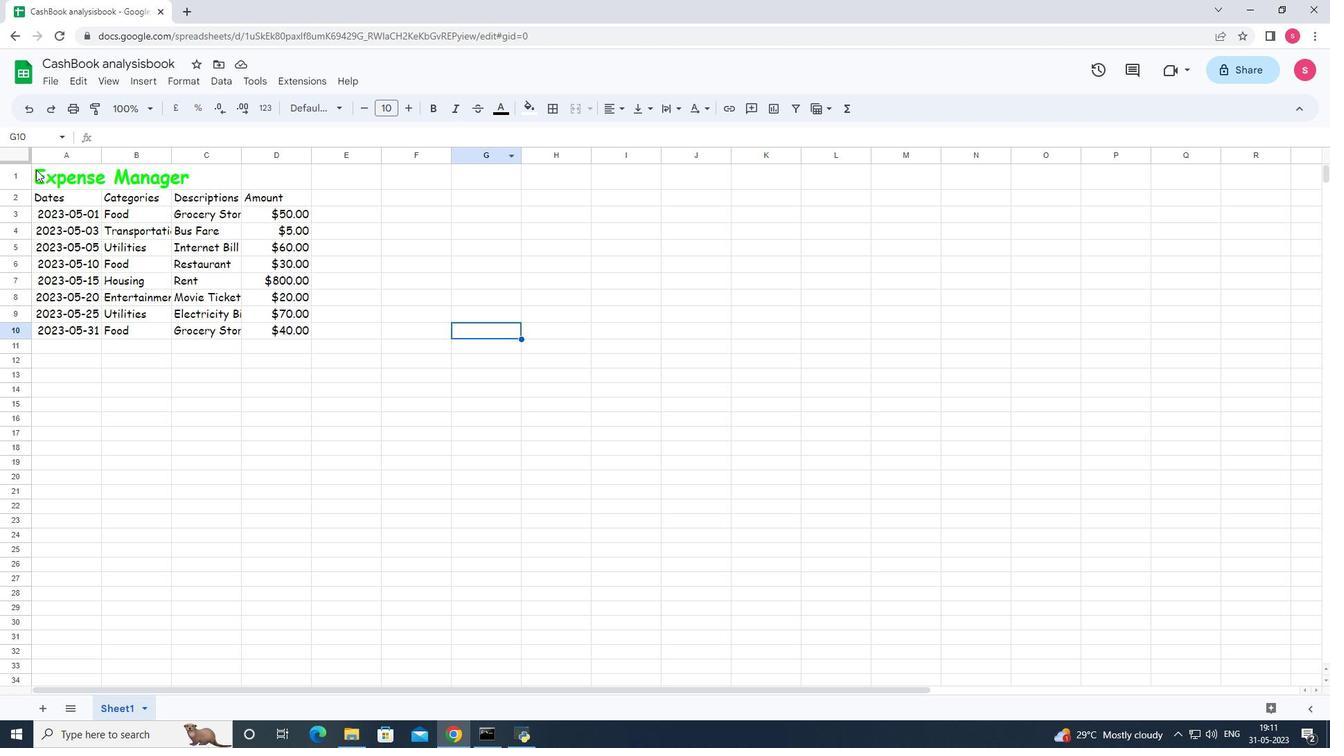 
Action: Mouse moved to (602, 114)
Screenshot: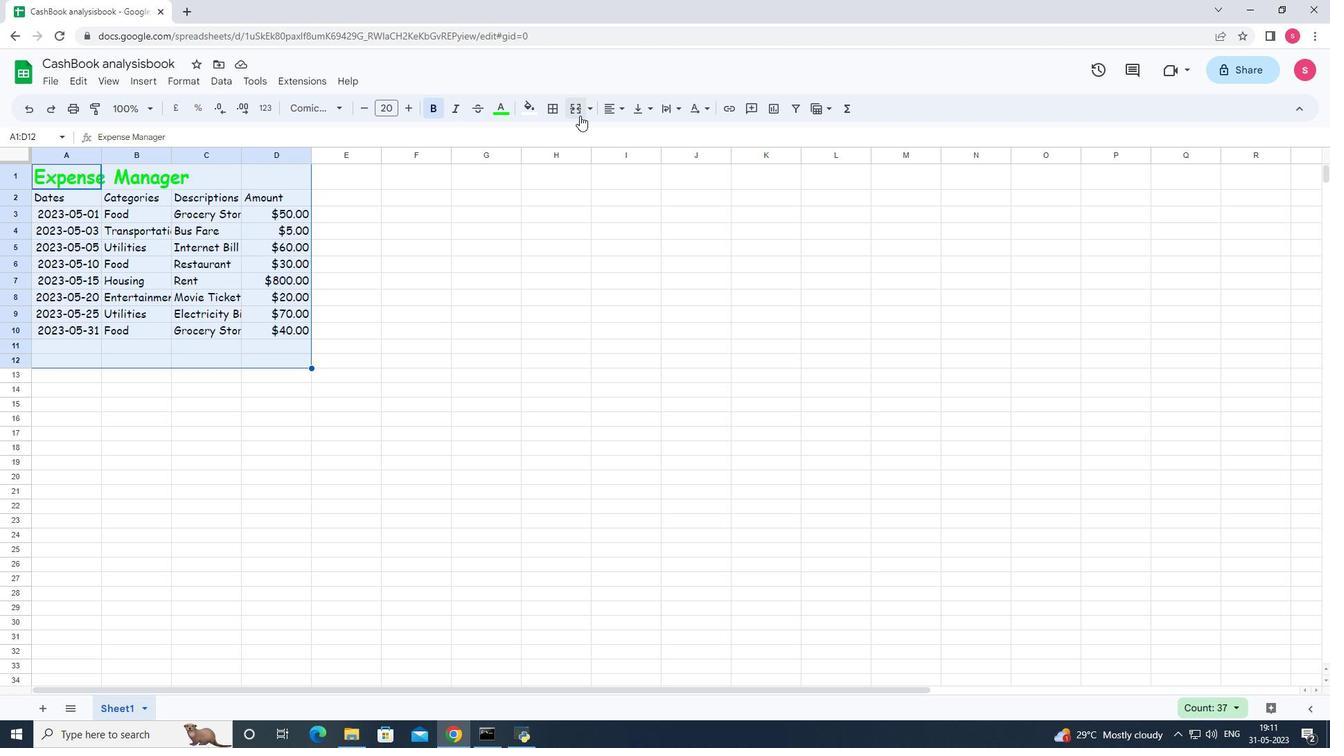 
Action: Mouse pressed left at (602, 114)
Screenshot: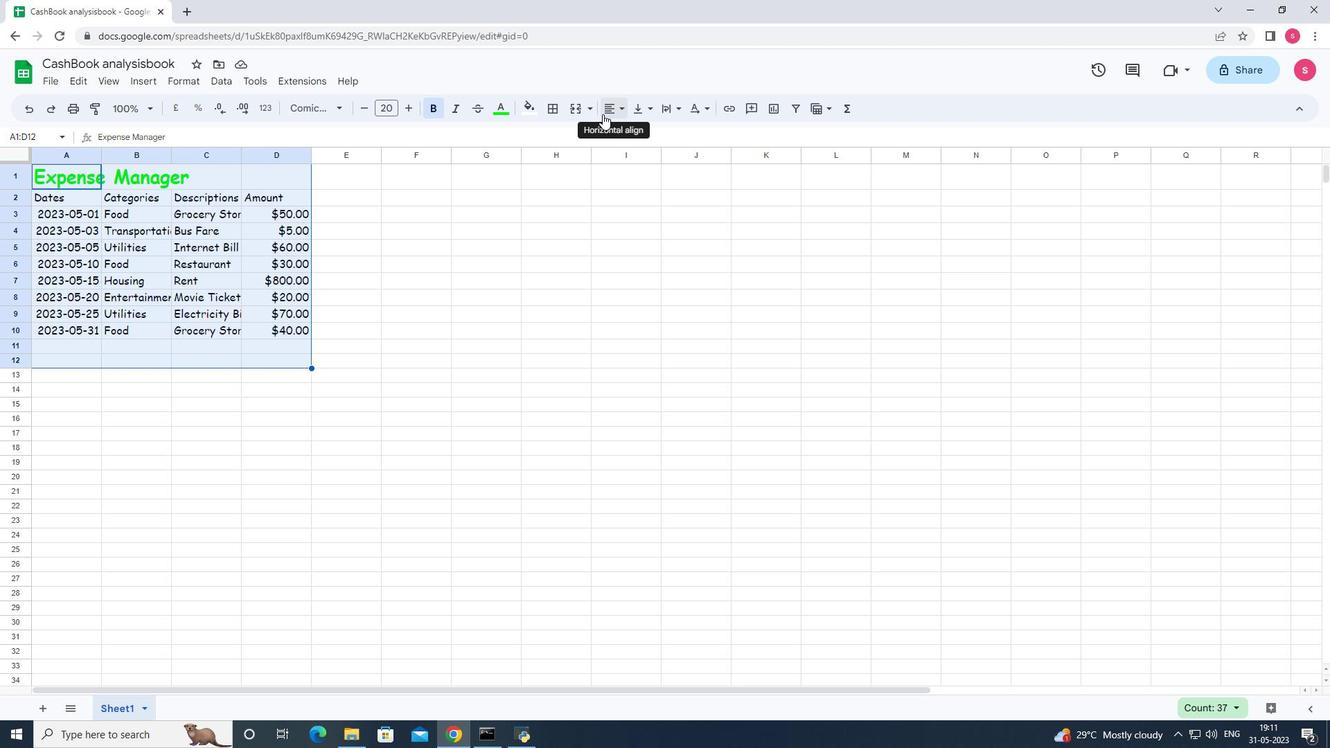 
Action: Mouse moved to (654, 139)
Screenshot: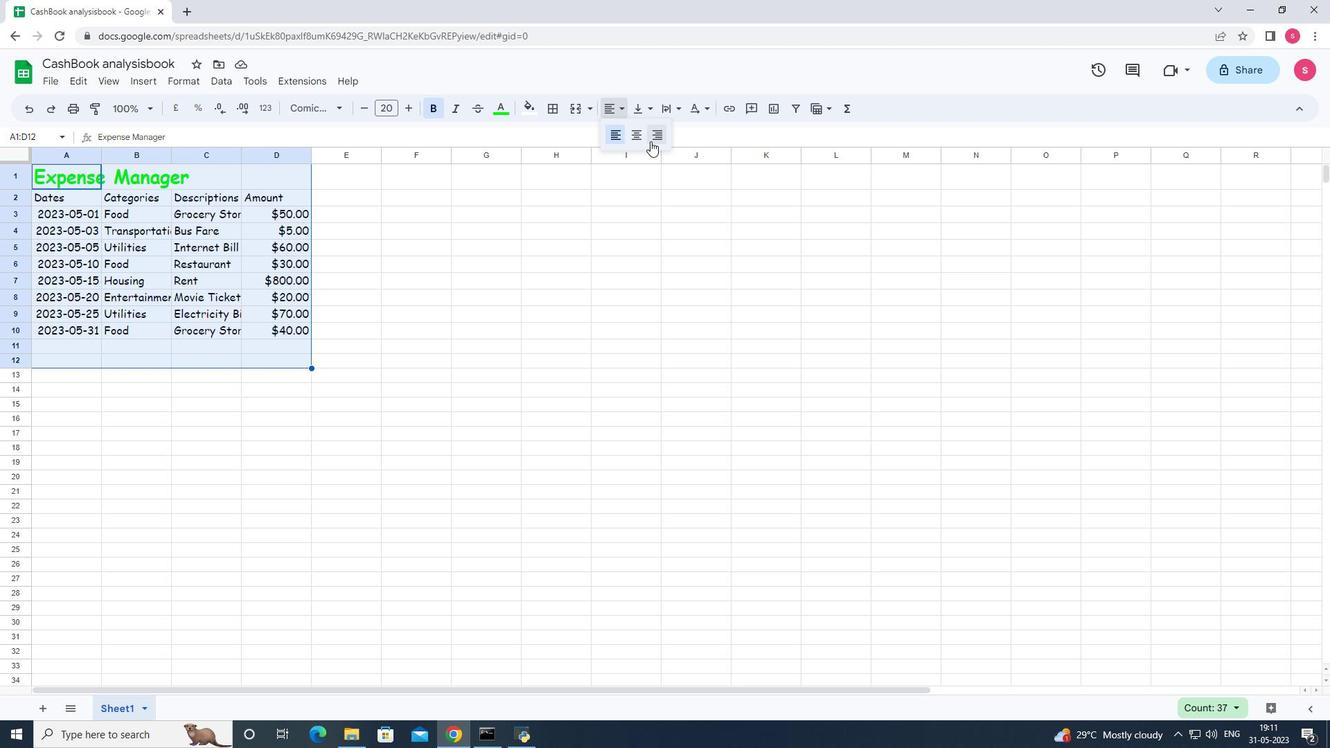 
Action: Mouse pressed left at (654, 139)
Screenshot: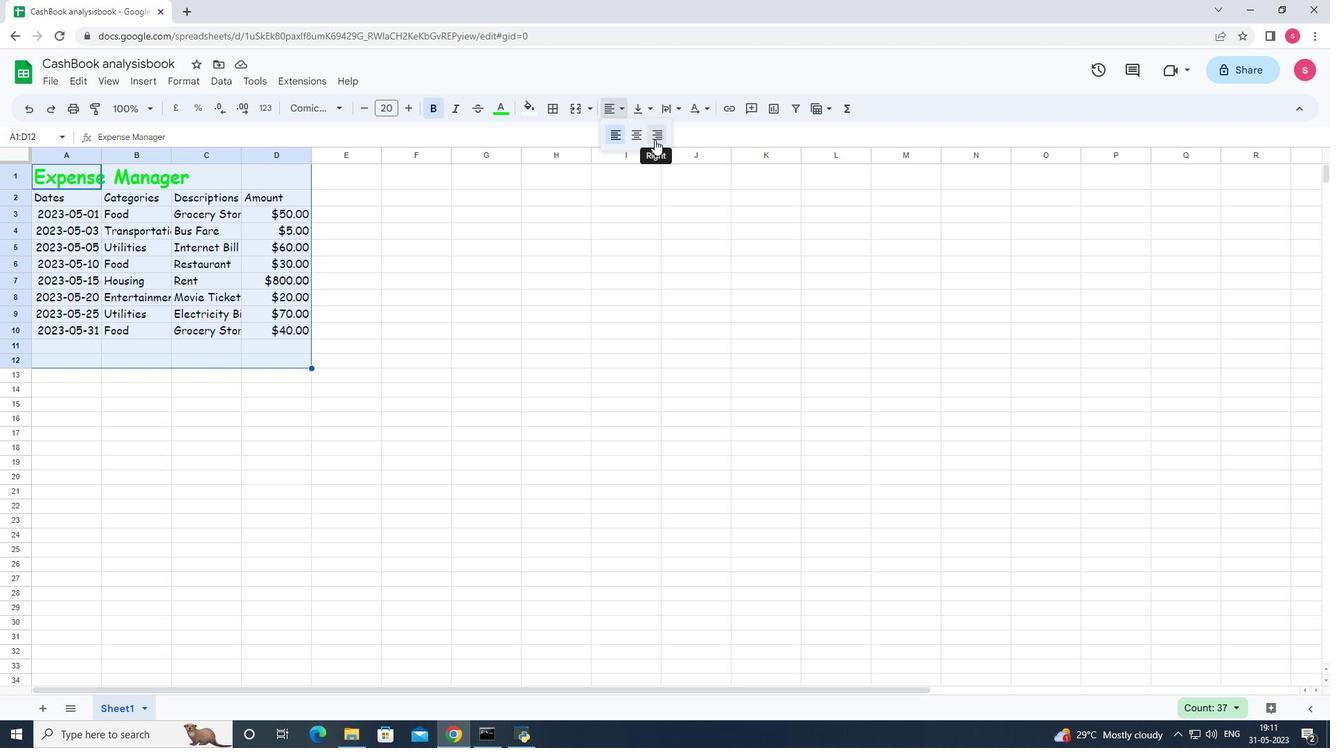 
Action: Mouse moved to (641, 330)
Screenshot: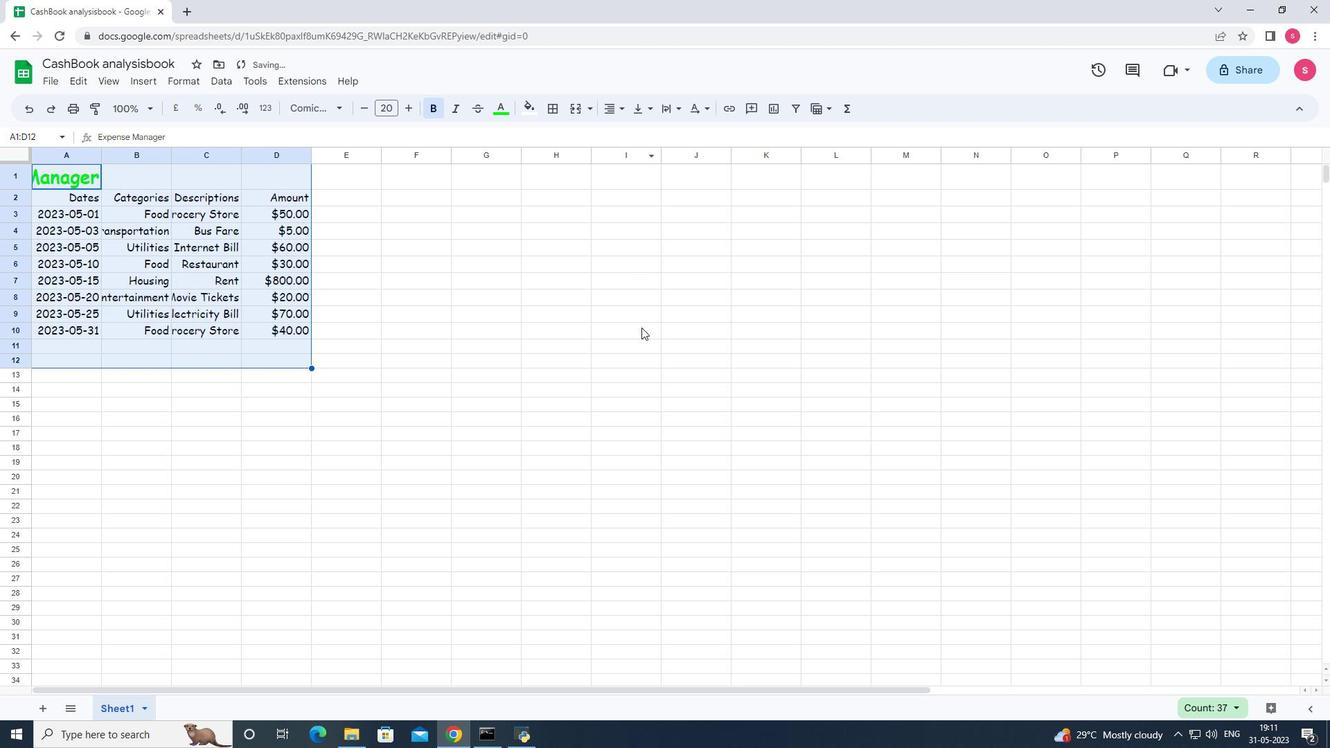 
Action: Mouse pressed left at (641, 330)
Screenshot: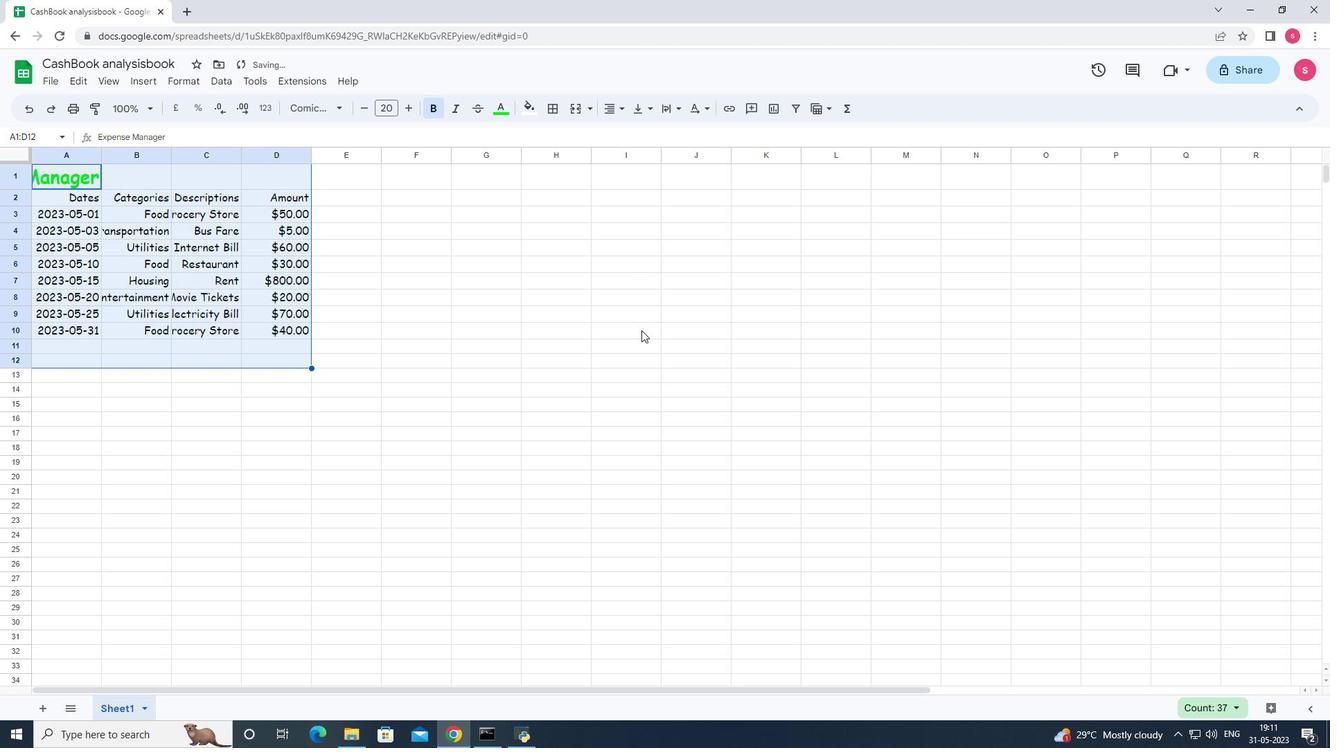
Action: Mouse moved to (101, 153)
Screenshot: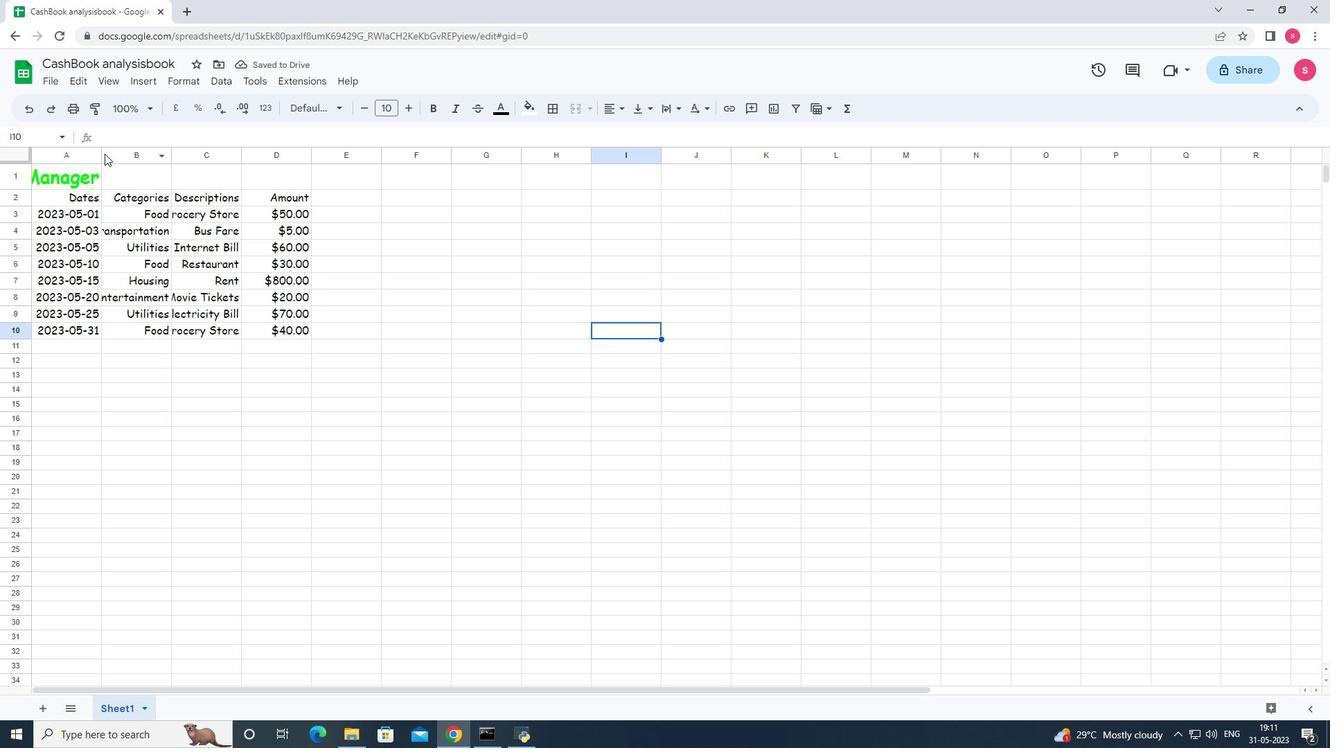 
Action: Mouse pressed left at (101, 153)
Screenshot: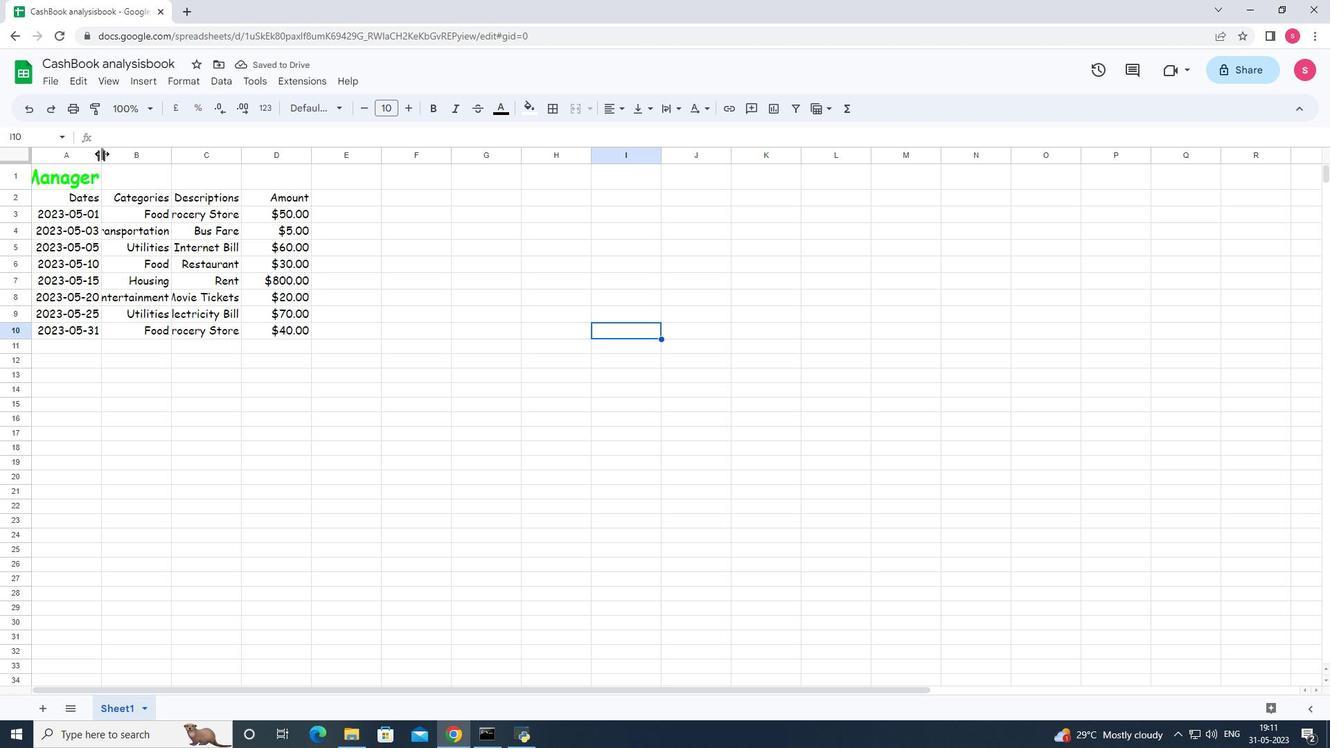 
Action: Mouse pressed left at (101, 153)
Screenshot: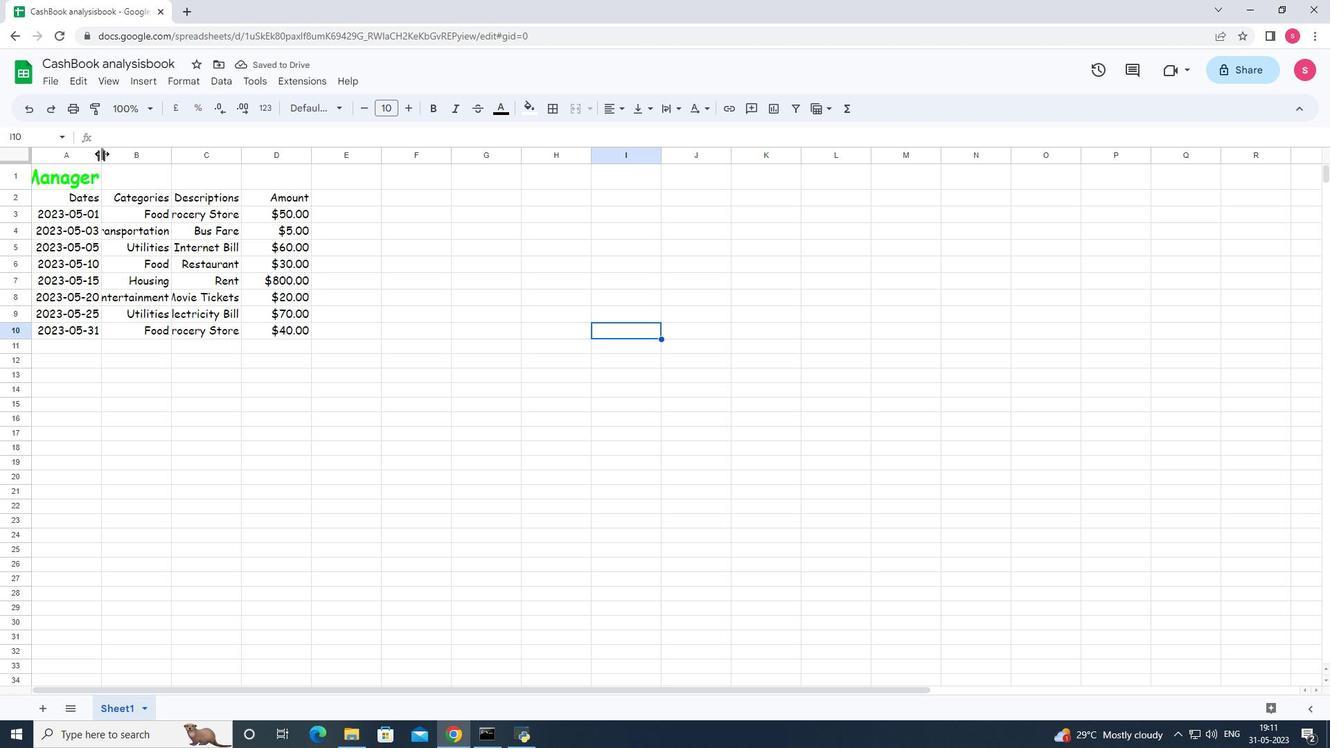 
Action: Mouse moved to (261, 151)
Screenshot: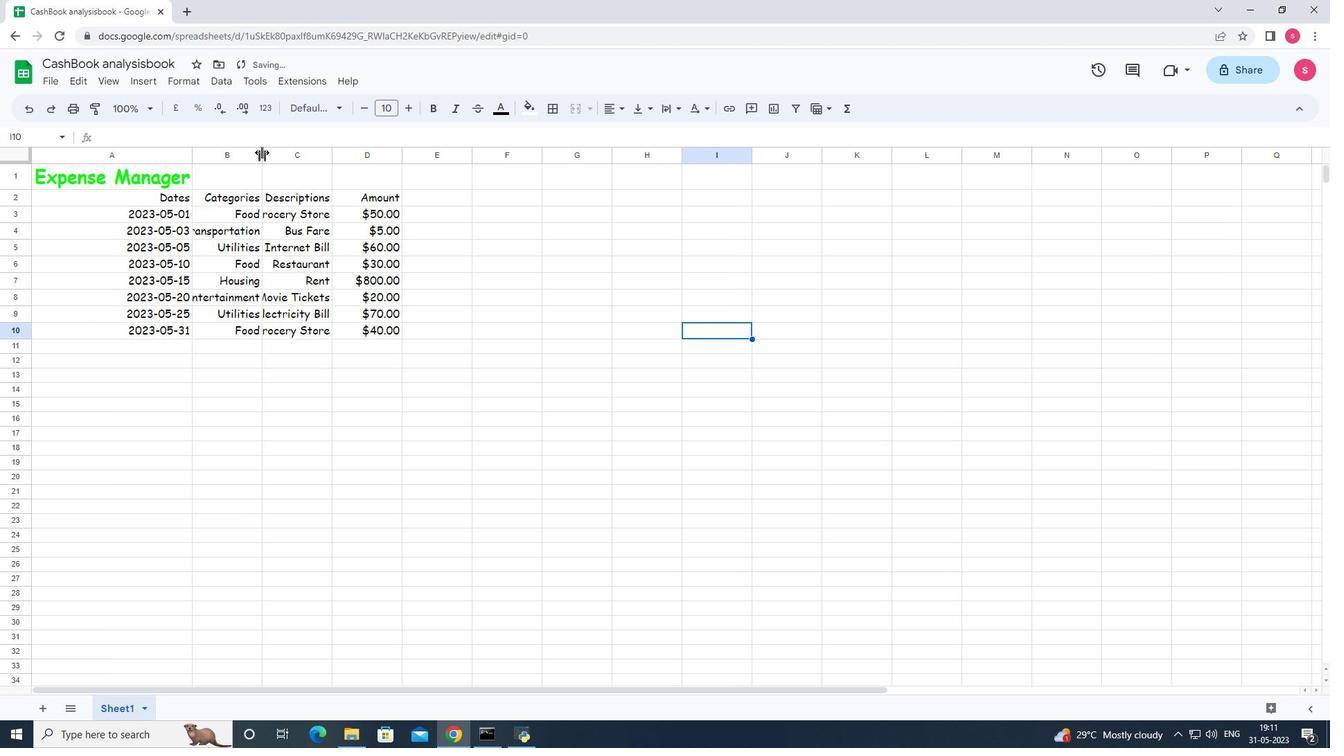 
Action: Mouse pressed left at (261, 151)
Screenshot: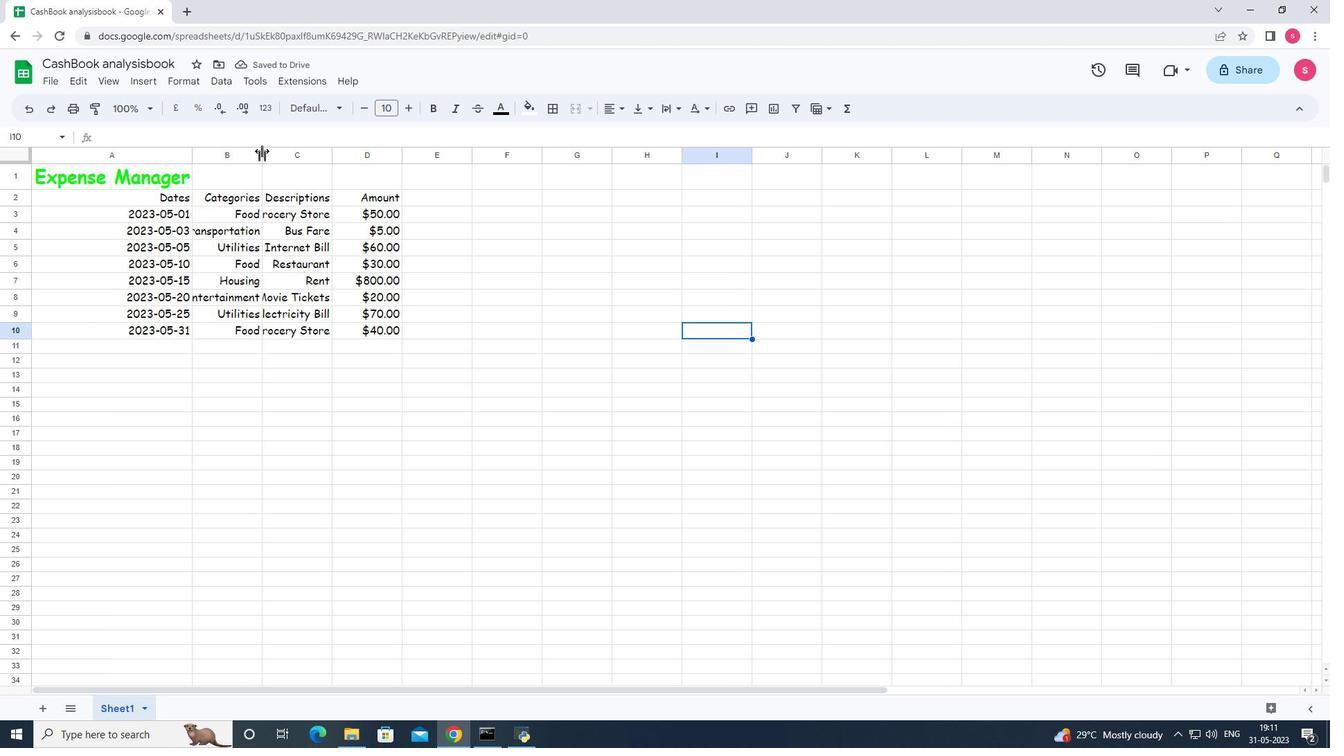 
Action: Mouse pressed left at (261, 151)
Screenshot: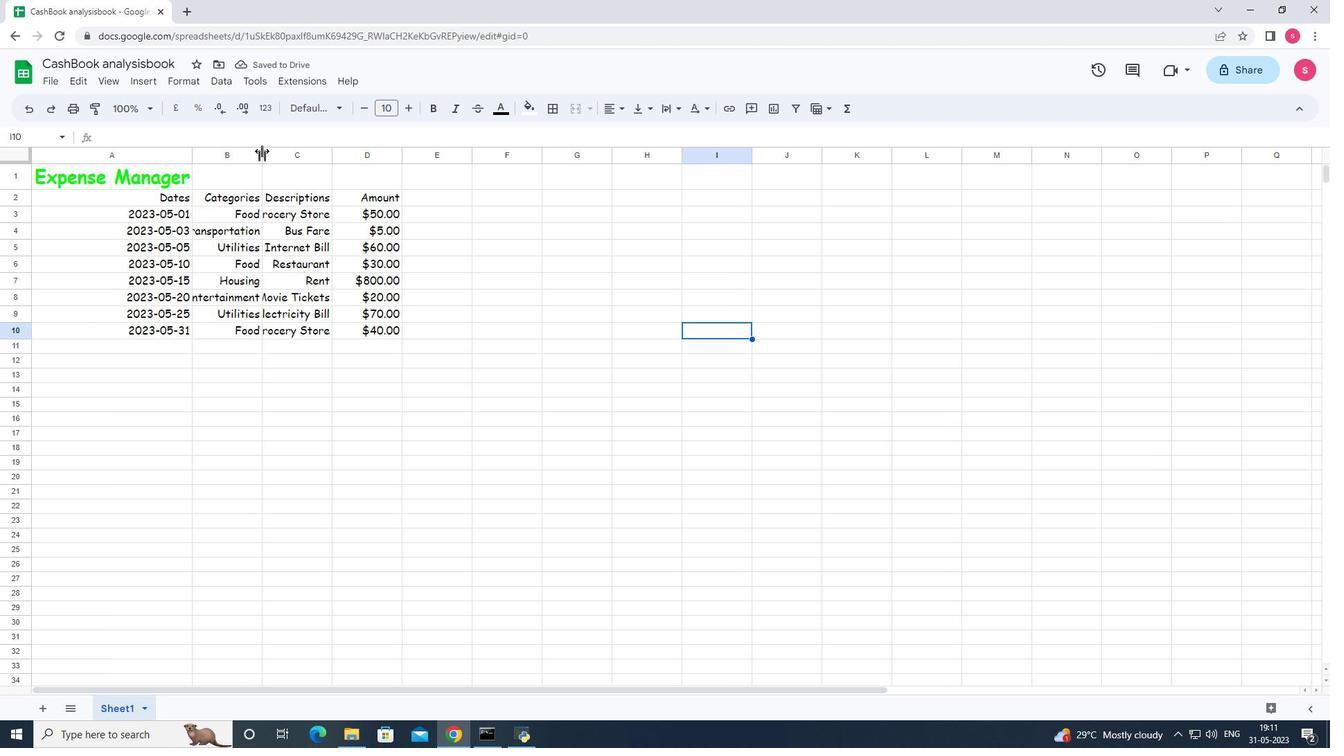 
Action: Mouse moved to (345, 150)
Screenshot: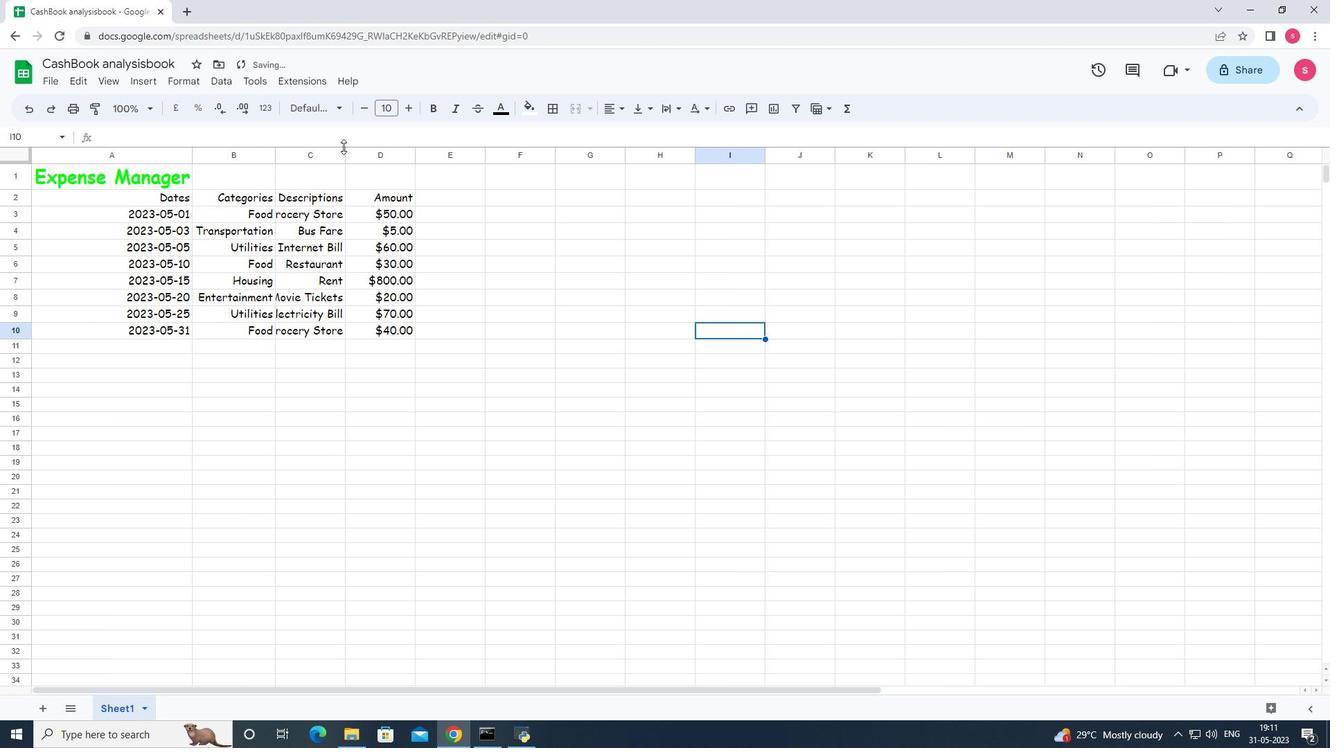 
Action: Mouse pressed left at (345, 150)
Screenshot: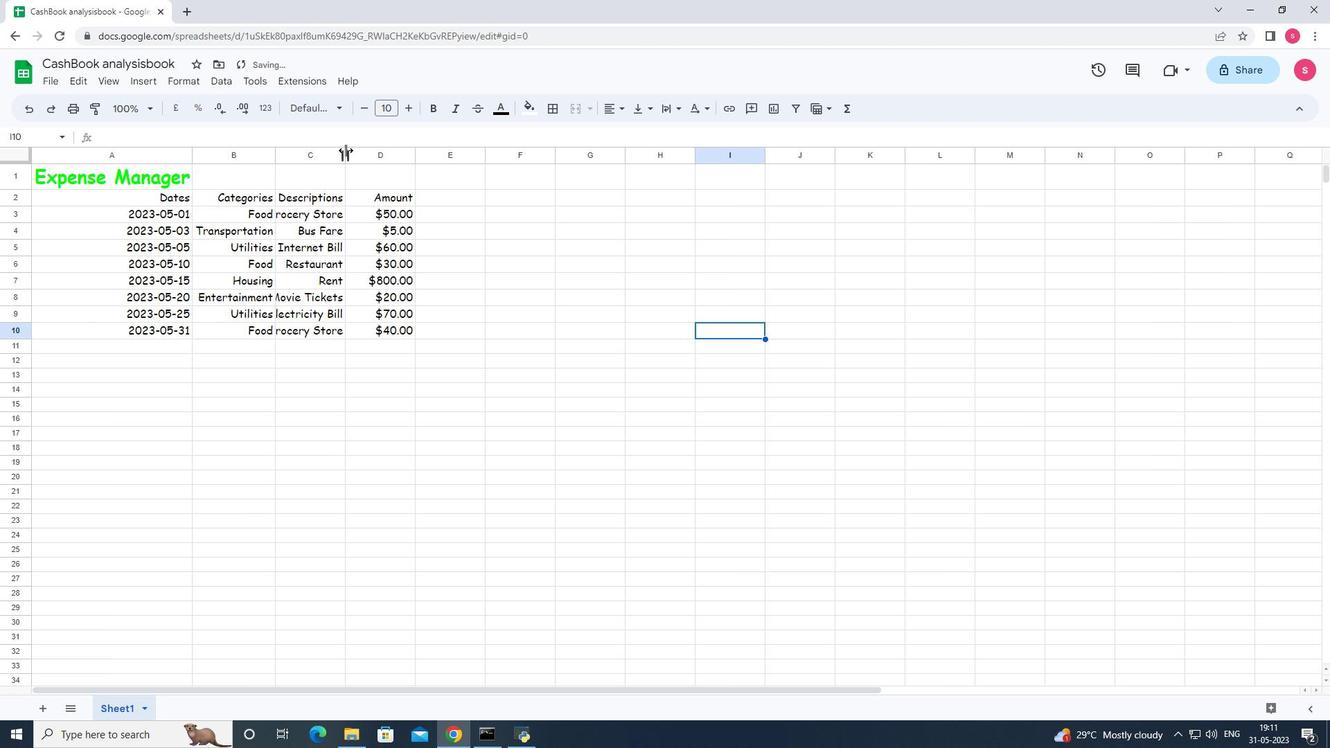 
Action: Mouse pressed left at (345, 150)
Screenshot: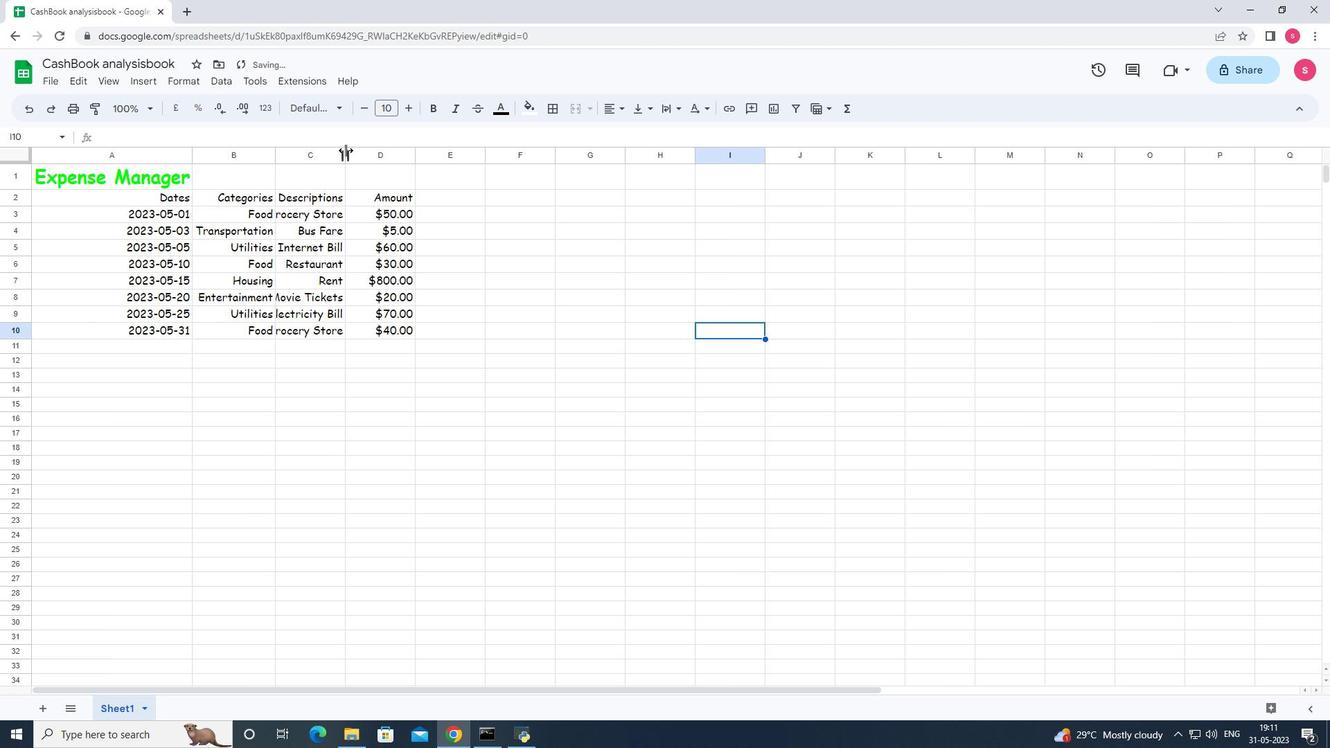 
Action: Mouse moved to (428, 151)
Screenshot: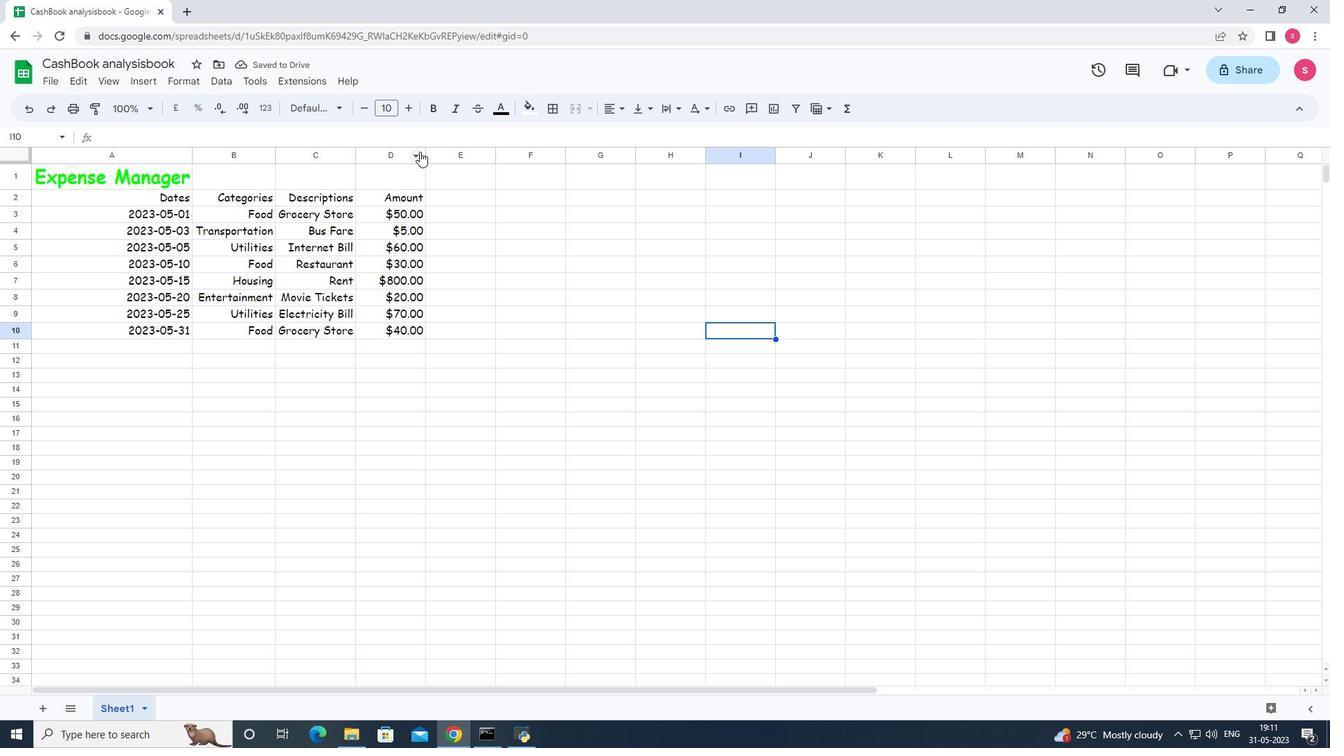 
Action: Mouse pressed left at (428, 151)
Screenshot: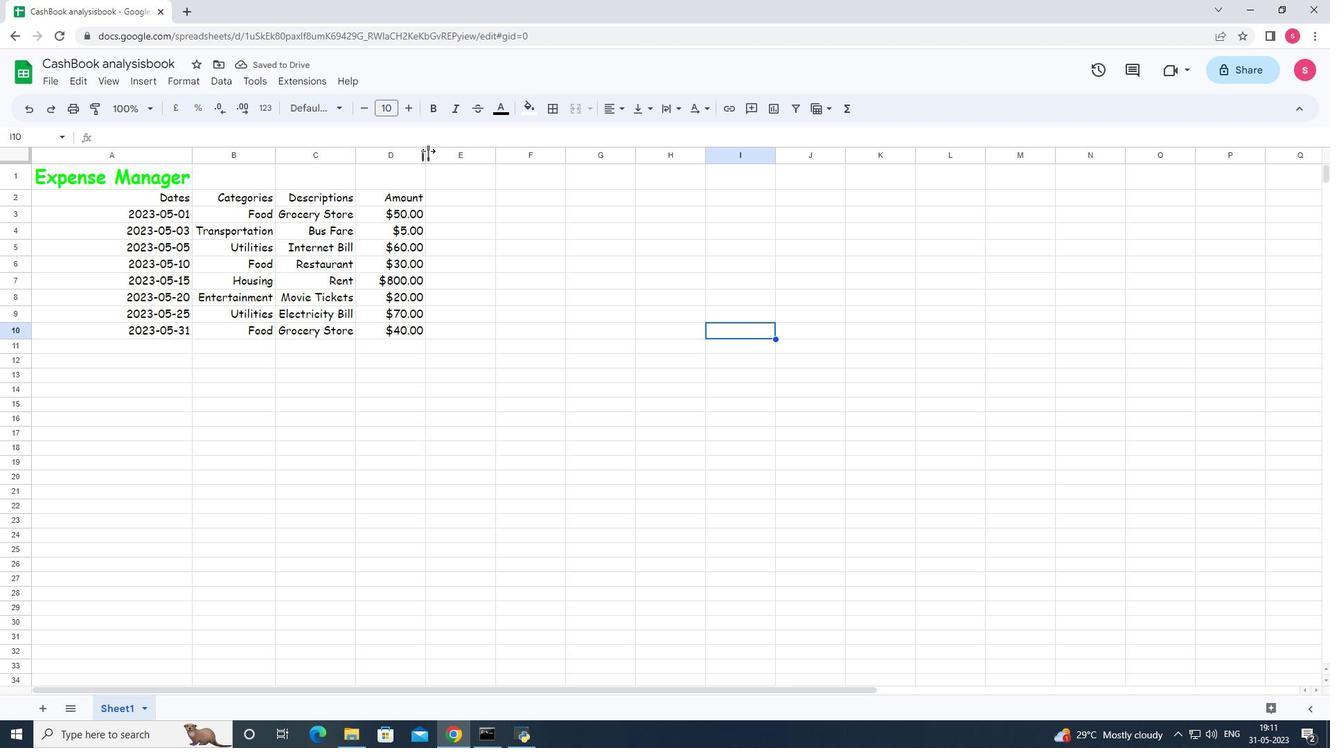 
Action: Mouse pressed left at (428, 151)
Screenshot: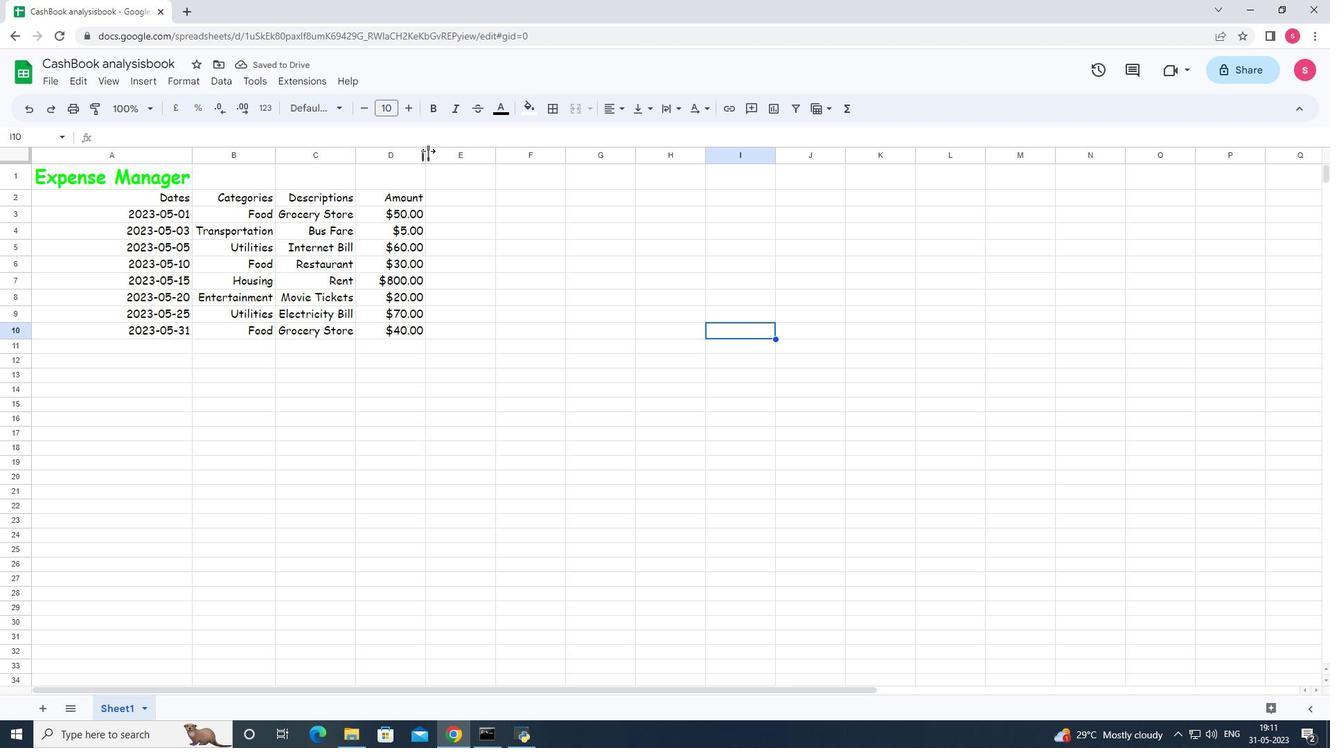 
Action: Mouse moved to (519, 376)
Screenshot: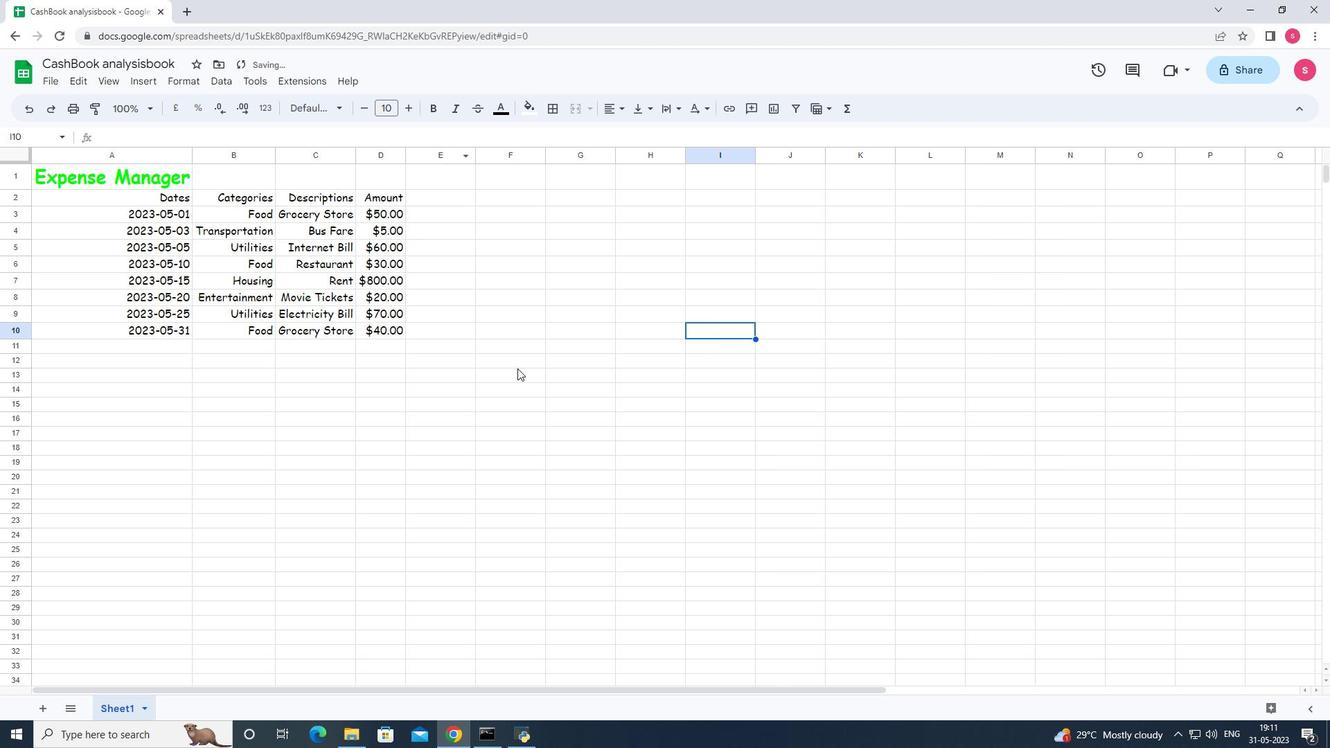 
Action: Mouse pressed left at (519, 376)
Screenshot: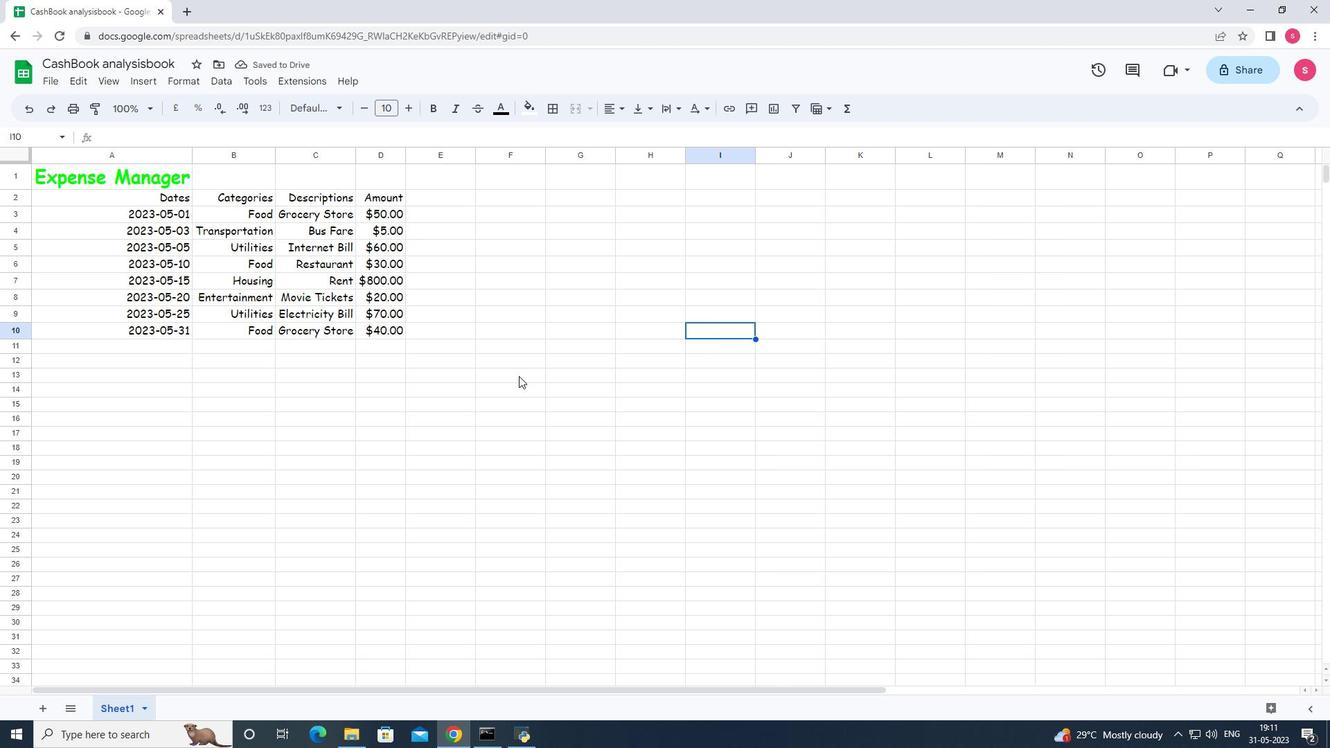 
Action: Key pressed ctrl+S
Screenshot: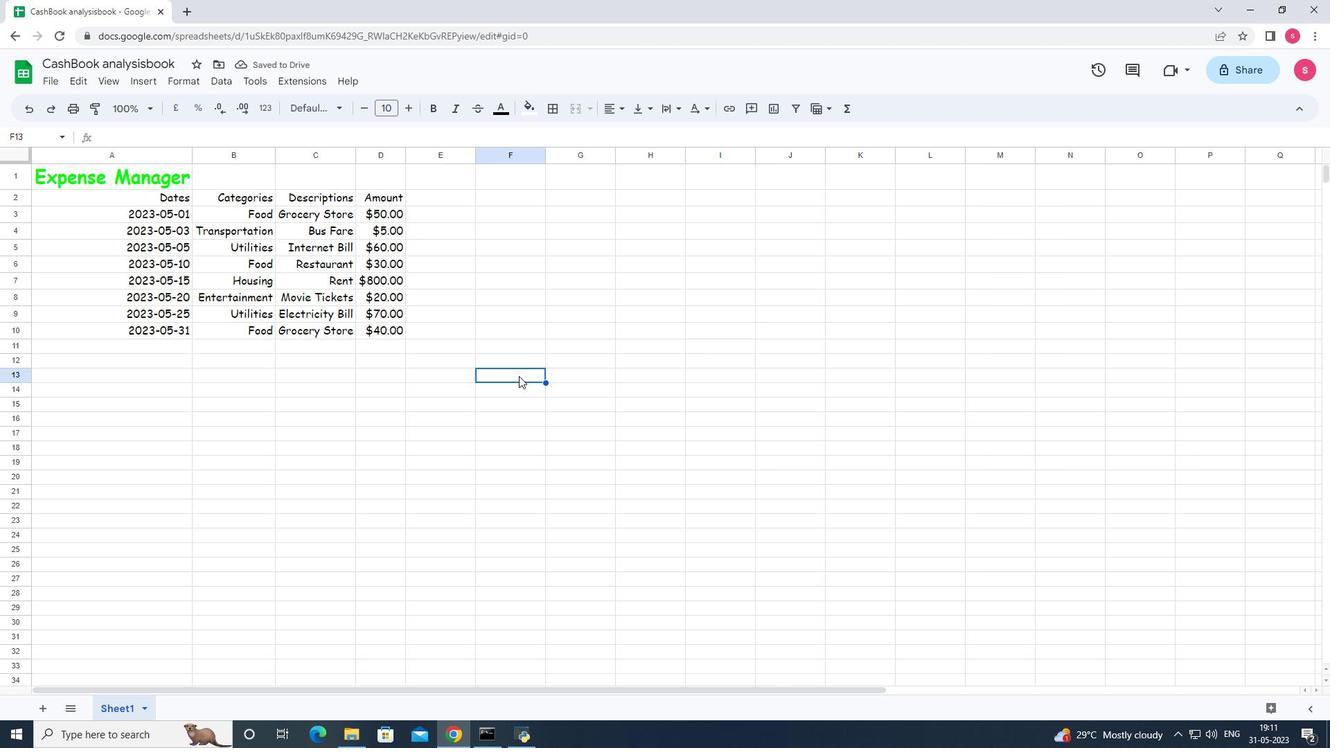 
